 Task: Look for space in Ḩajjah, Yemen from 12th July, 2023 to 16th July, 2023 for 8 adults in price range Rs.10000 to Rs.16000. Place can be private room with 8 bedrooms having 8 beds and 8 bathrooms. Property type can be house, flat, guest house. Amenities needed are: wifi, TV, free parkinig on premises, gym, breakfast. Booking option can be shelf check-in. Required host language is English.
Action: Mouse moved to (609, 117)
Screenshot: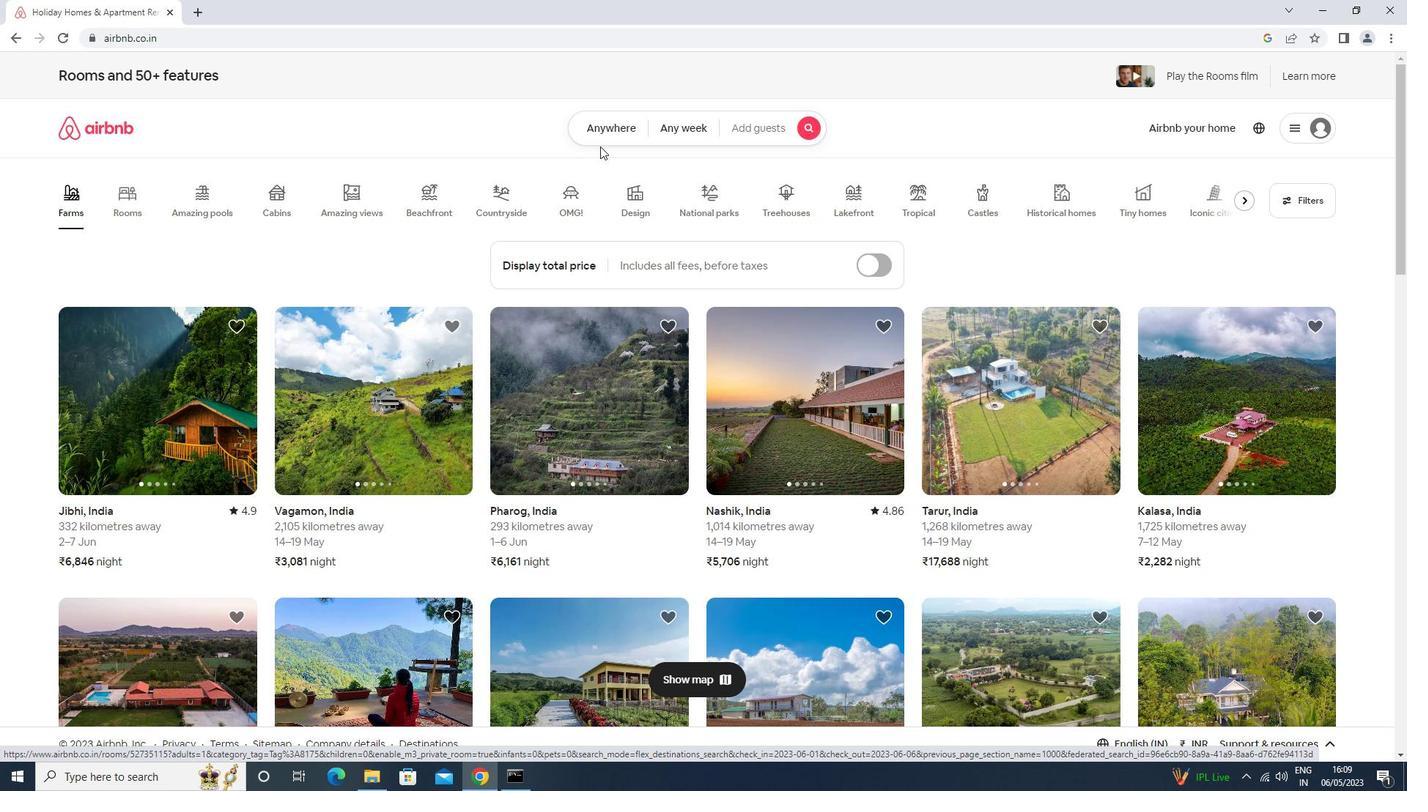 
Action: Mouse pressed left at (609, 117)
Screenshot: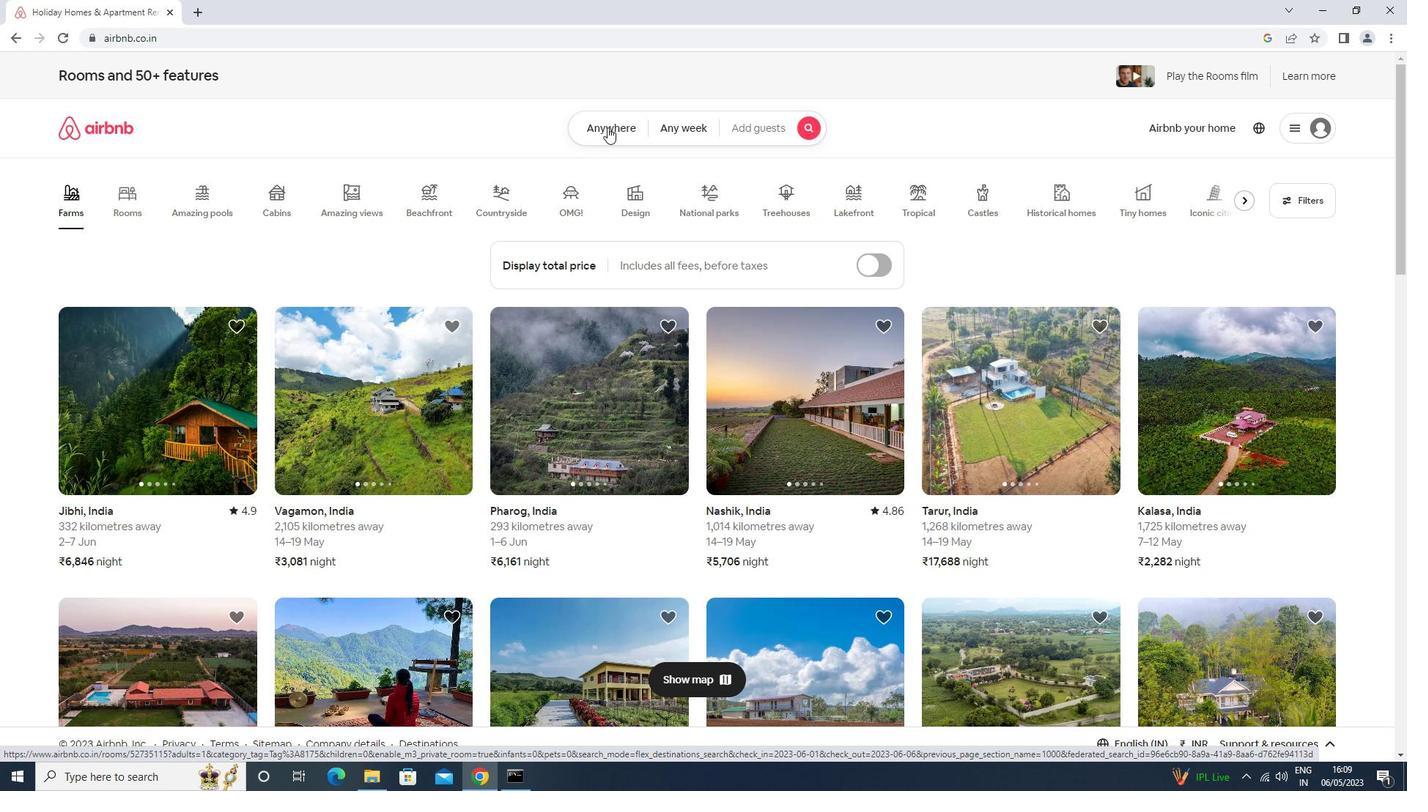 
Action: Mouse moved to (474, 192)
Screenshot: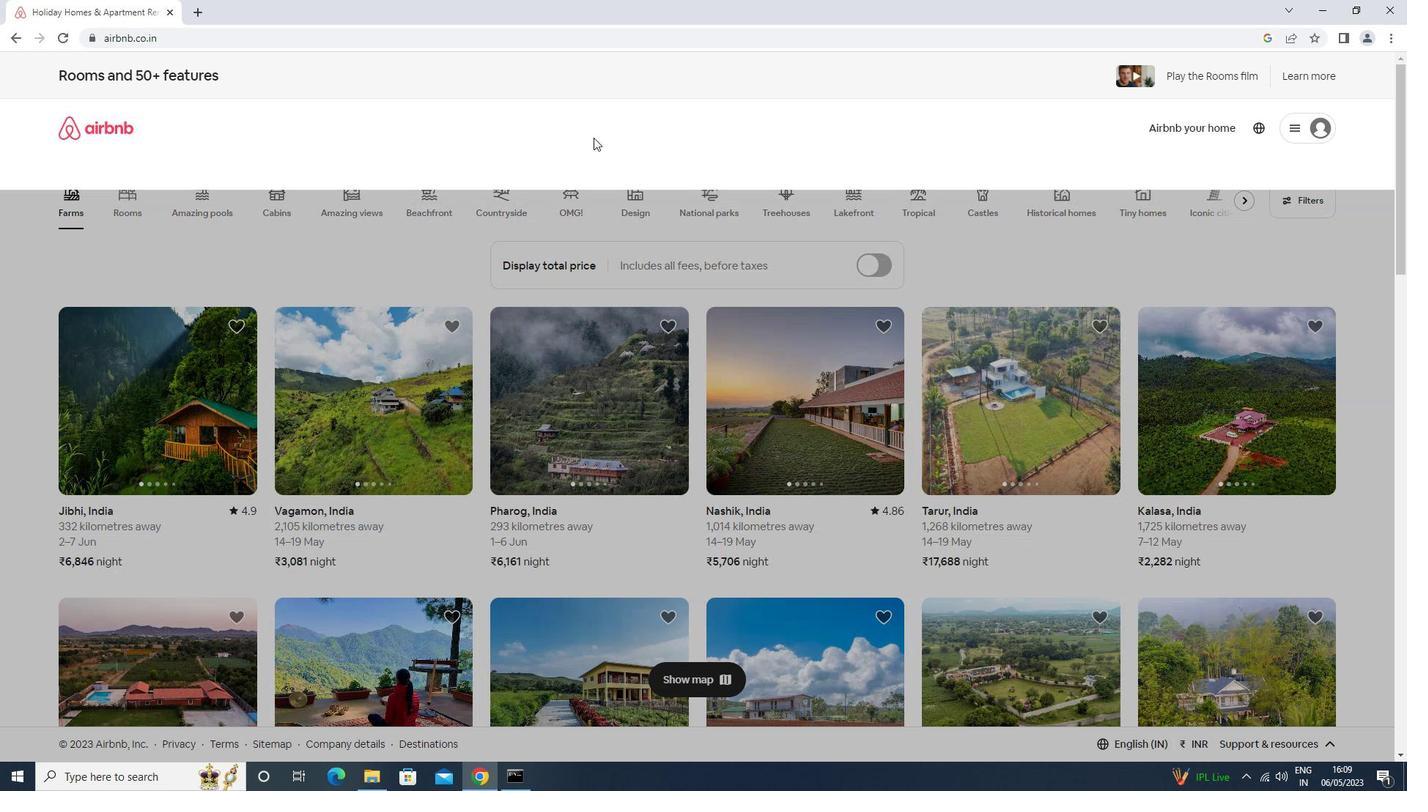 
Action: Mouse pressed left at (474, 192)
Screenshot: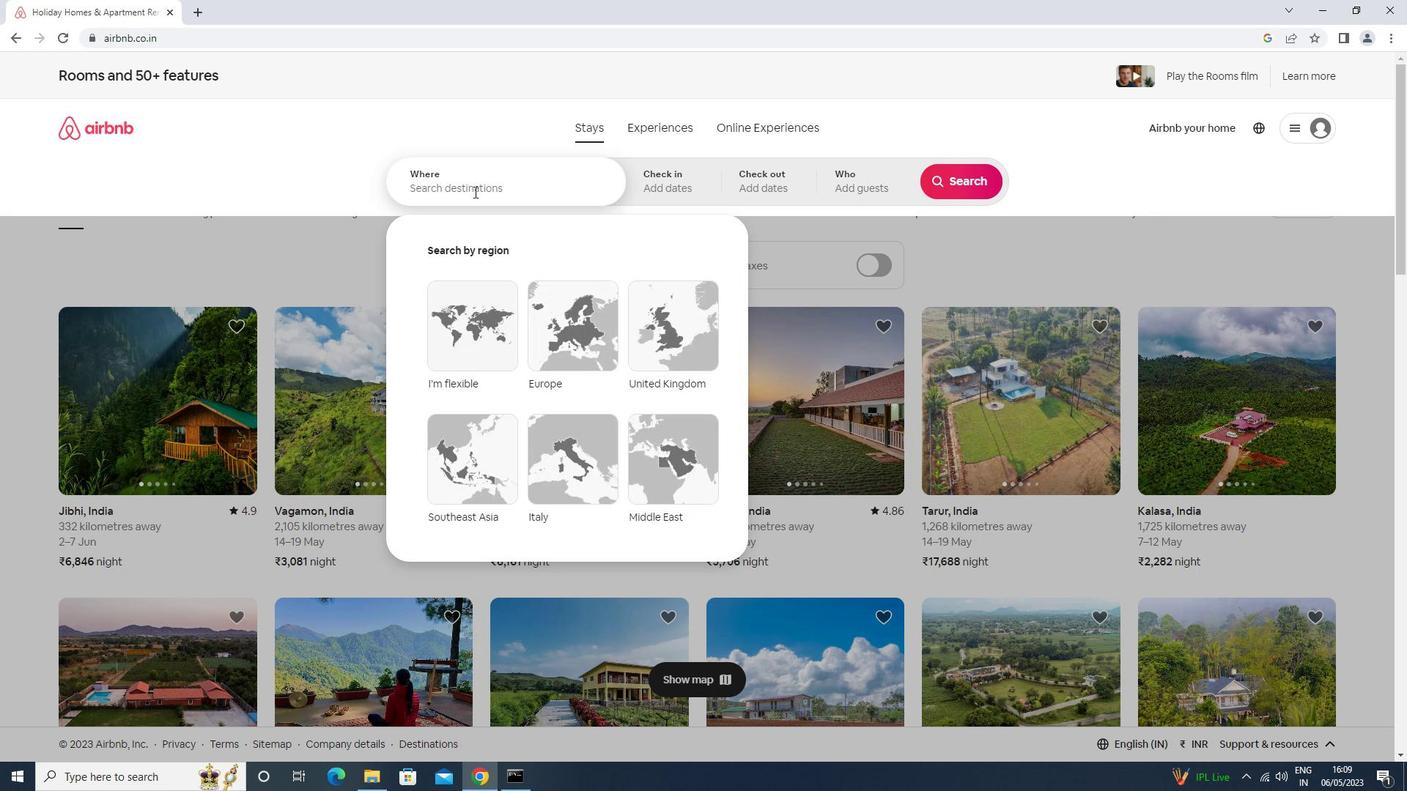 
Action: Key pressed hajjah,yemen<Key.down><Key.right><Key.enter>
Screenshot: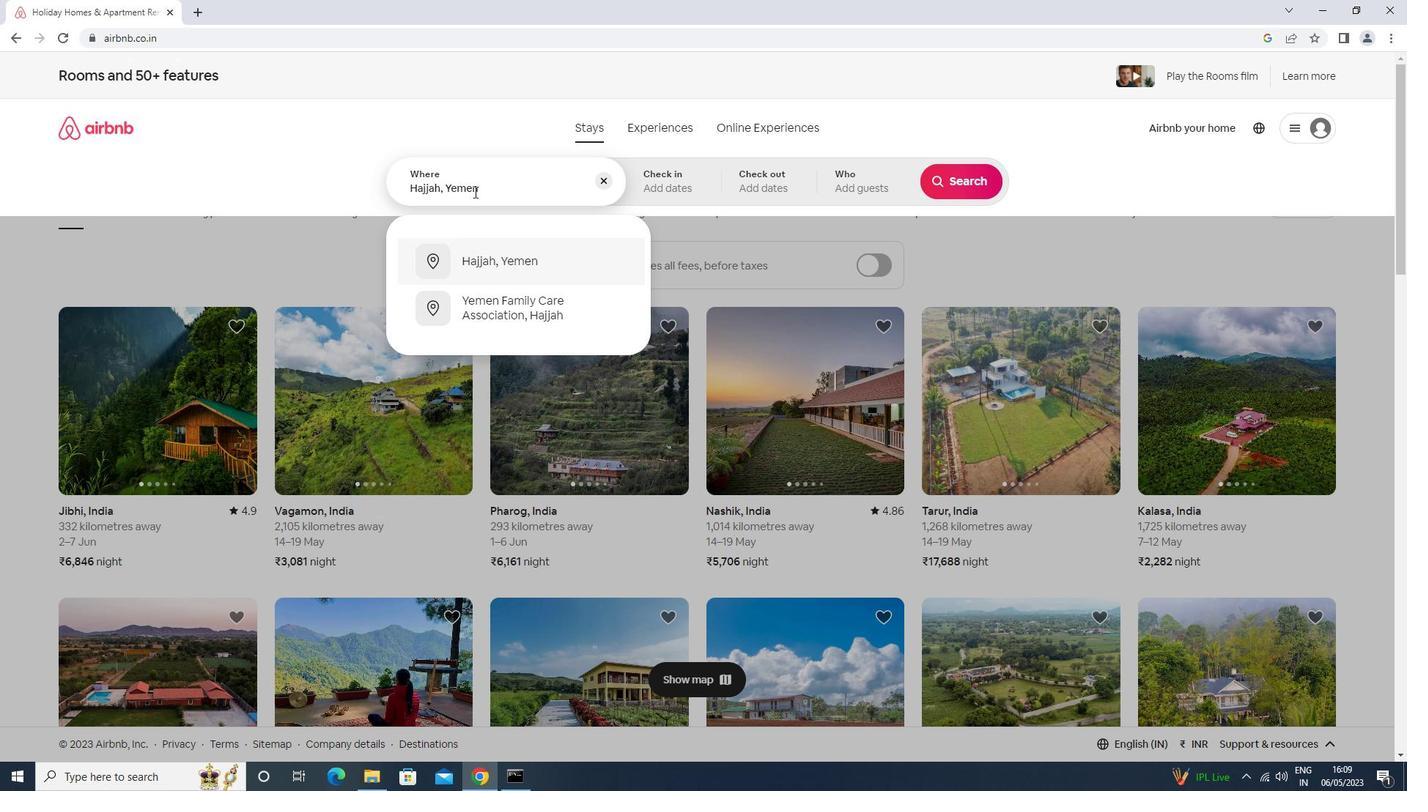 
Action: Mouse moved to (956, 298)
Screenshot: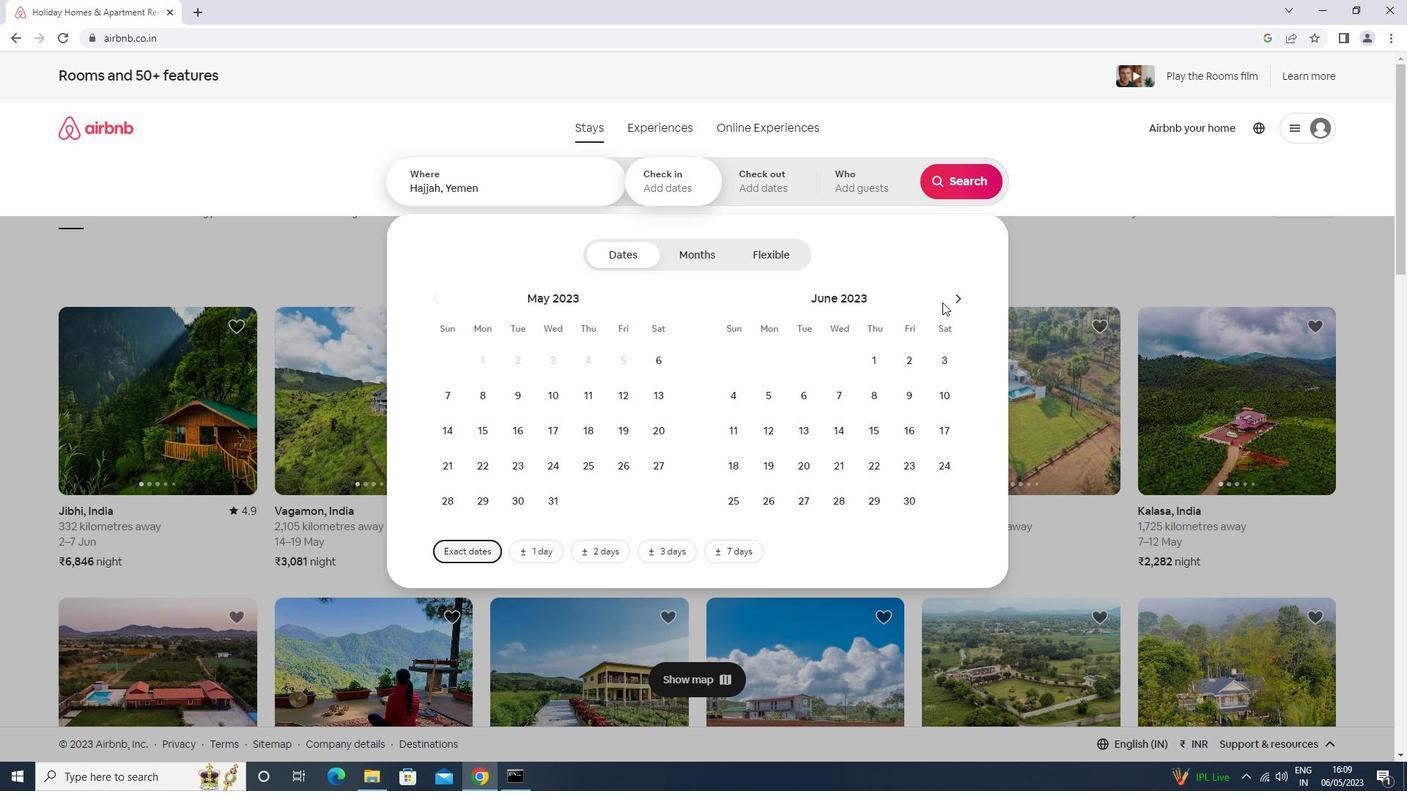 
Action: Mouse pressed left at (956, 298)
Screenshot: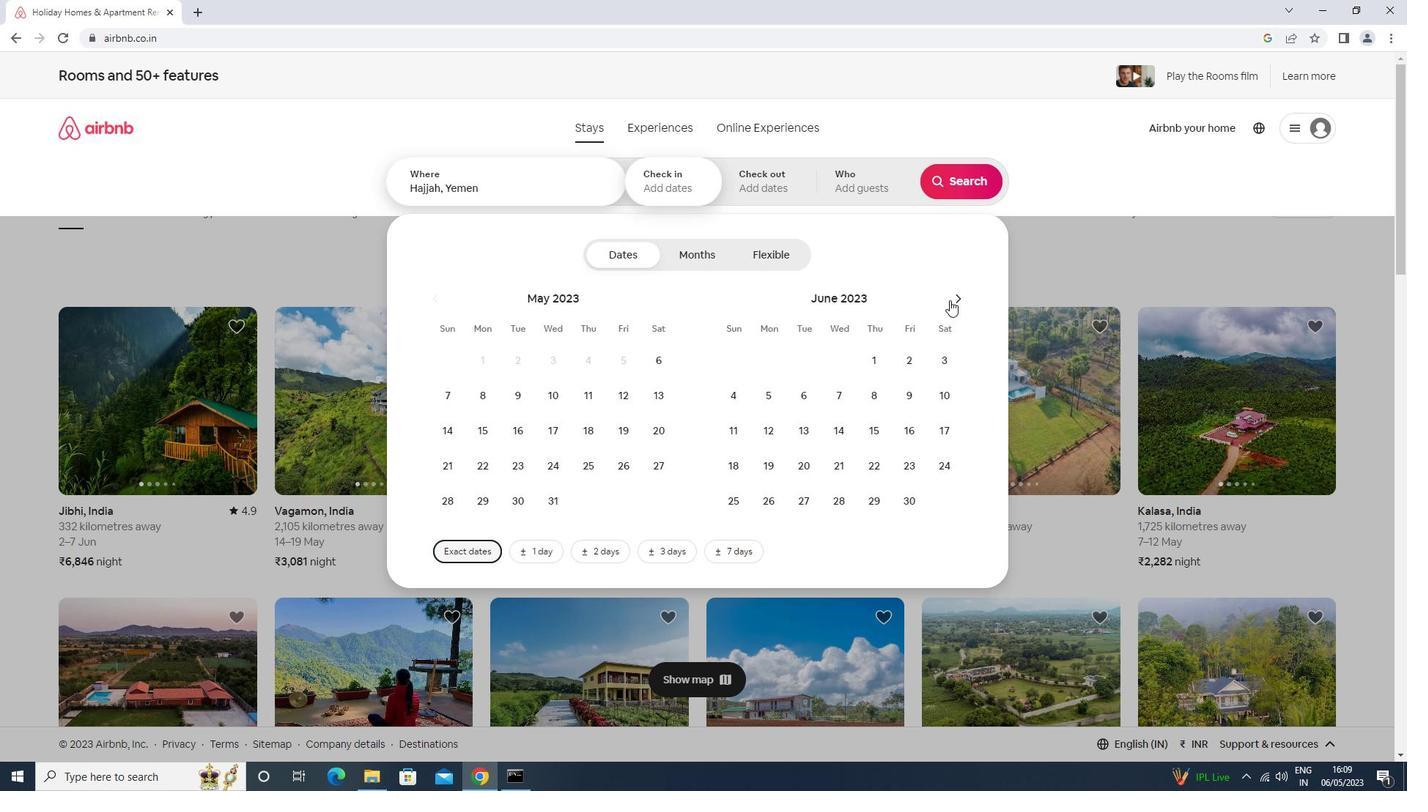 
Action: Mouse moved to (829, 439)
Screenshot: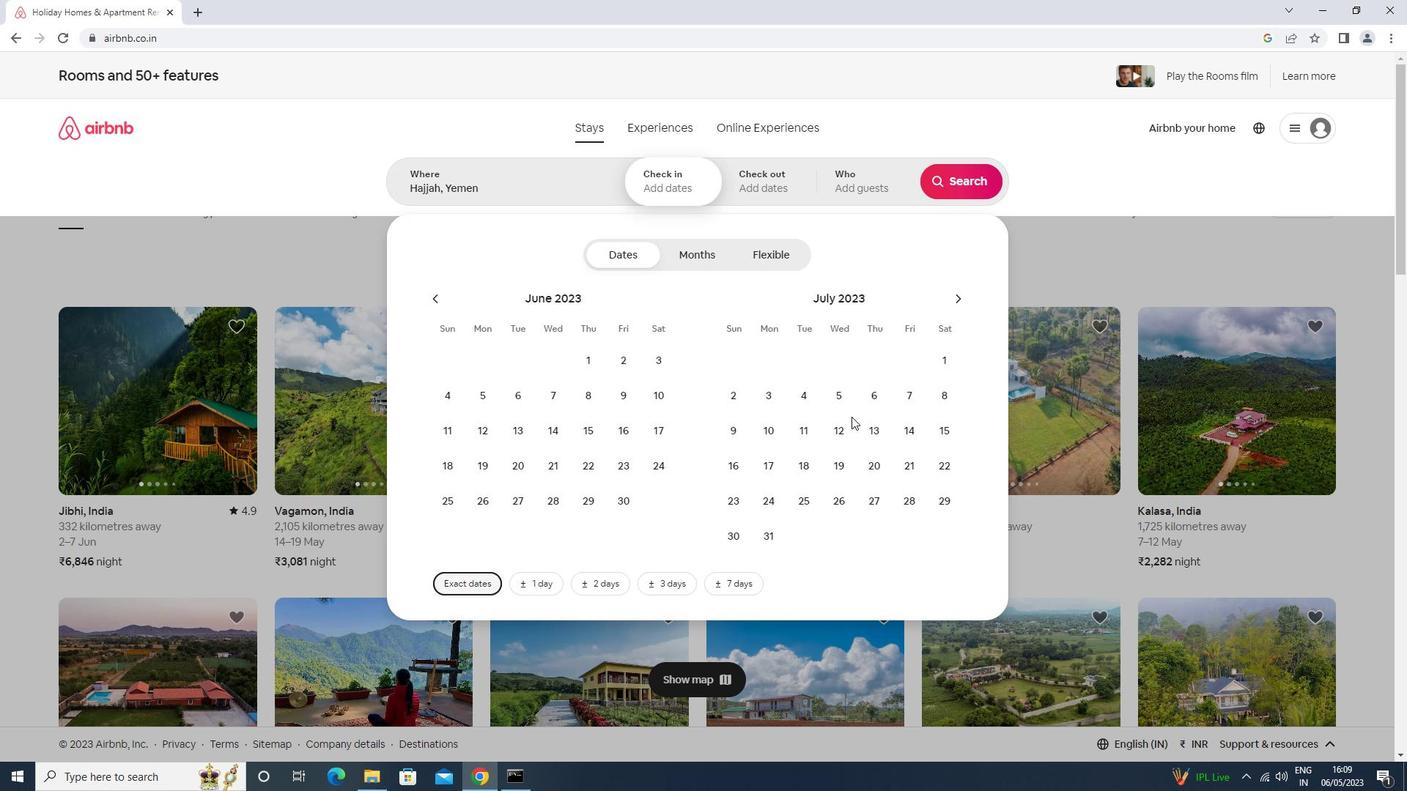 
Action: Mouse pressed left at (829, 439)
Screenshot: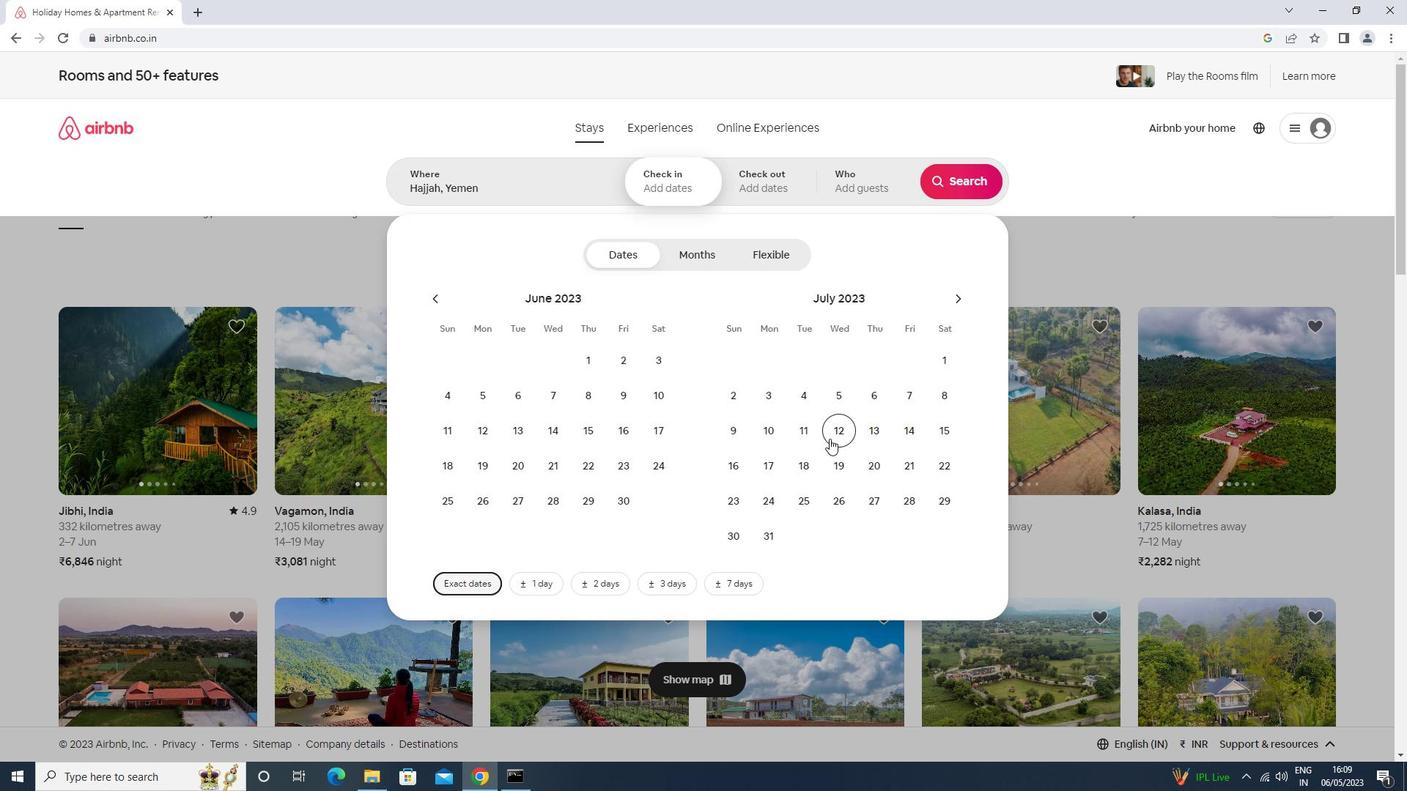 
Action: Mouse moved to (735, 465)
Screenshot: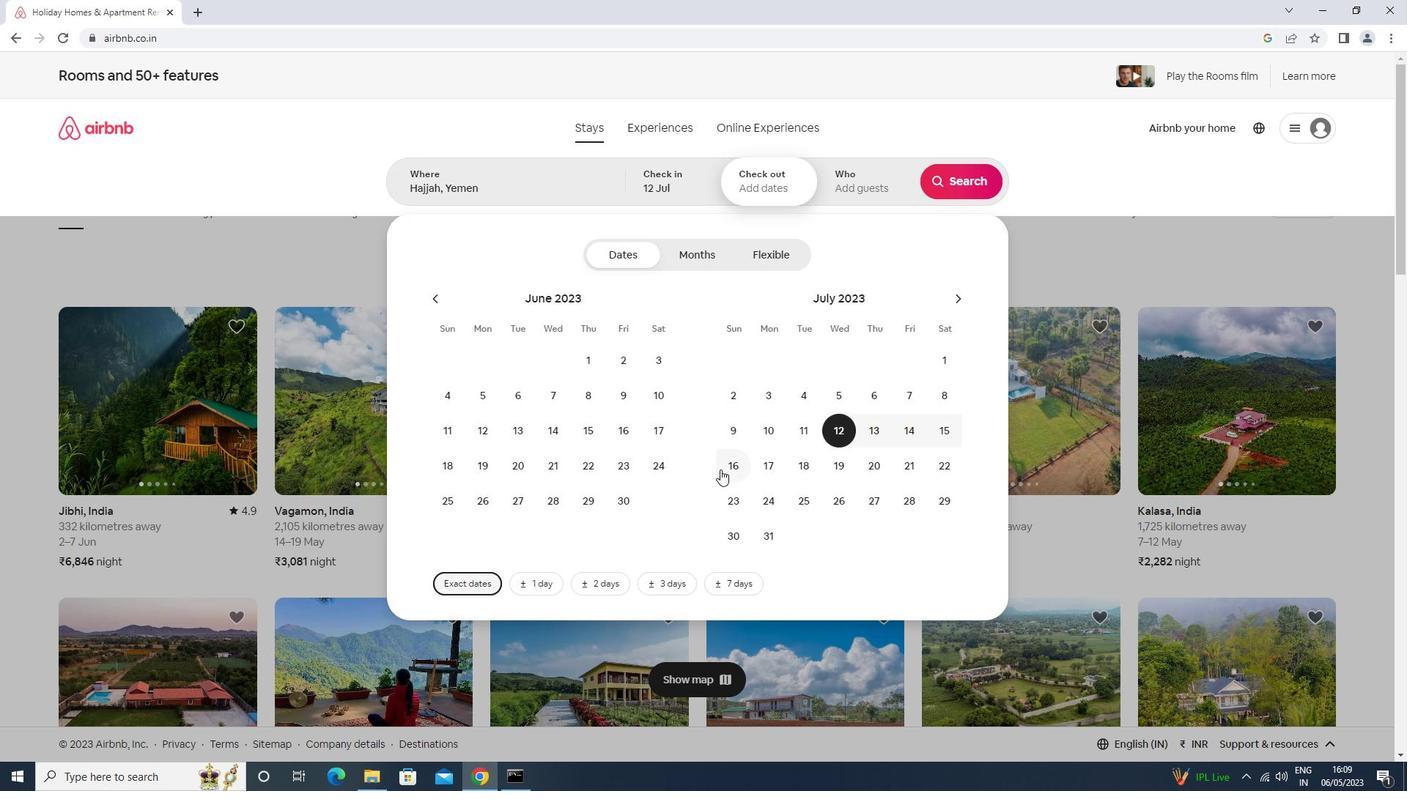
Action: Mouse pressed left at (735, 465)
Screenshot: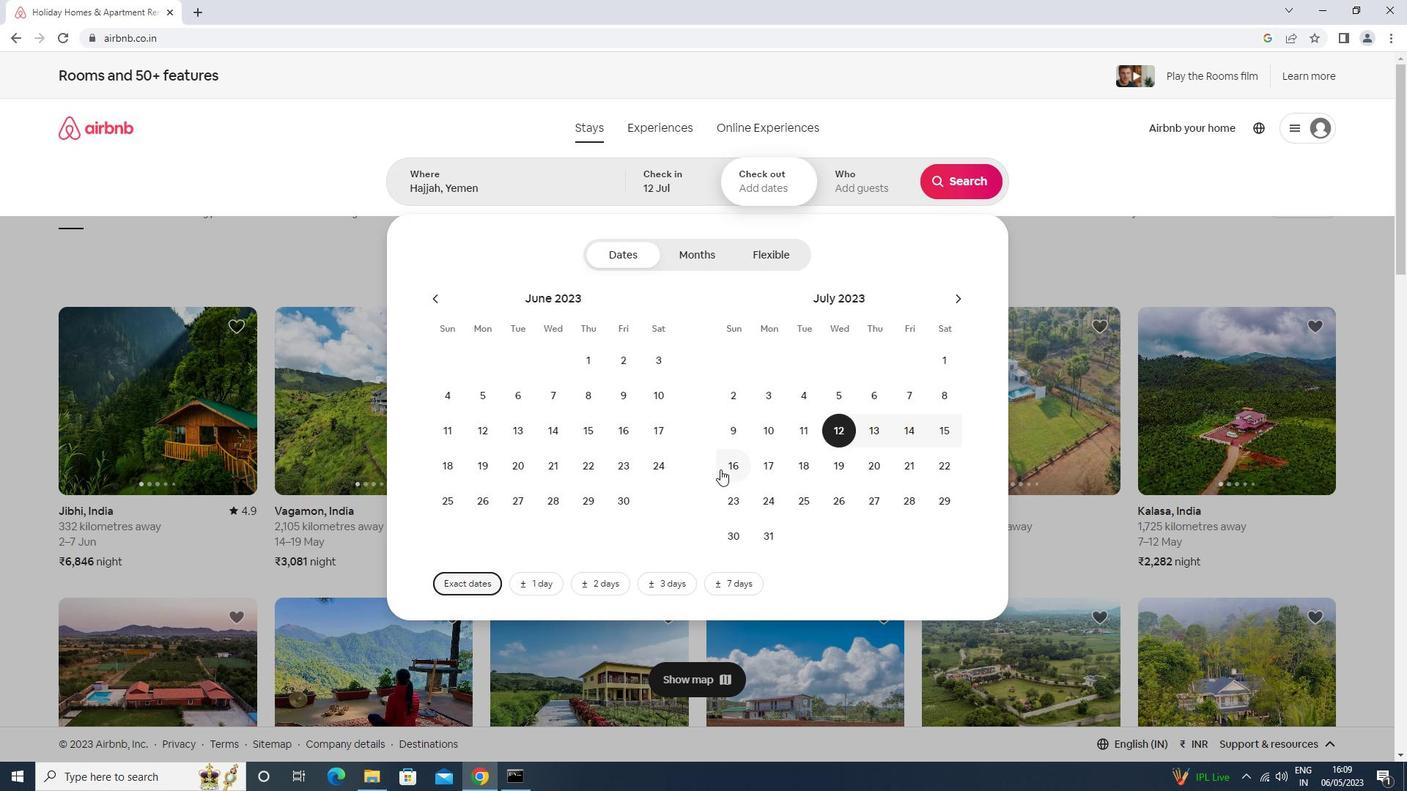 
Action: Mouse moved to (835, 190)
Screenshot: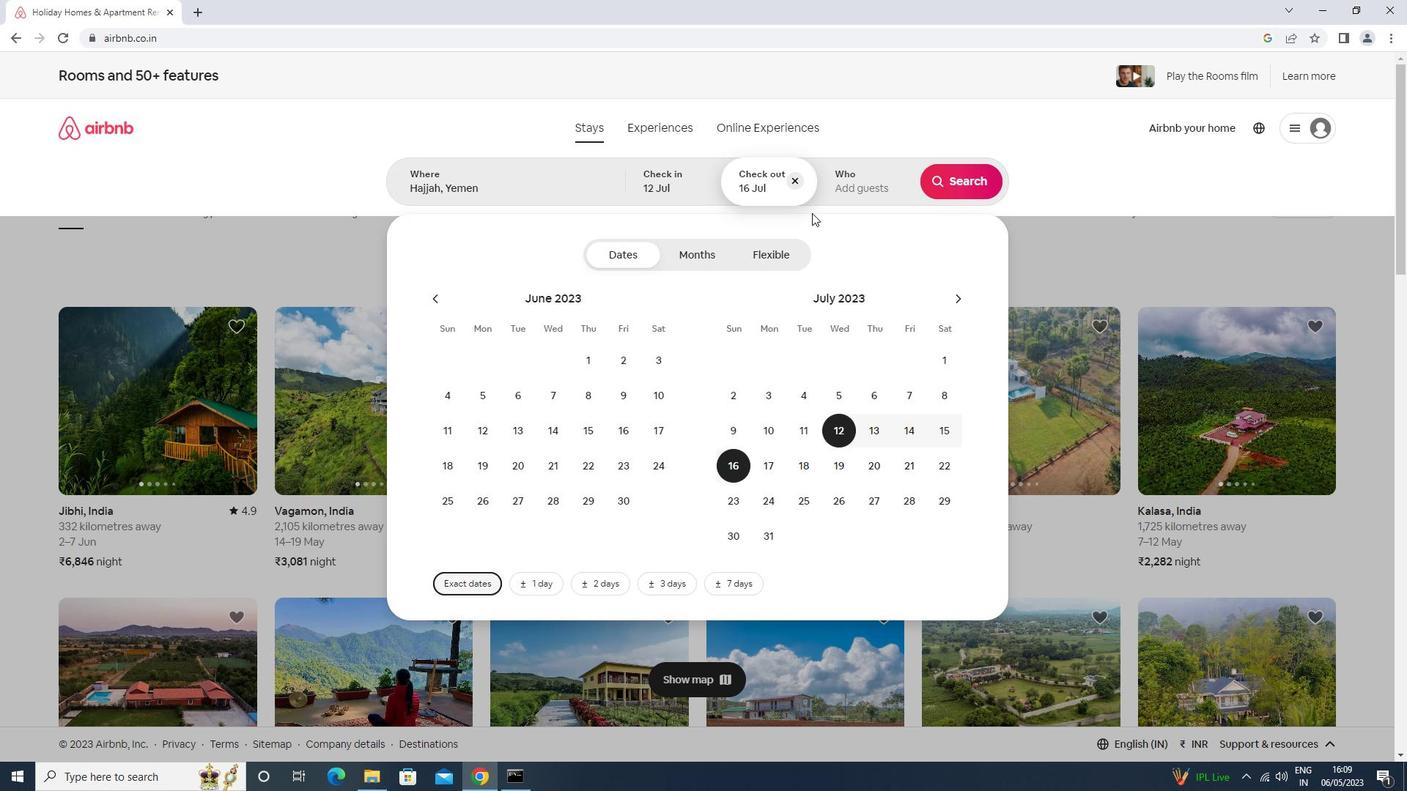
Action: Mouse pressed left at (835, 190)
Screenshot: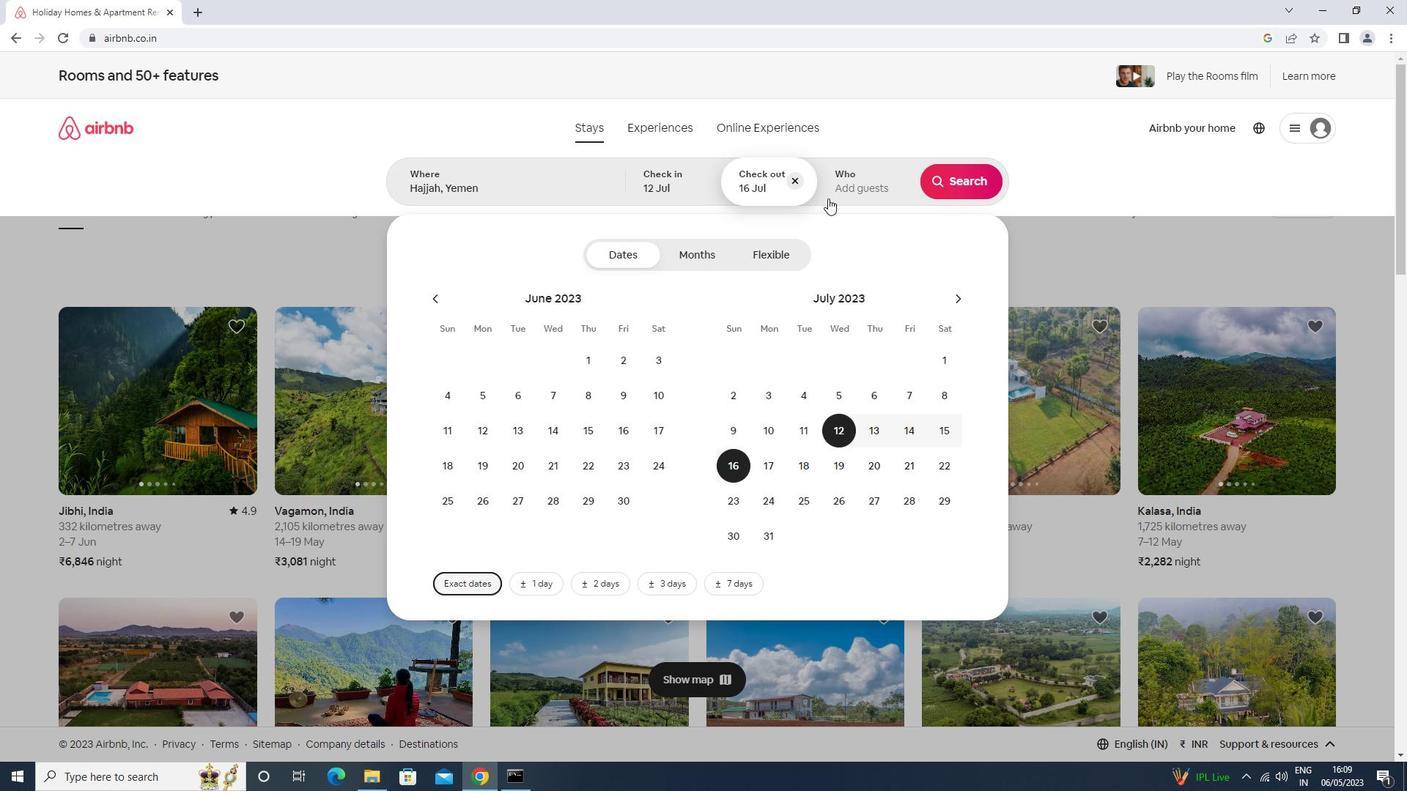 
Action: Mouse moved to (970, 255)
Screenshot: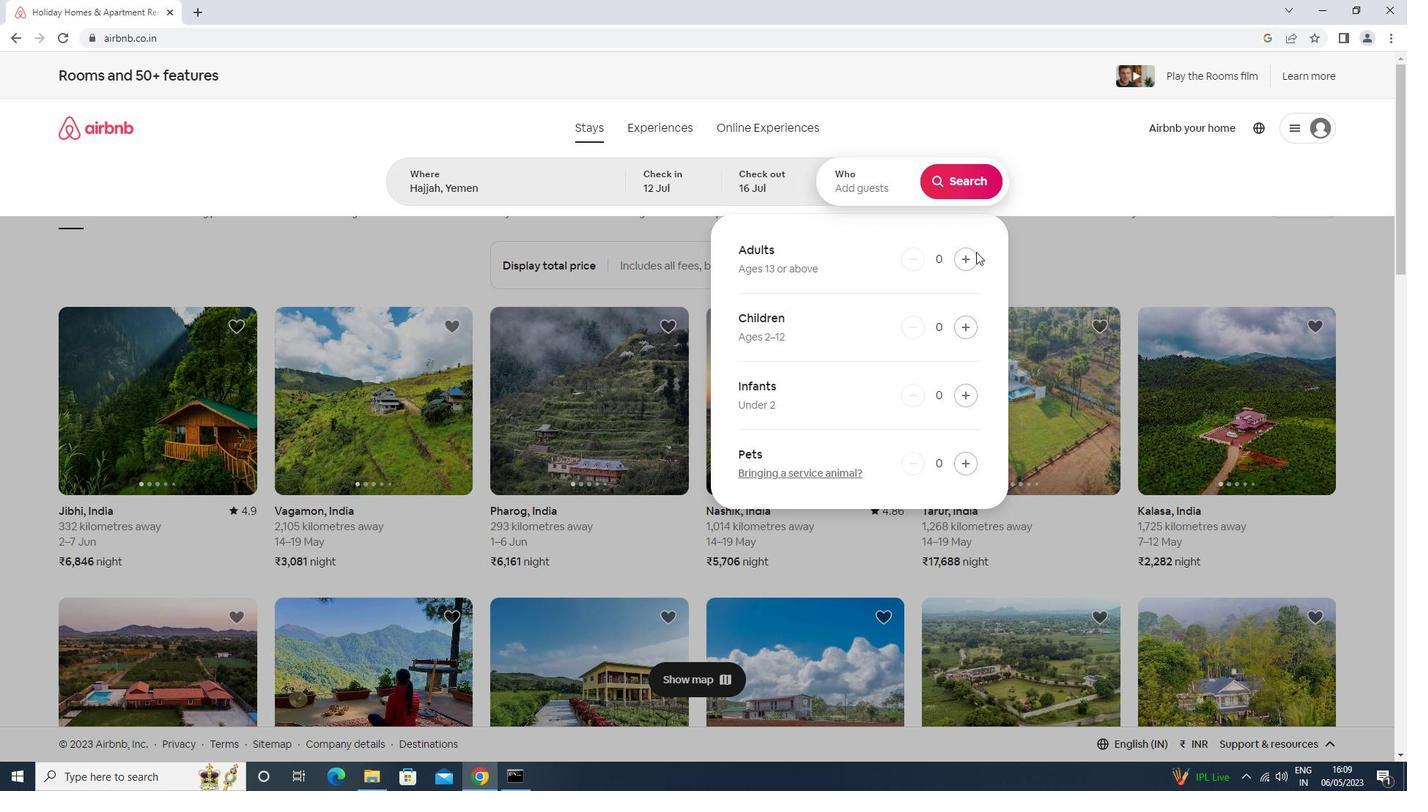 
Action: Mouse pressed left at (970, 255)
Screenshot: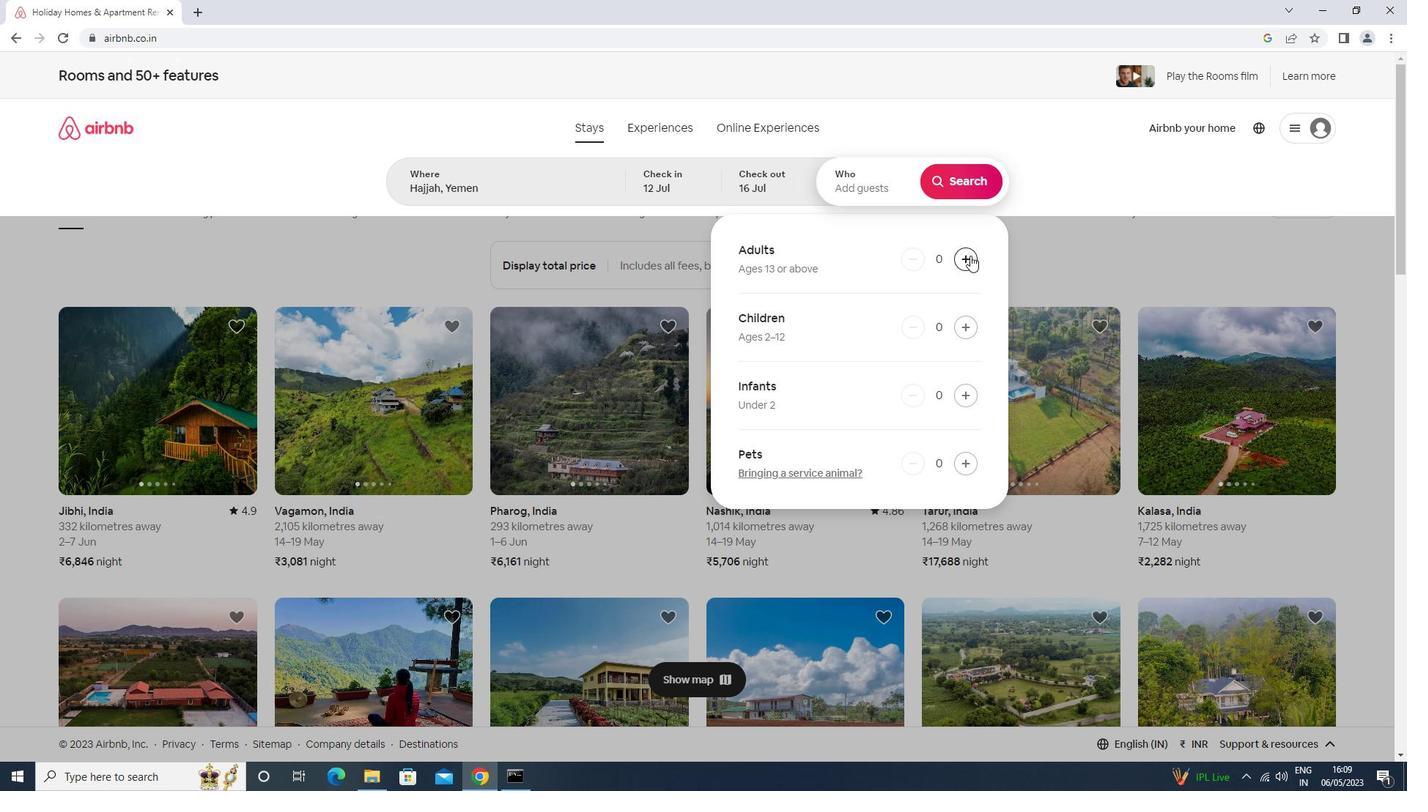 
Action: Mouse pressed left at (970, 255)
Screenshot: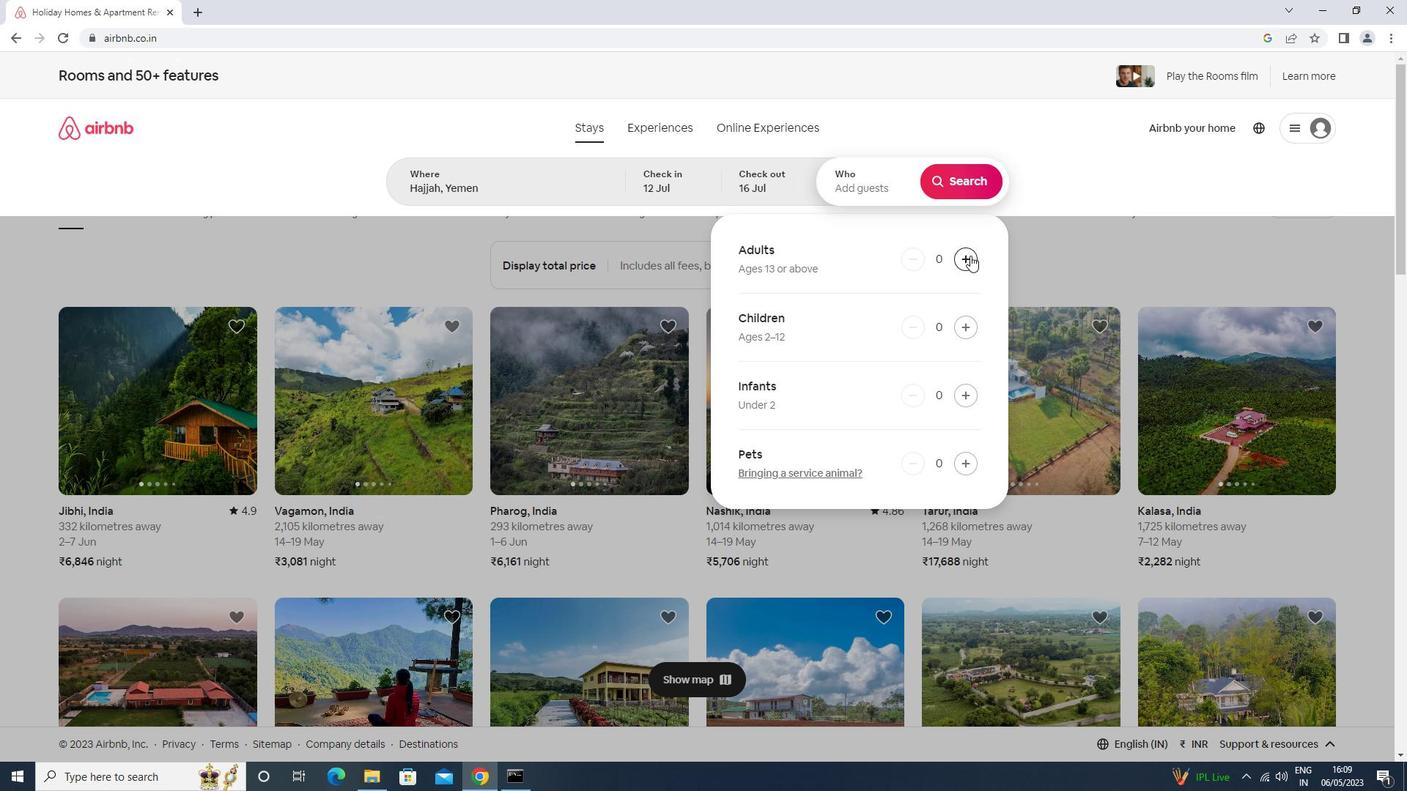 
Action: Mouse pressed left at (970, 255)
Screenshot: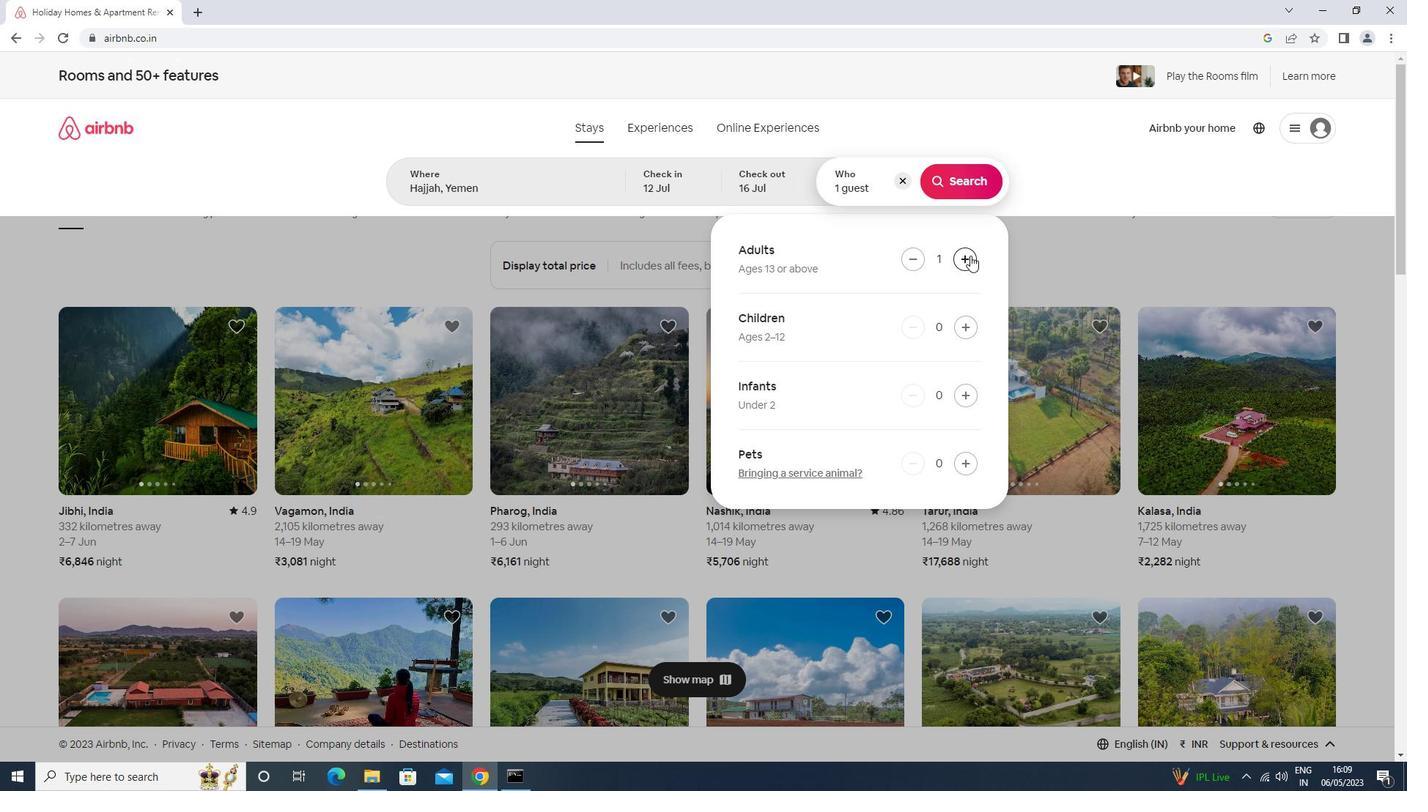 
Action: Mouse pressed left at (970, 255)
Screenshot: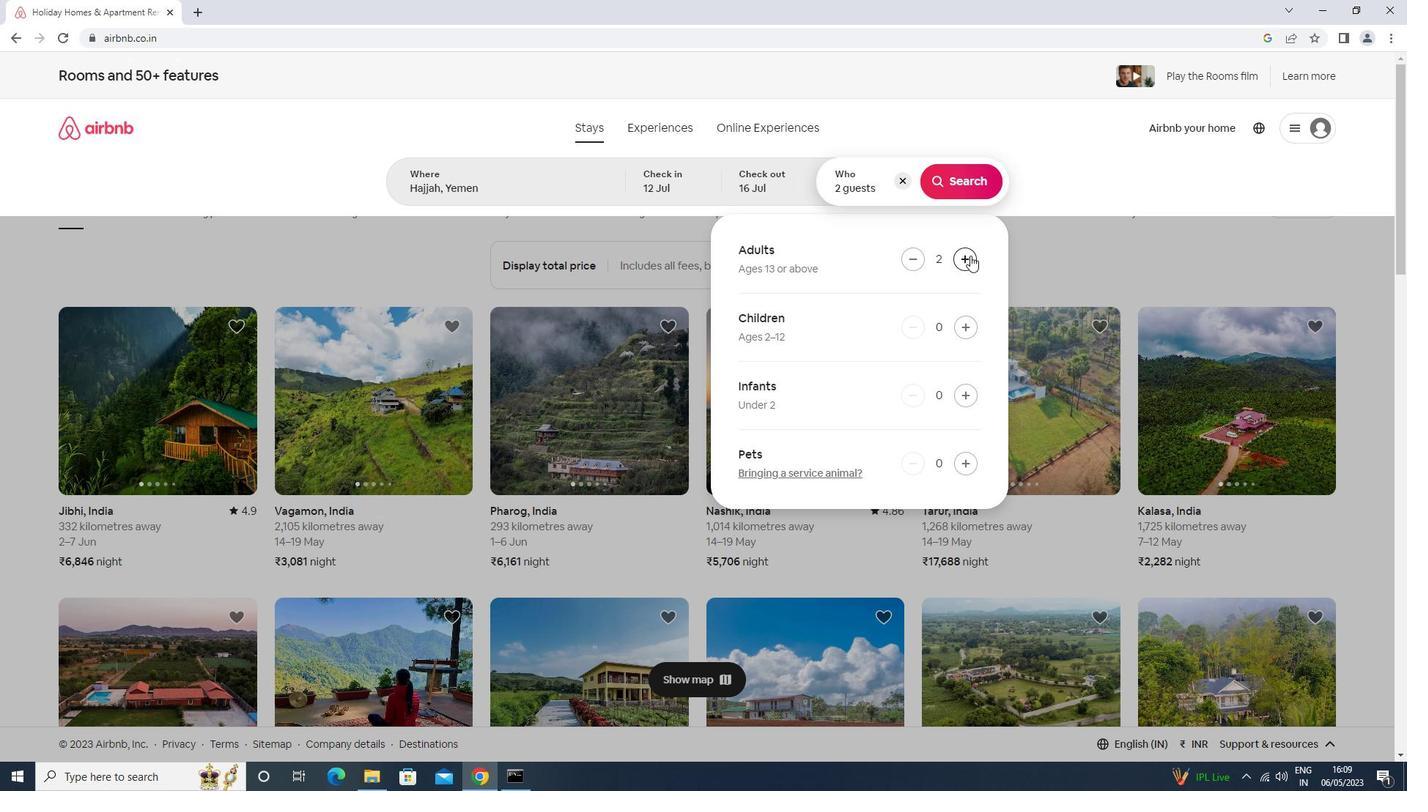 
Action: Mouse pressed left at (970, 255)
Screenshot: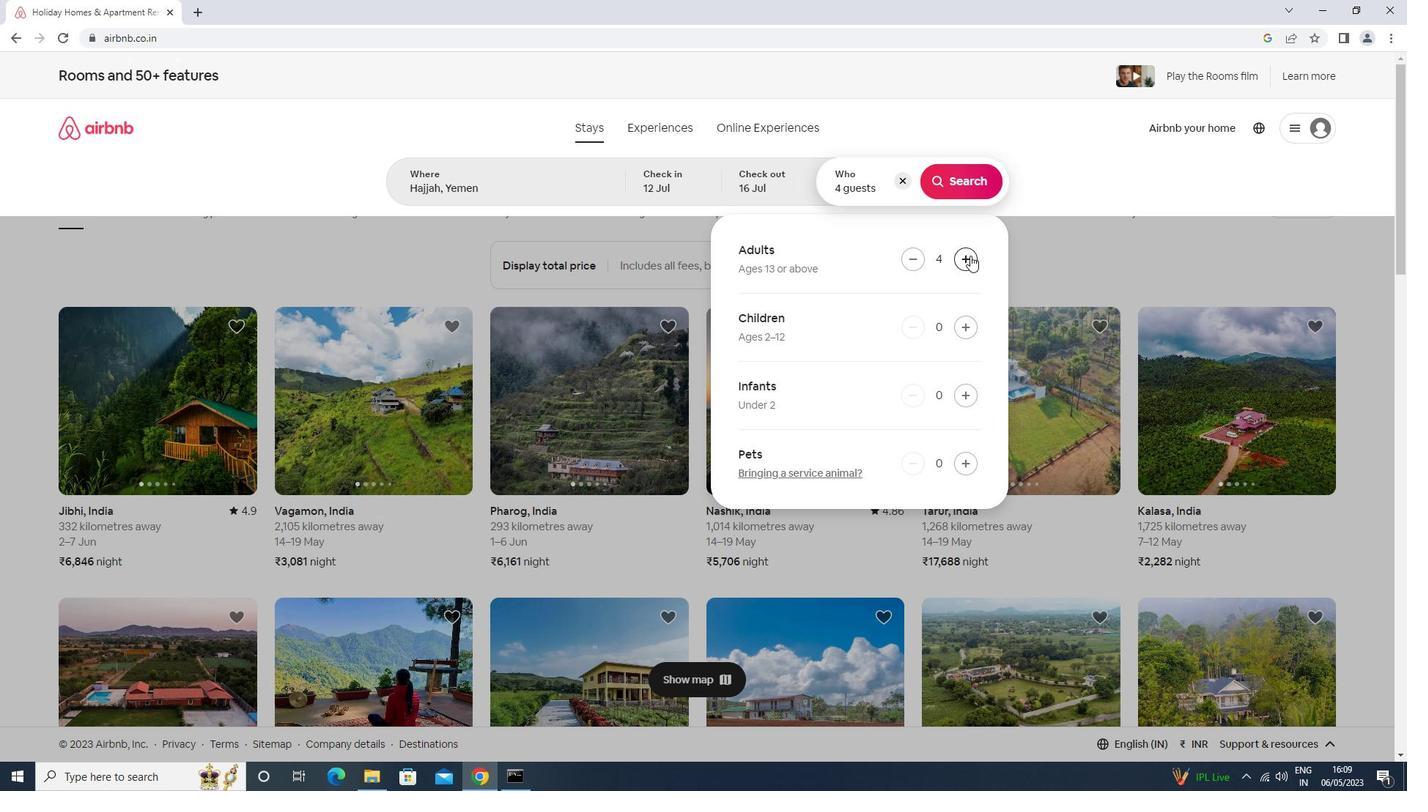 
Action: Mouse pressed left at (970, 255)
Screenshot: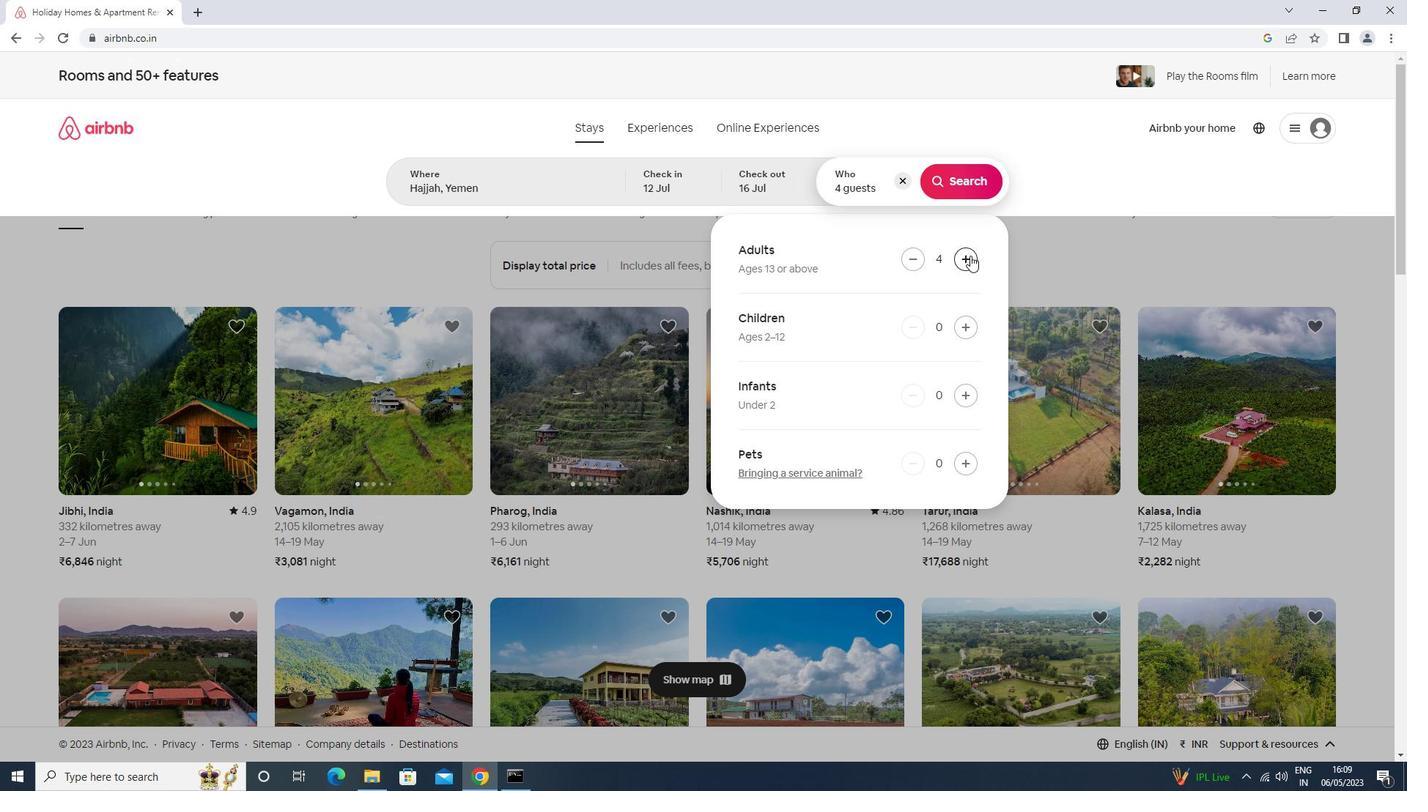 
Action: Mouse pressed left at (970, 255)
Screenshot: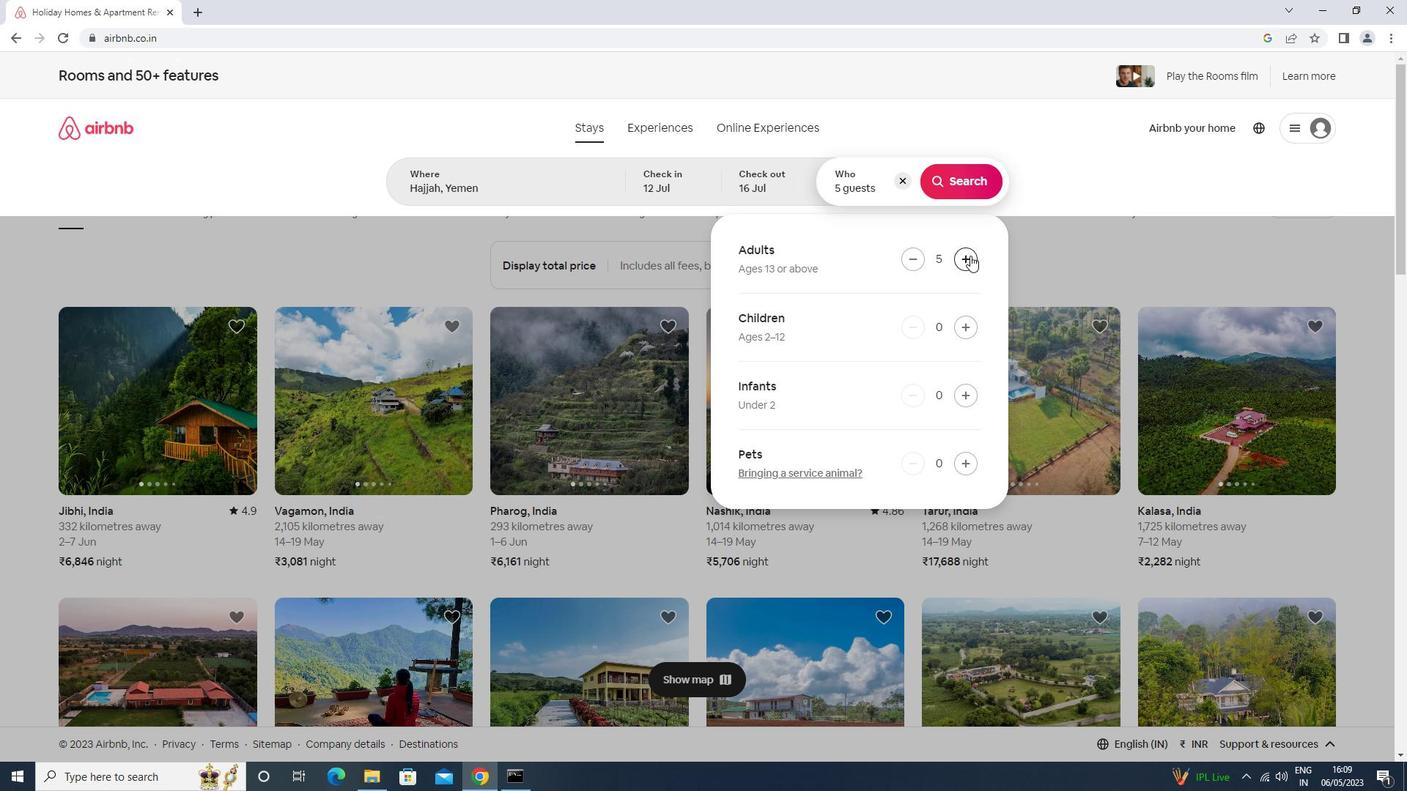 
Action: Mouse pressed left at (970, 255)
Screenshot: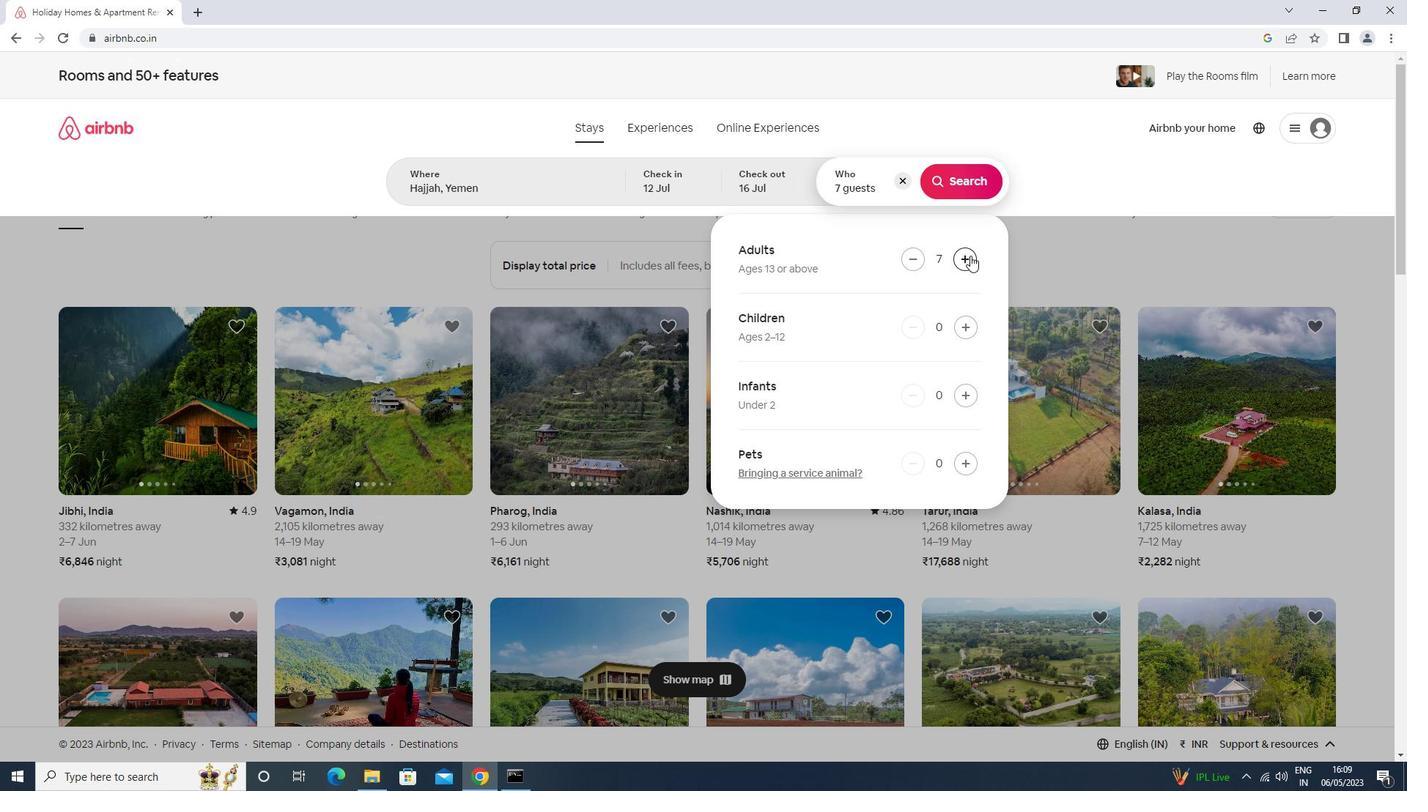 
Action: Mouse moved to (973, 175)
Screenshot: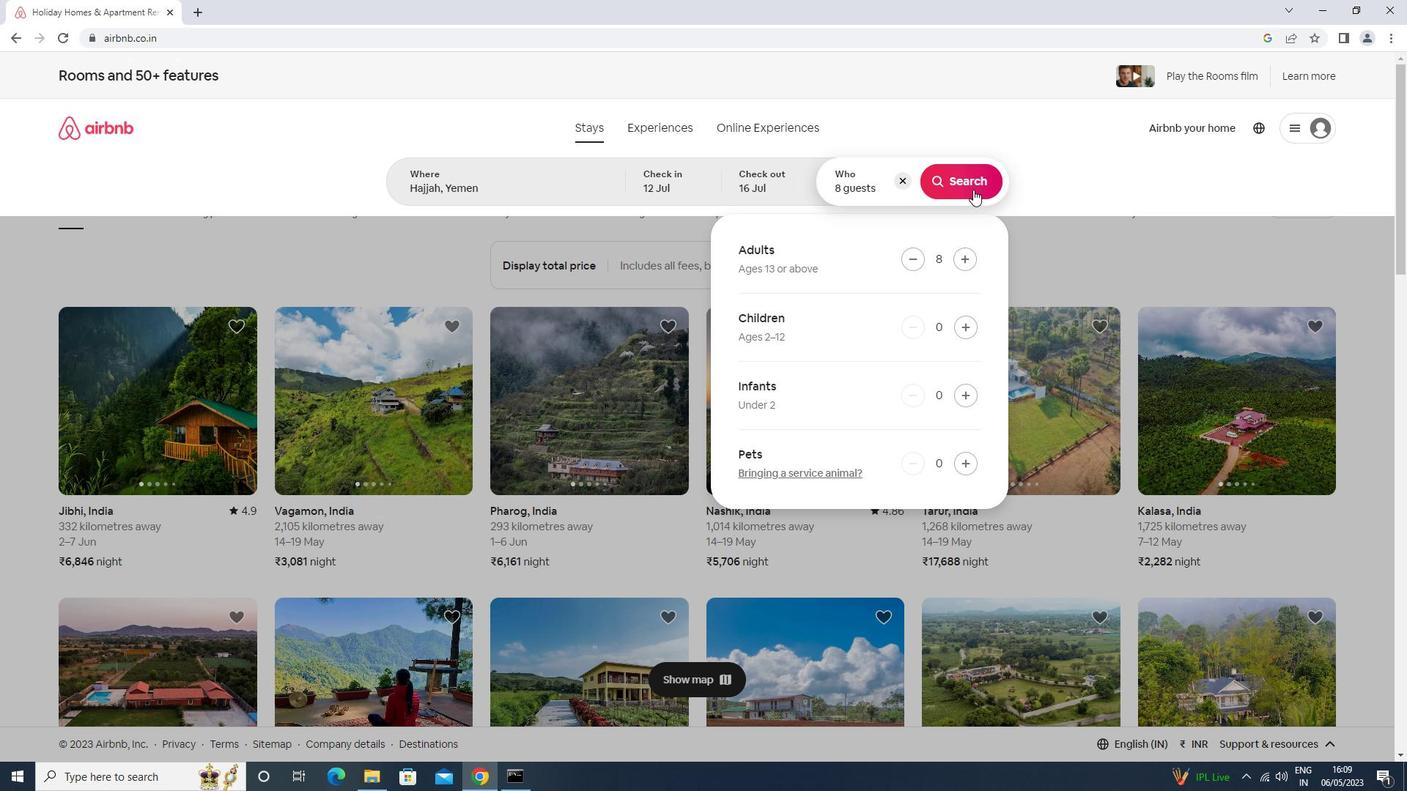 
Action: Mouse pressed left at (973, 175)
Screenshot: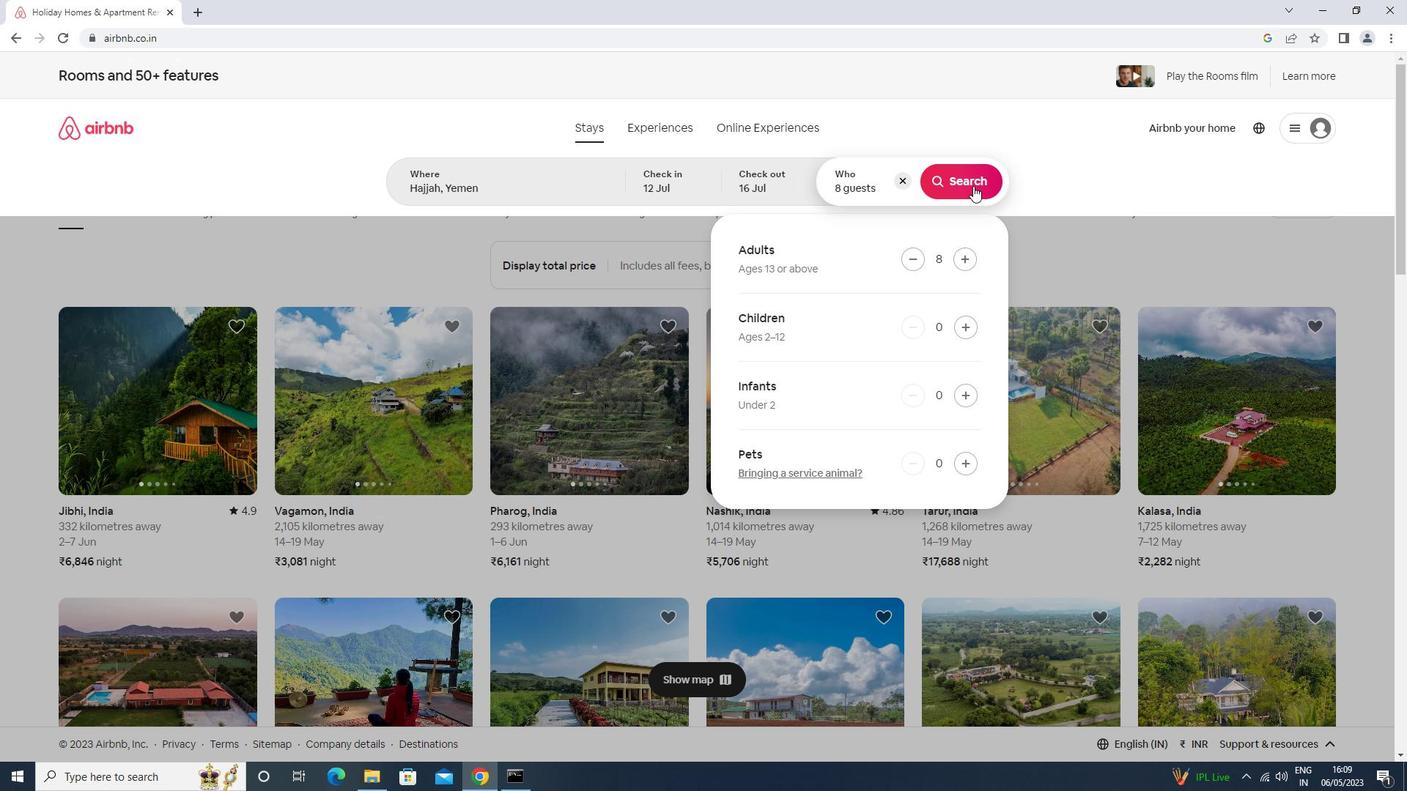 
Action: Mouse moved to (1344, 134)
Screenshot: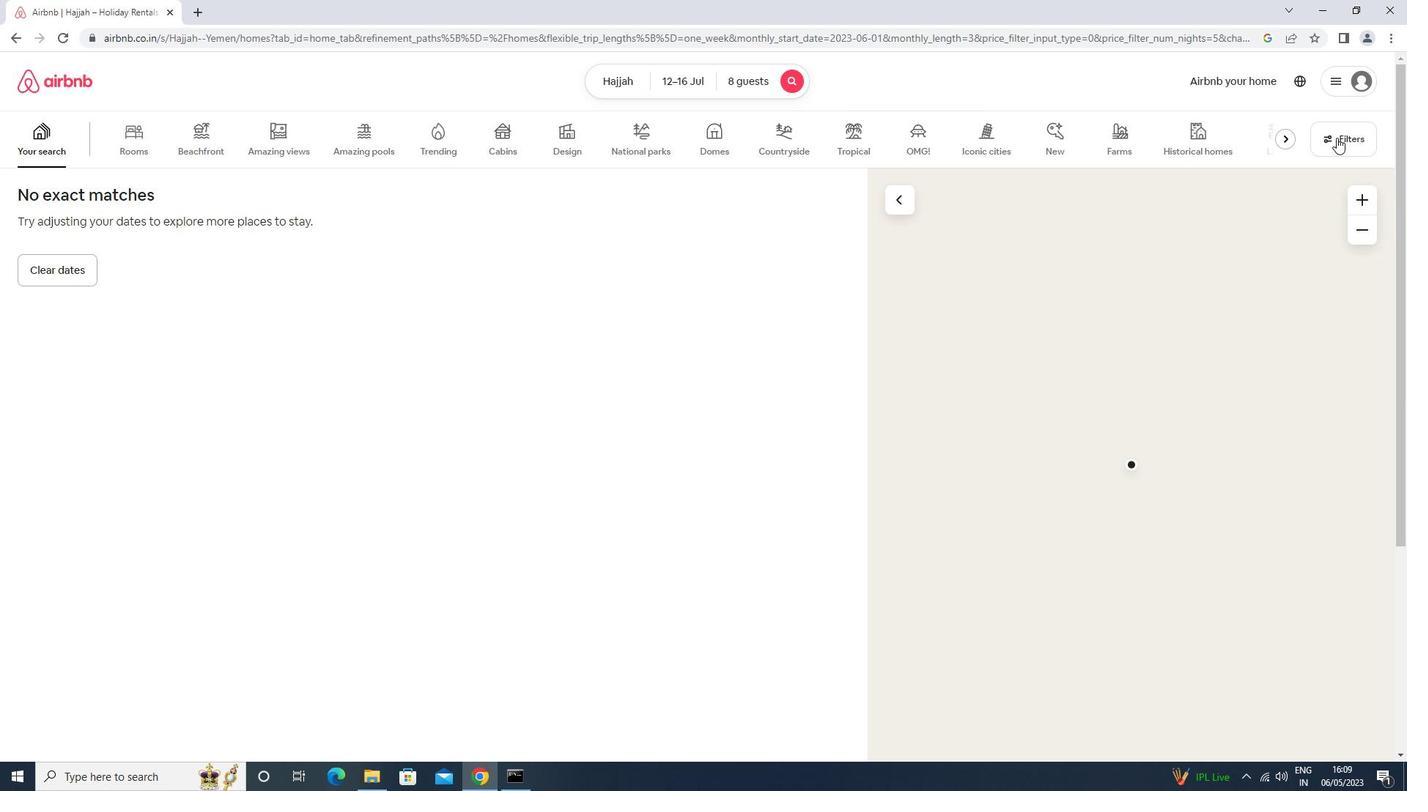 
Action: Mouse pressed left at (1344, 134)
Screenshot: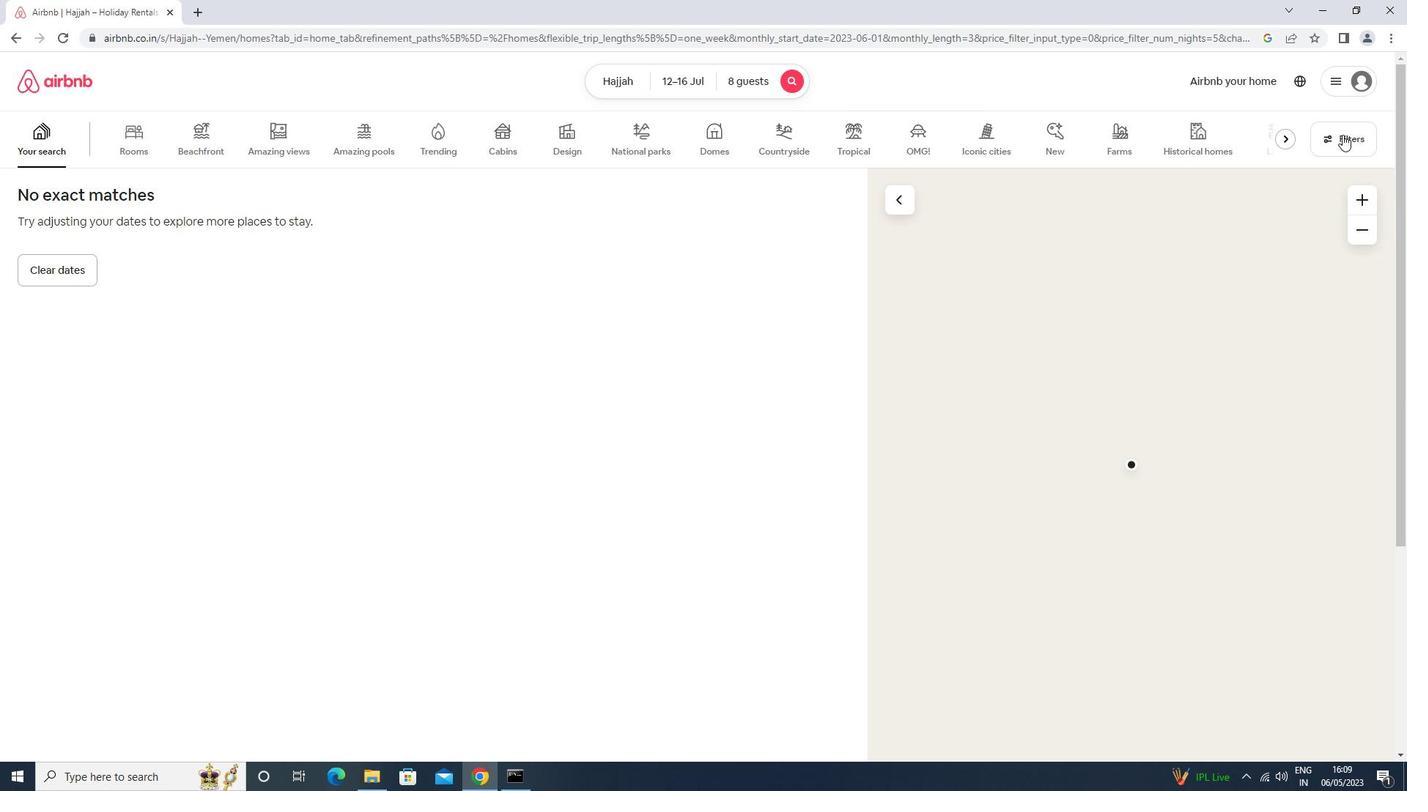 
Action: Mouse moved to (563, 487)
Screenshot: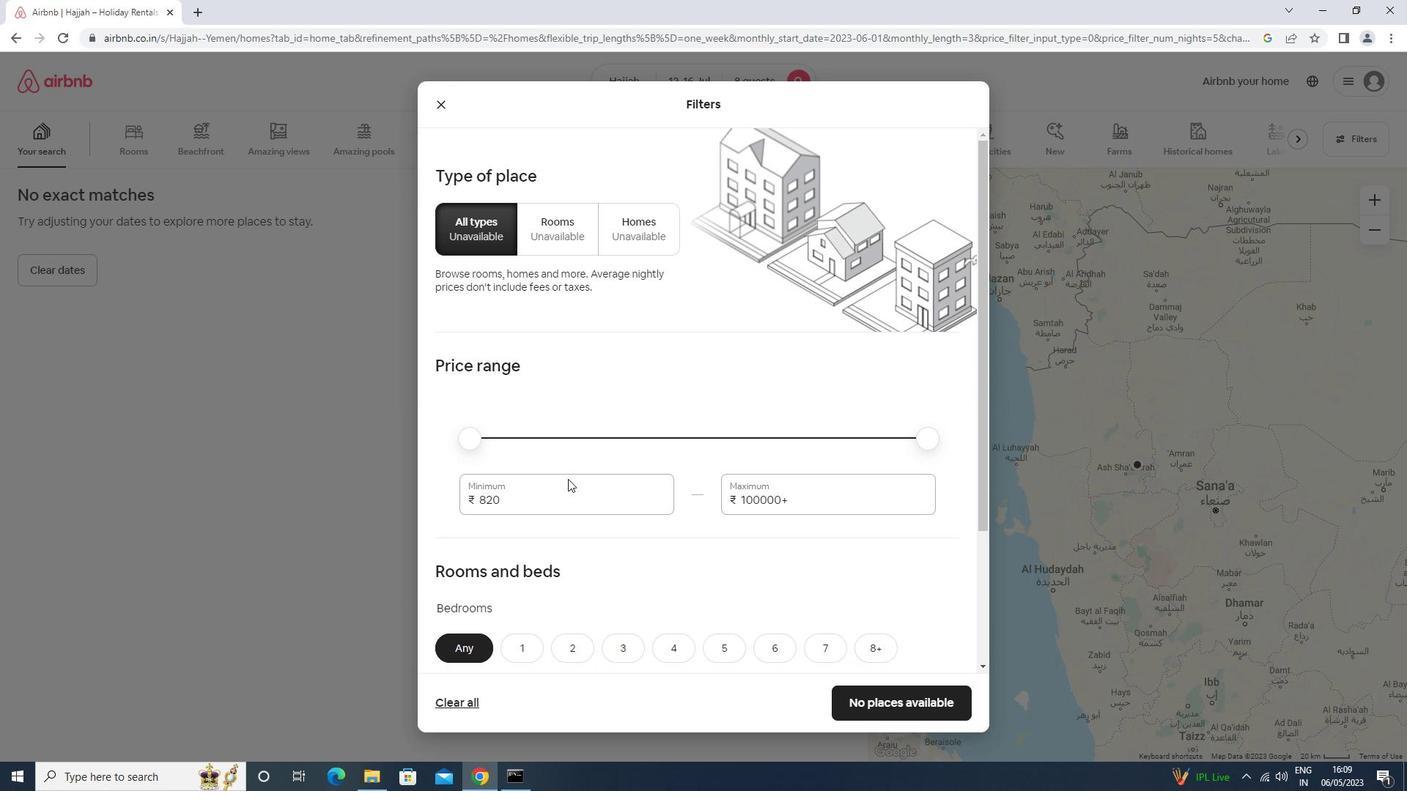 
Action: Mouse pressed left at (563, 487)
Screenshot: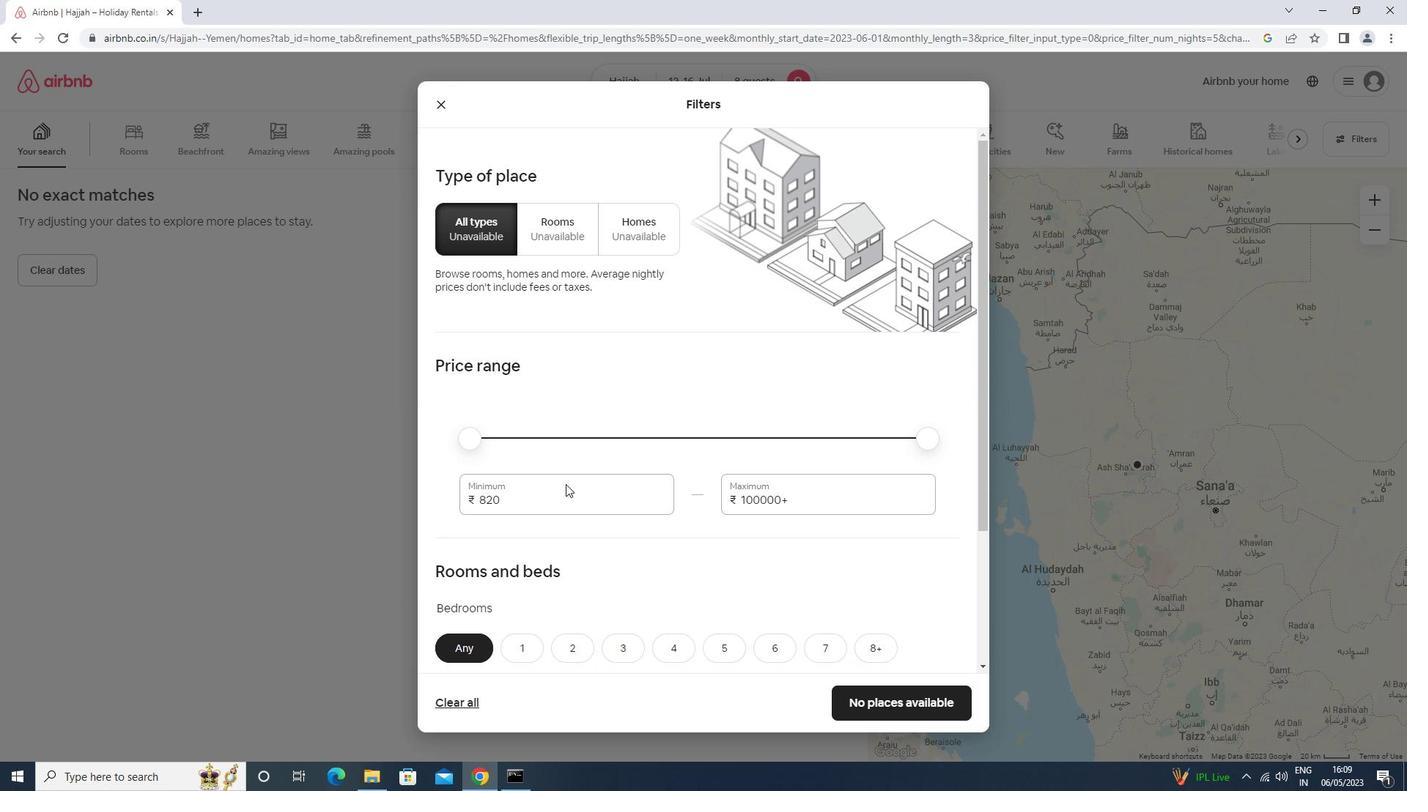 
Action: Mouse moved to (567, 487)
Screenshot: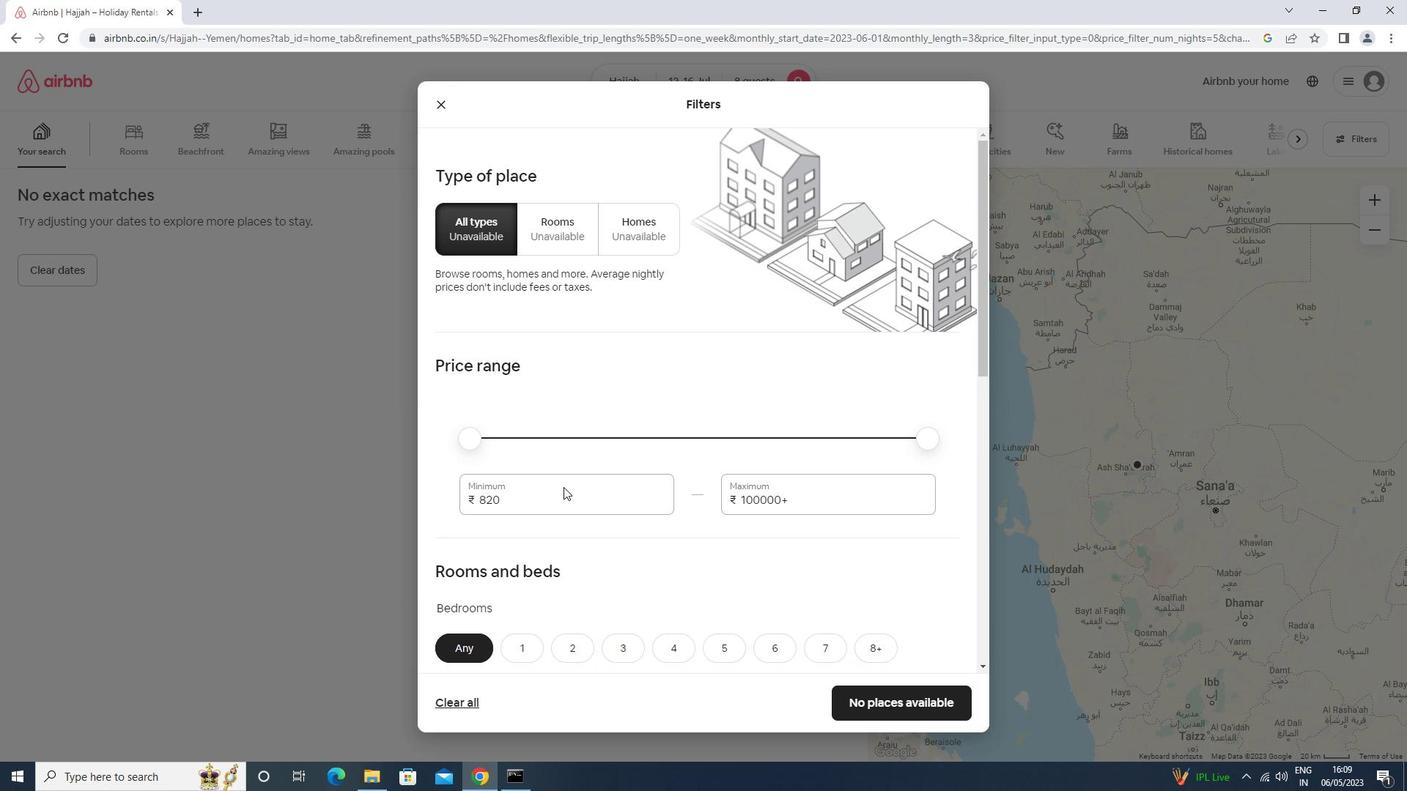 
Action: Key pressed <Key.backspace><Key.backspace><Key.backspace>10000<Key.tab>16000
Screenshot: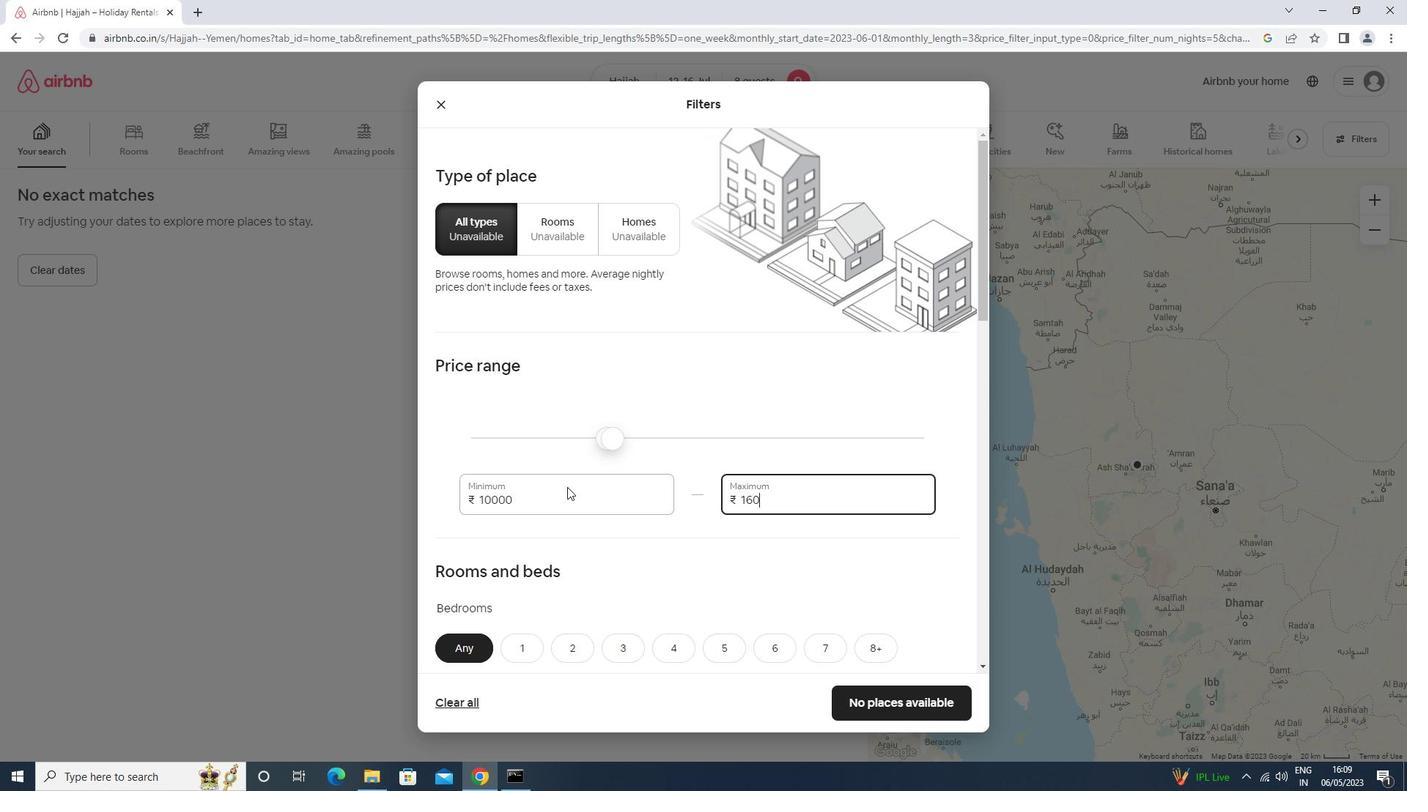 
Action: Mouse moved to (583, 487)
Screenshot: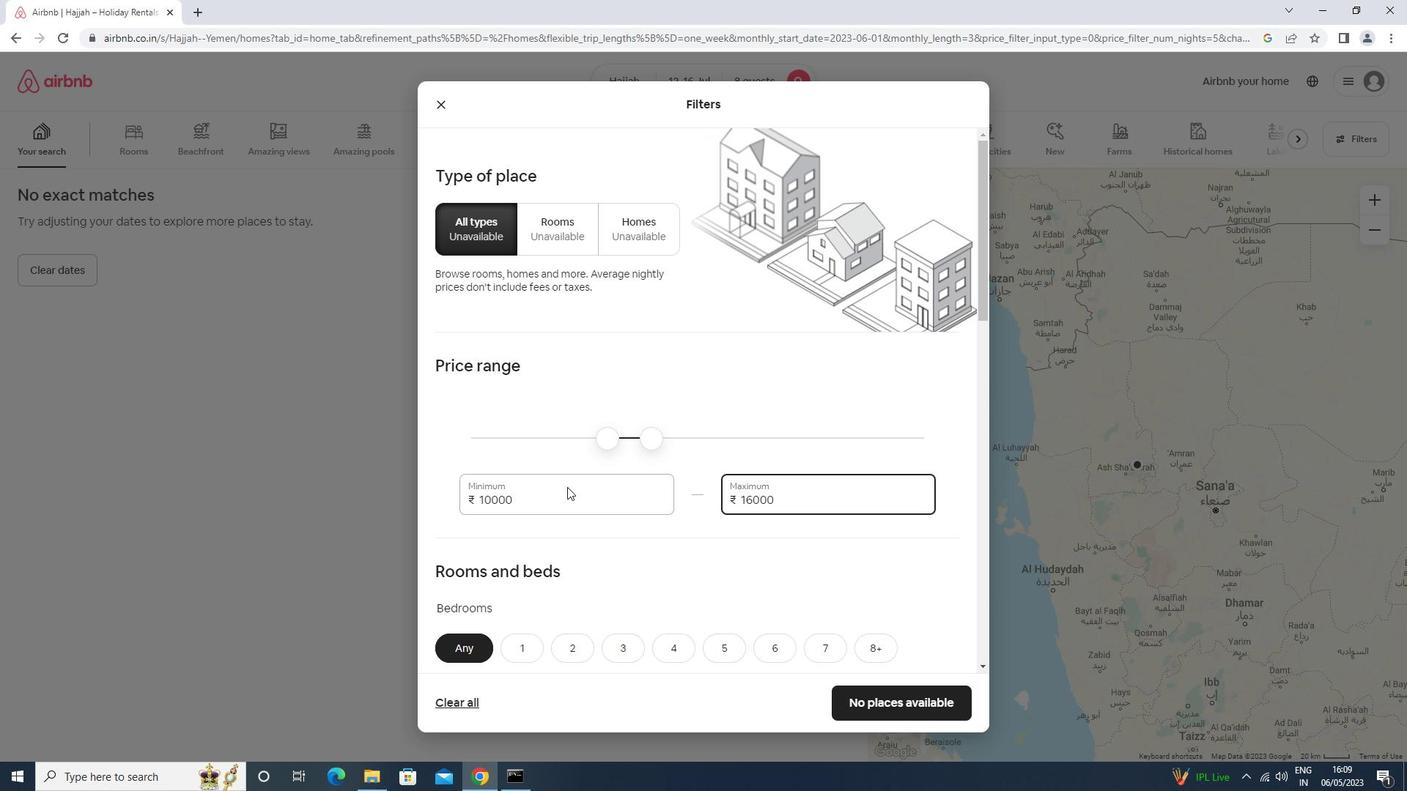 
Action: Mouse scrolled (583, 486) with delta (0, 0)
Screenshot: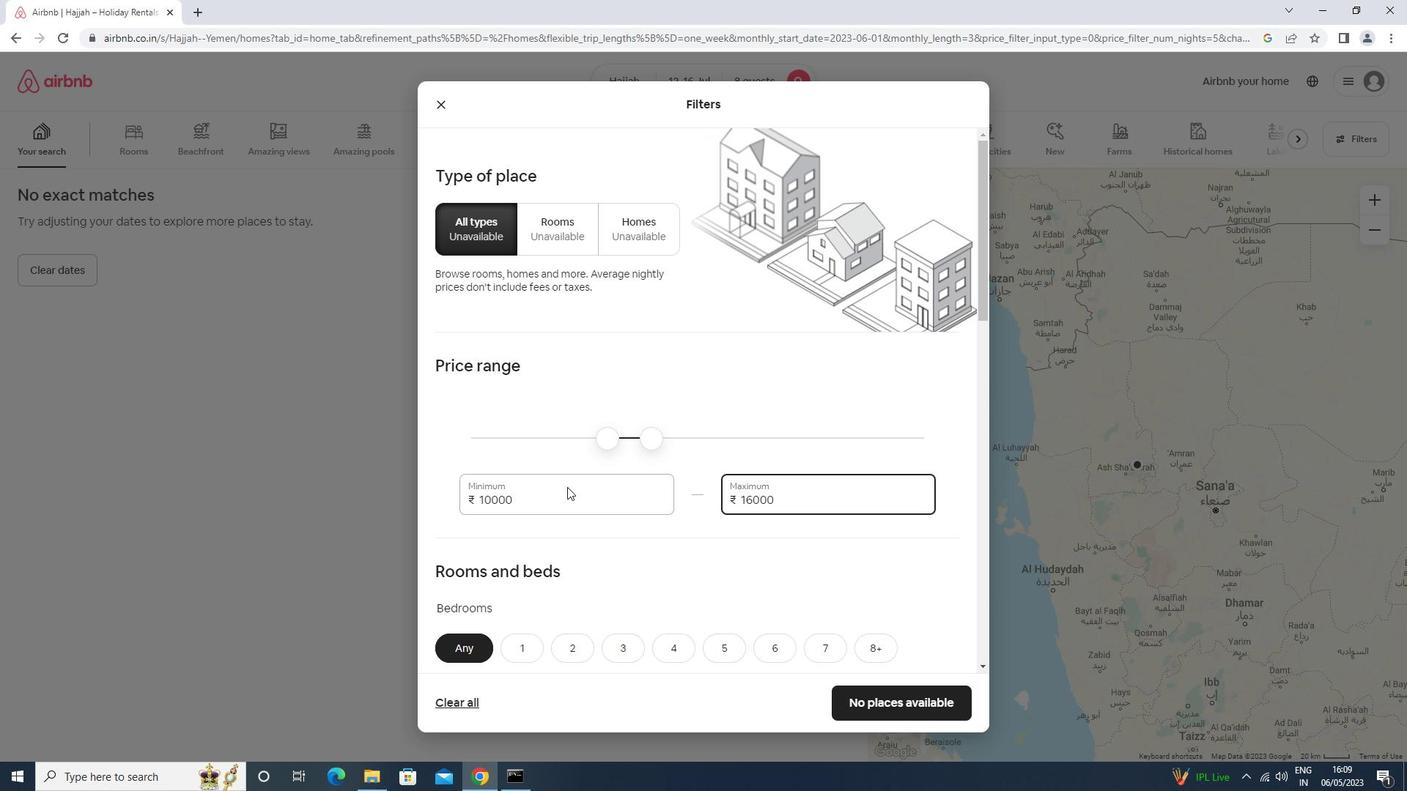 
Action: Mouse scrolled (583, 486) with delta (0, 0)
Screenshot: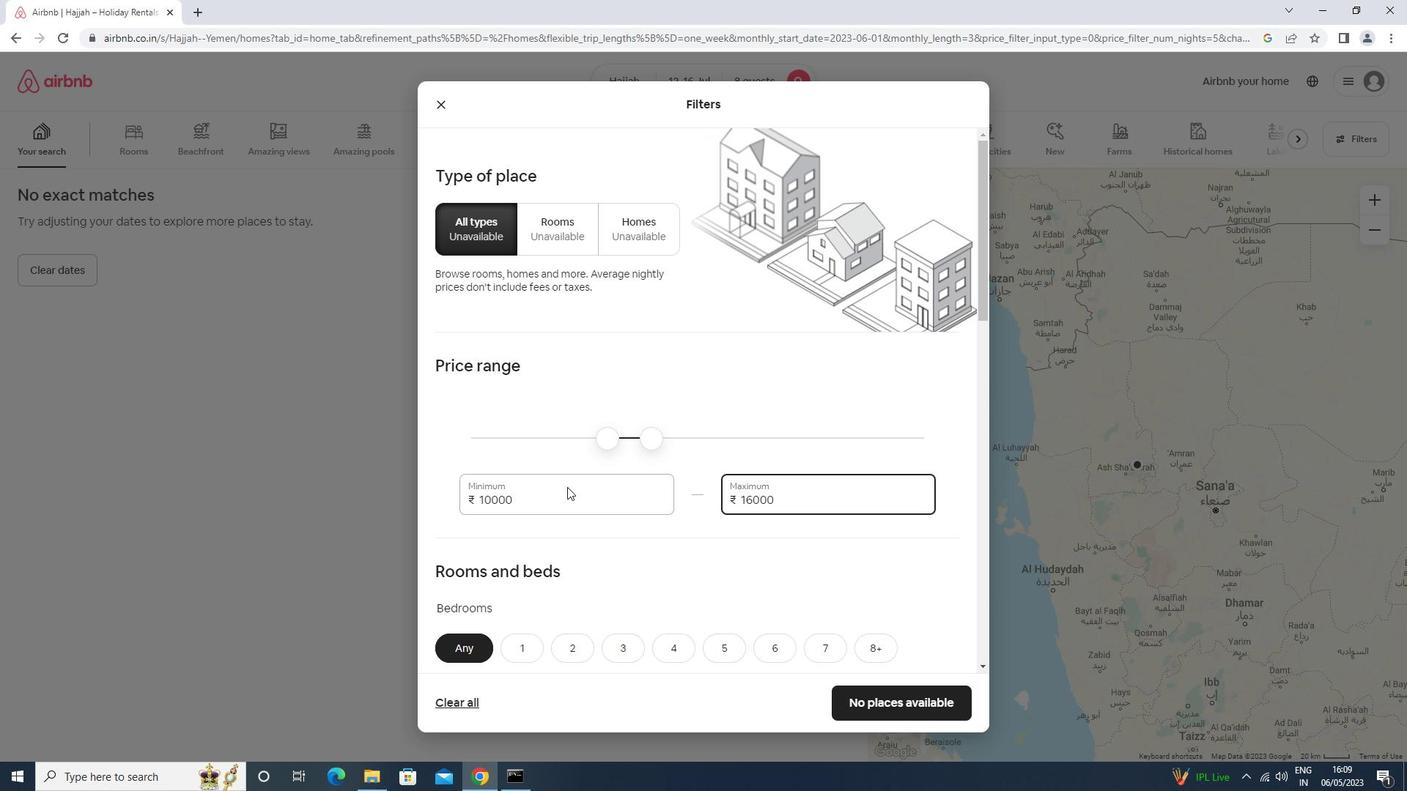 
Action: Mouse scrolled (583, 486) with delta (0, 0)
Screenshot: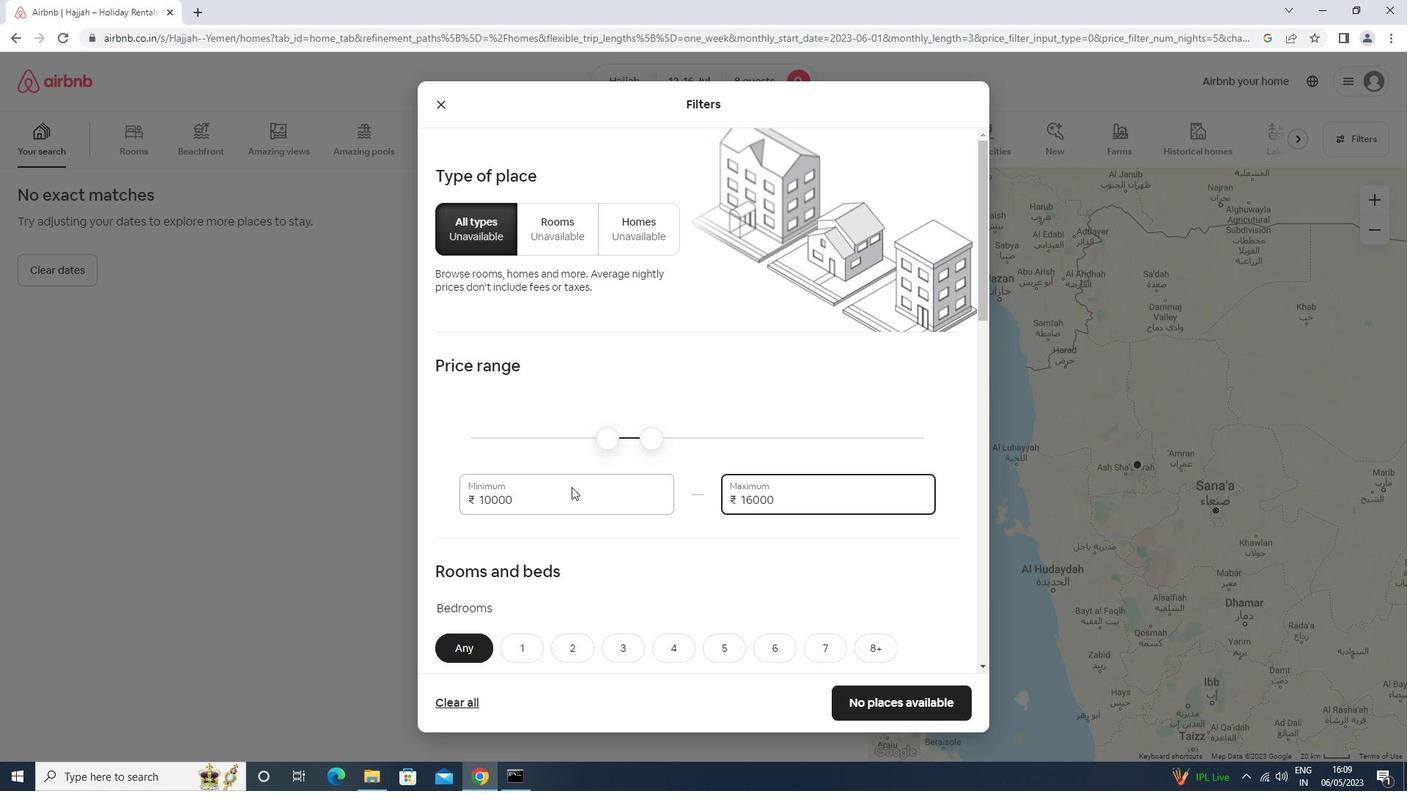 
Action: Mouse scrolled (583, 486) with delta (0, 0)
Screenshot: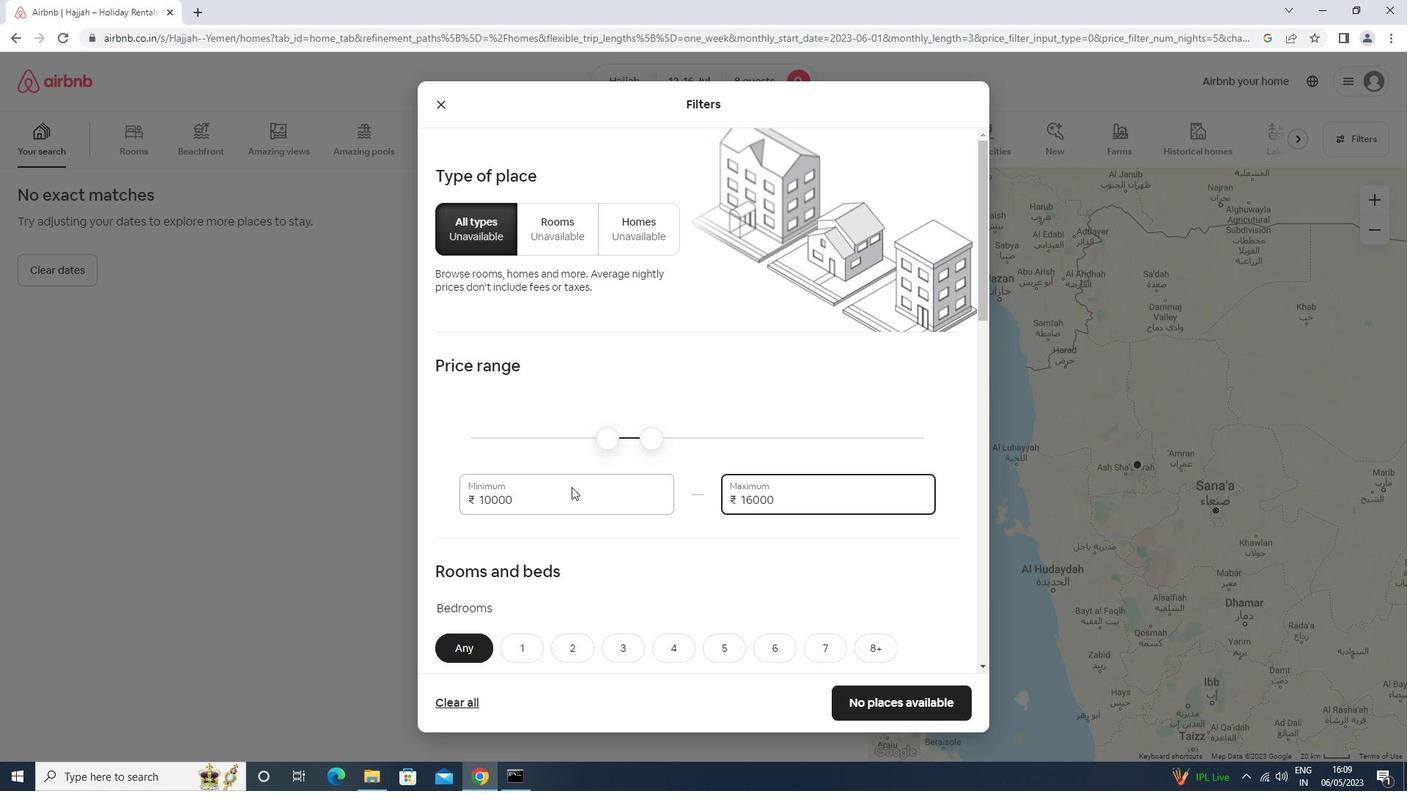 
Action: Mouse scrolled (583, 486) with delta (0, 0)
Screenshot: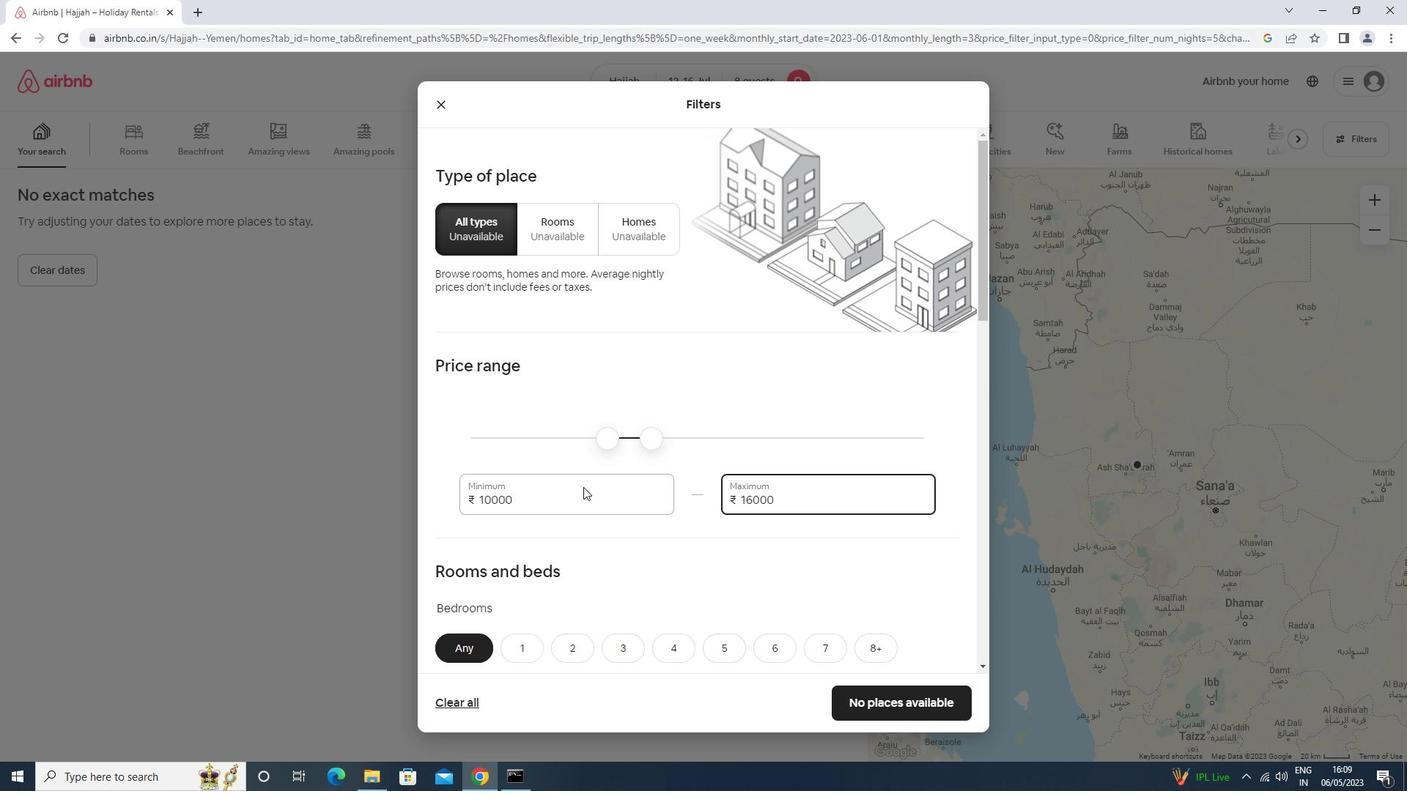 
Action: Mouse scrolled (583, 486) with delta (0, 0)
Screenshot: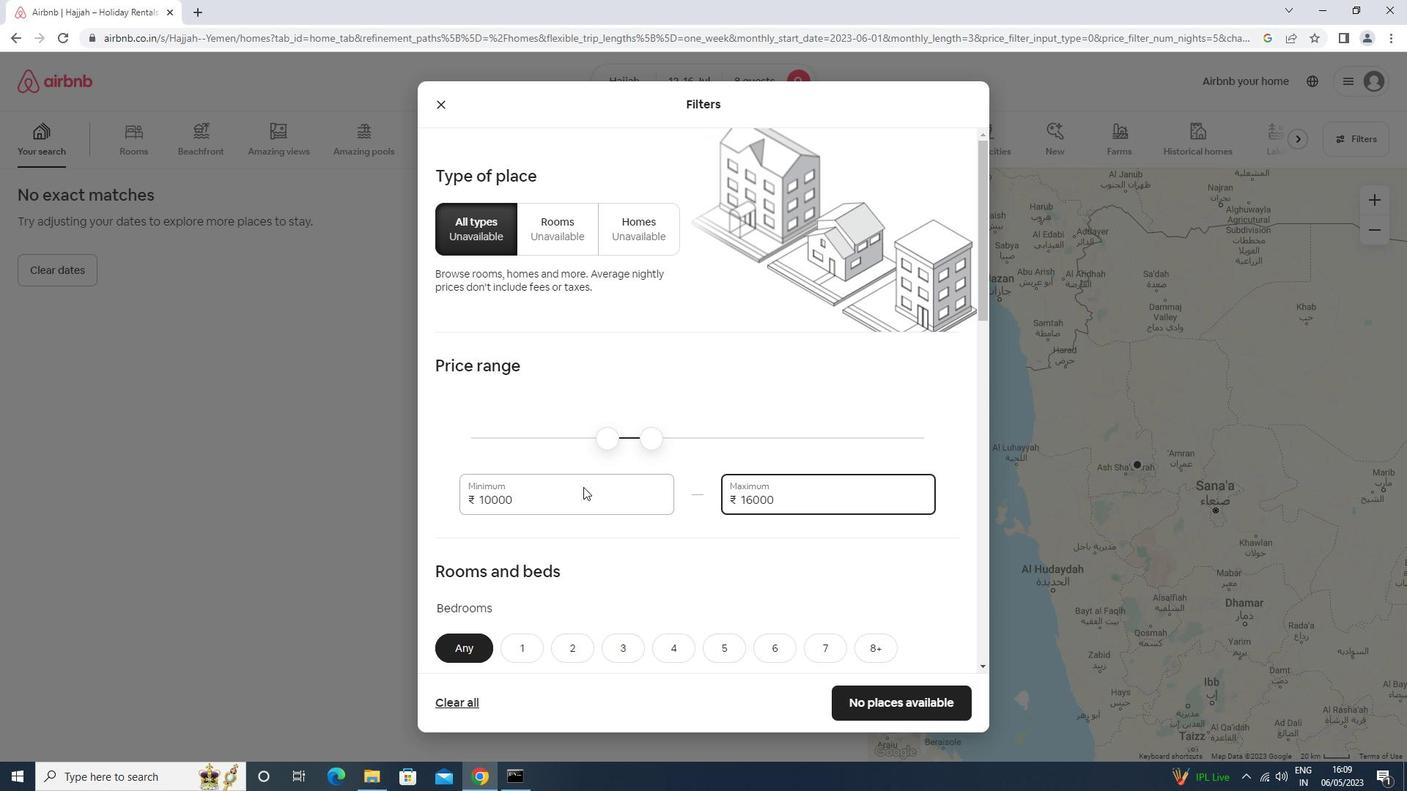 
Action: Mouse moved to (883, 200)
Screenshot: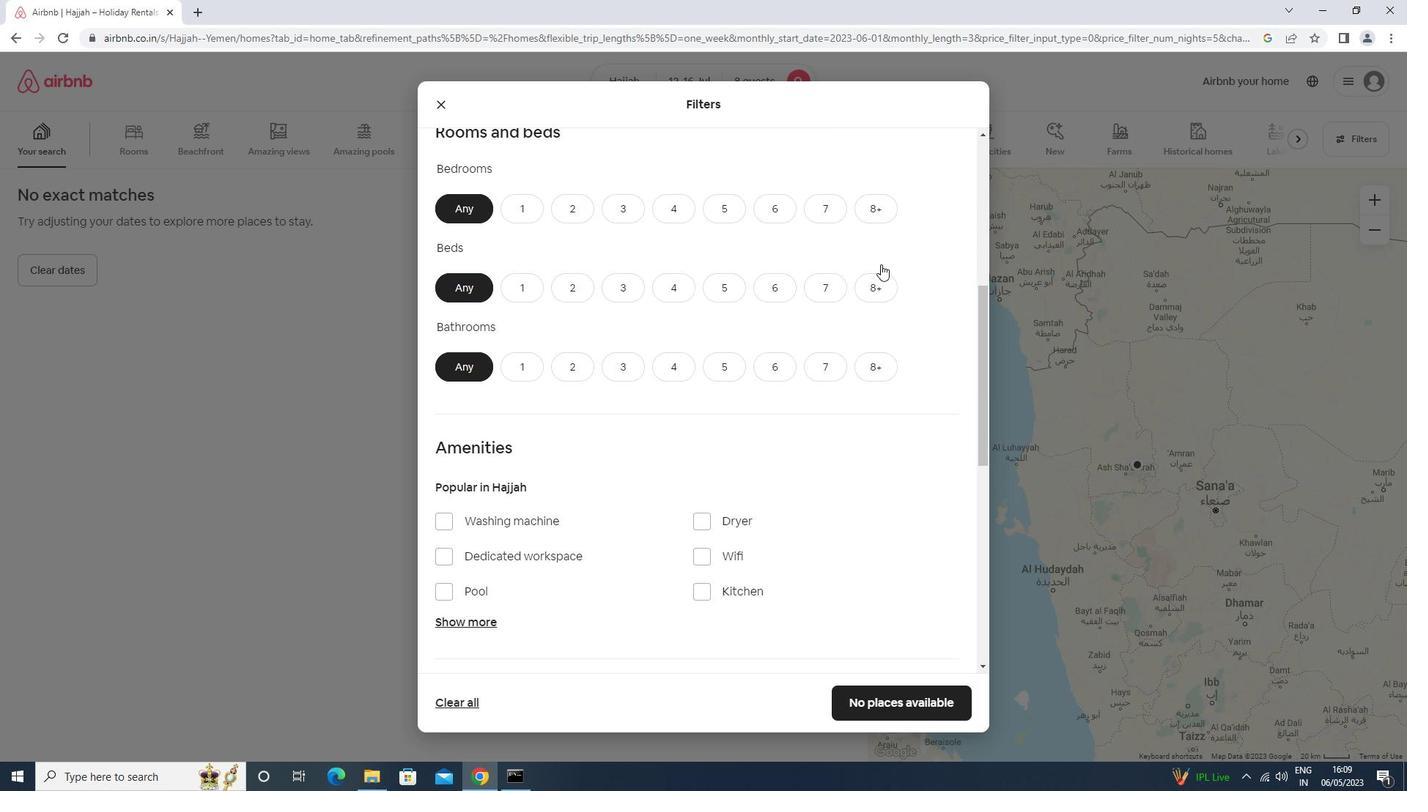
Action: Mouse pressed left at (883, 200)
Screenshot: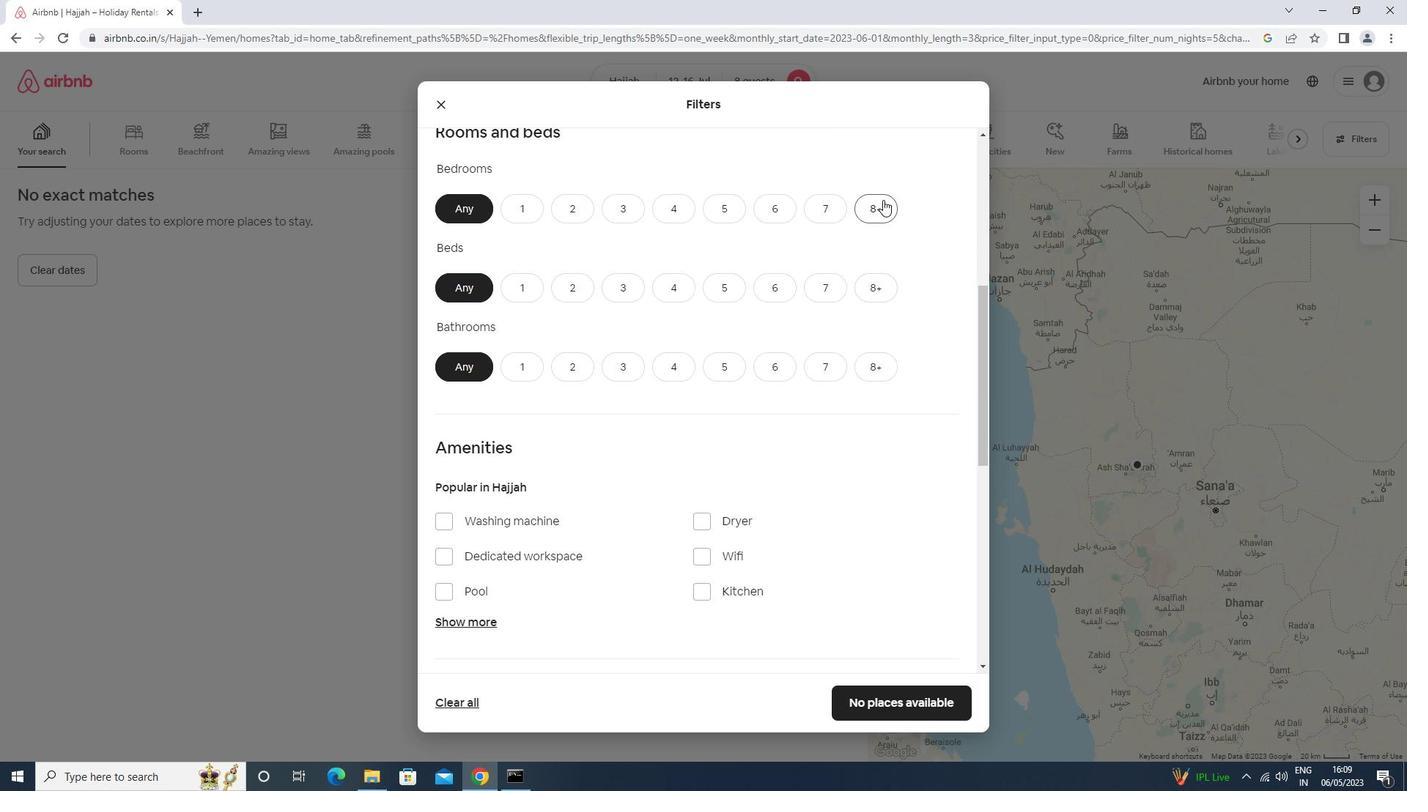 
Action: Mouse moved to (875, 288)
Screenshot: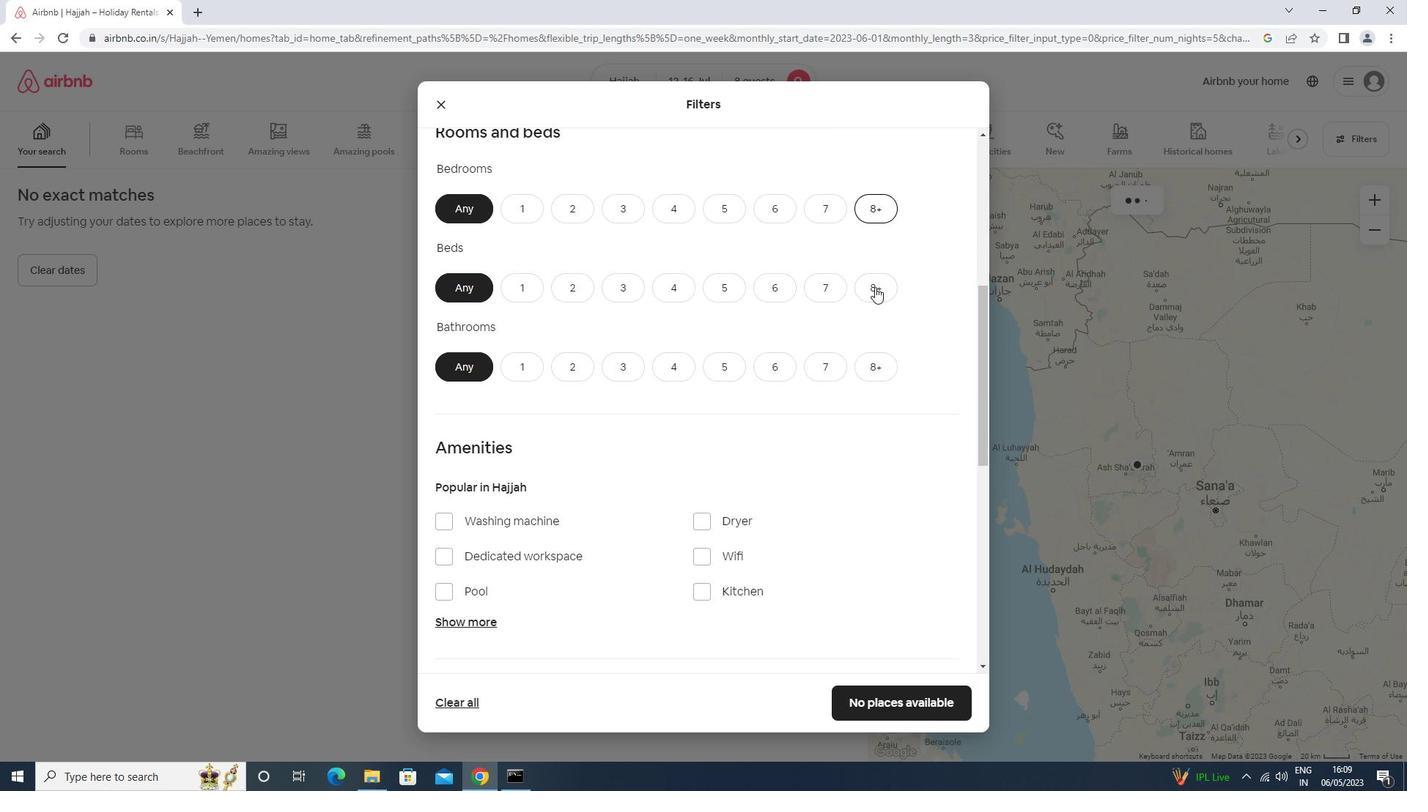 
Action: Mouse pressed left at (875, 288)
Screenshot: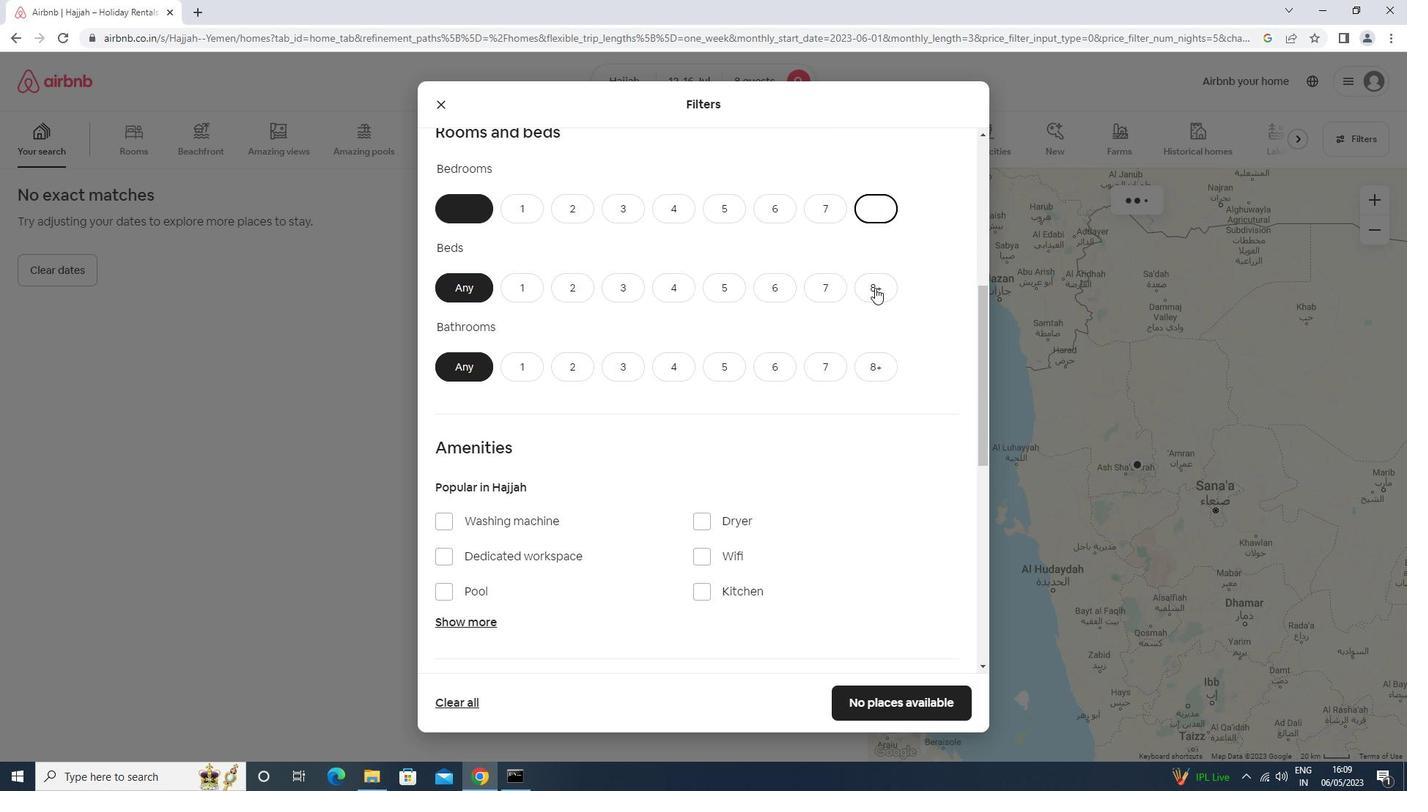 
Action: Mouse moved to (875, 360)
Screenshot: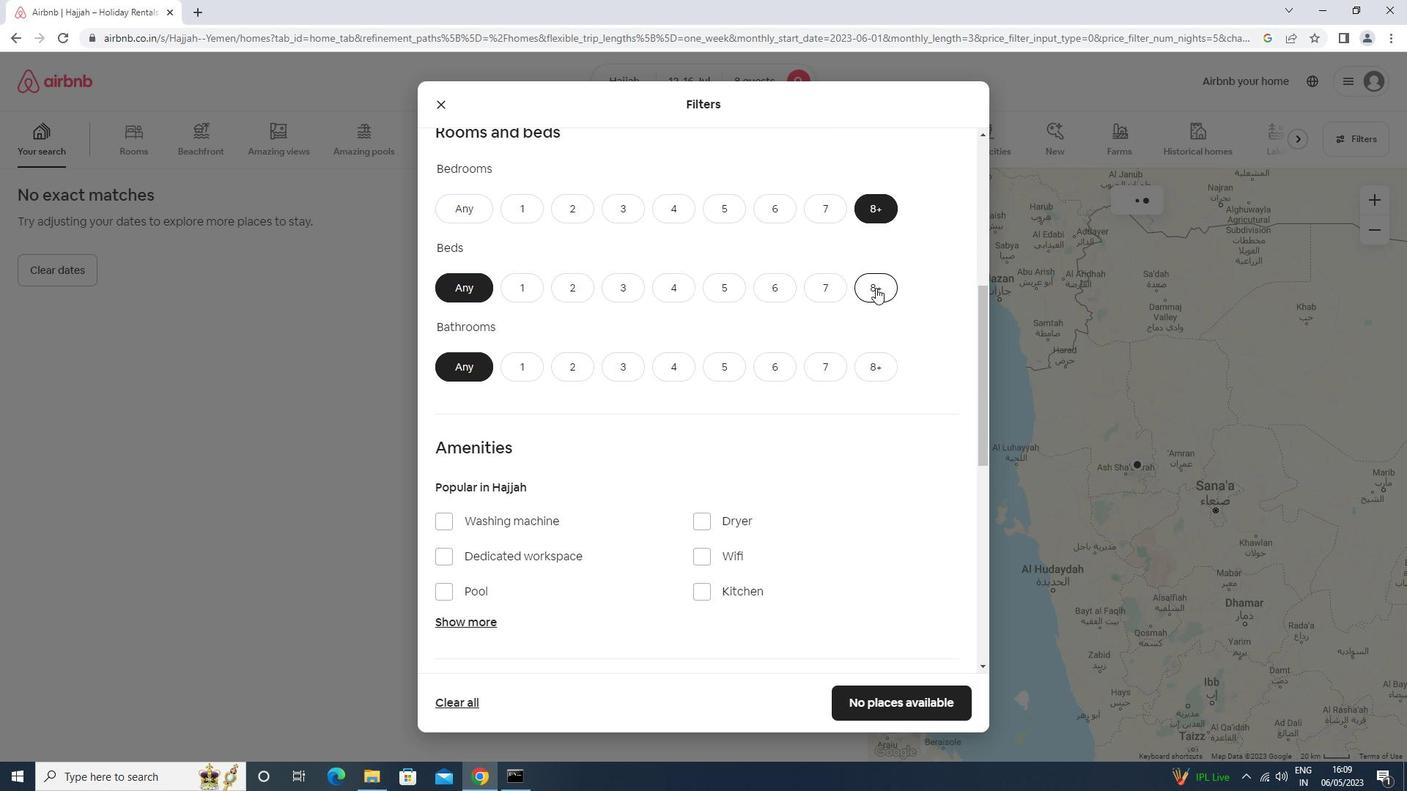 
Action: Mouse pressed left at (875, 360)
Screenshot: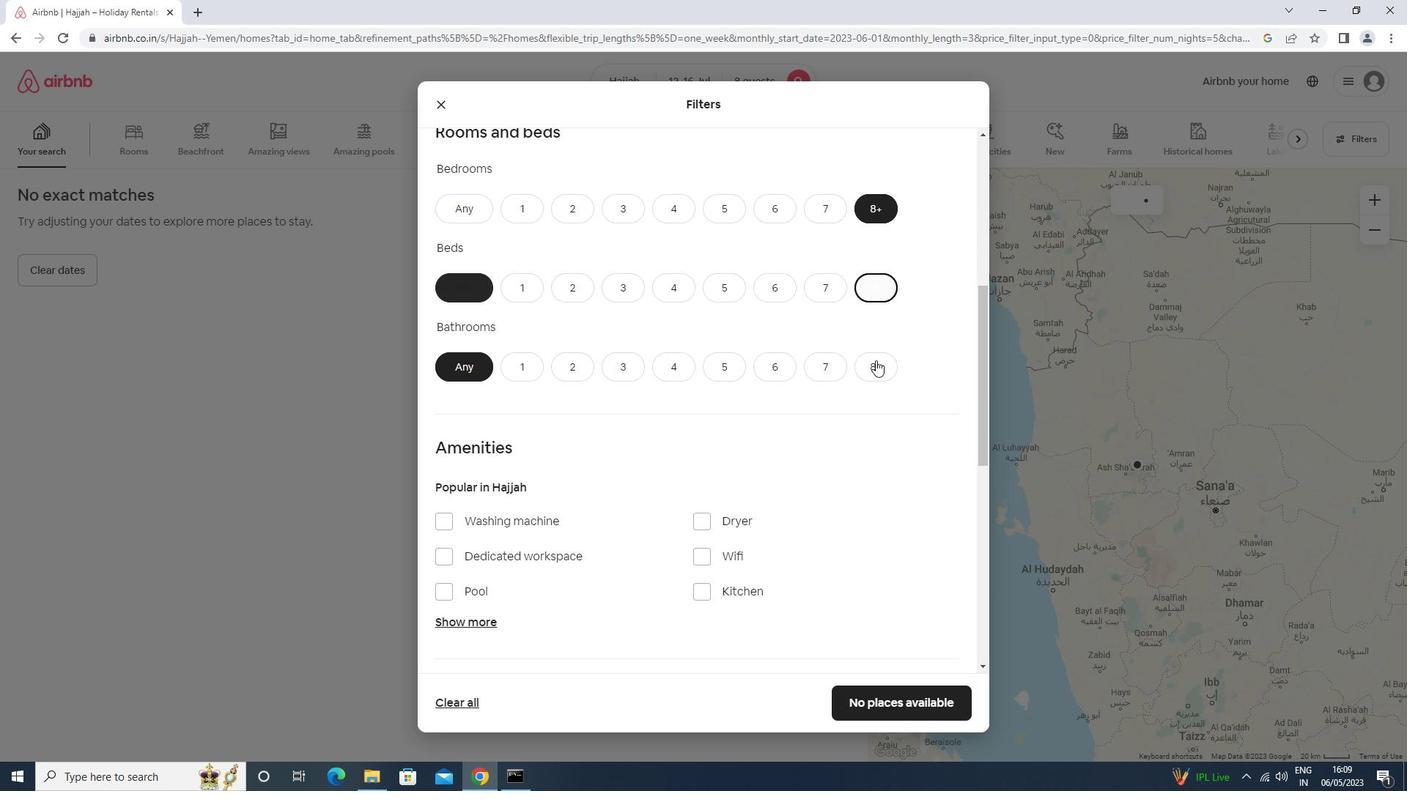 
Action: Mouse scrolled (875, 359) with delta (0, 0)
Screenshot: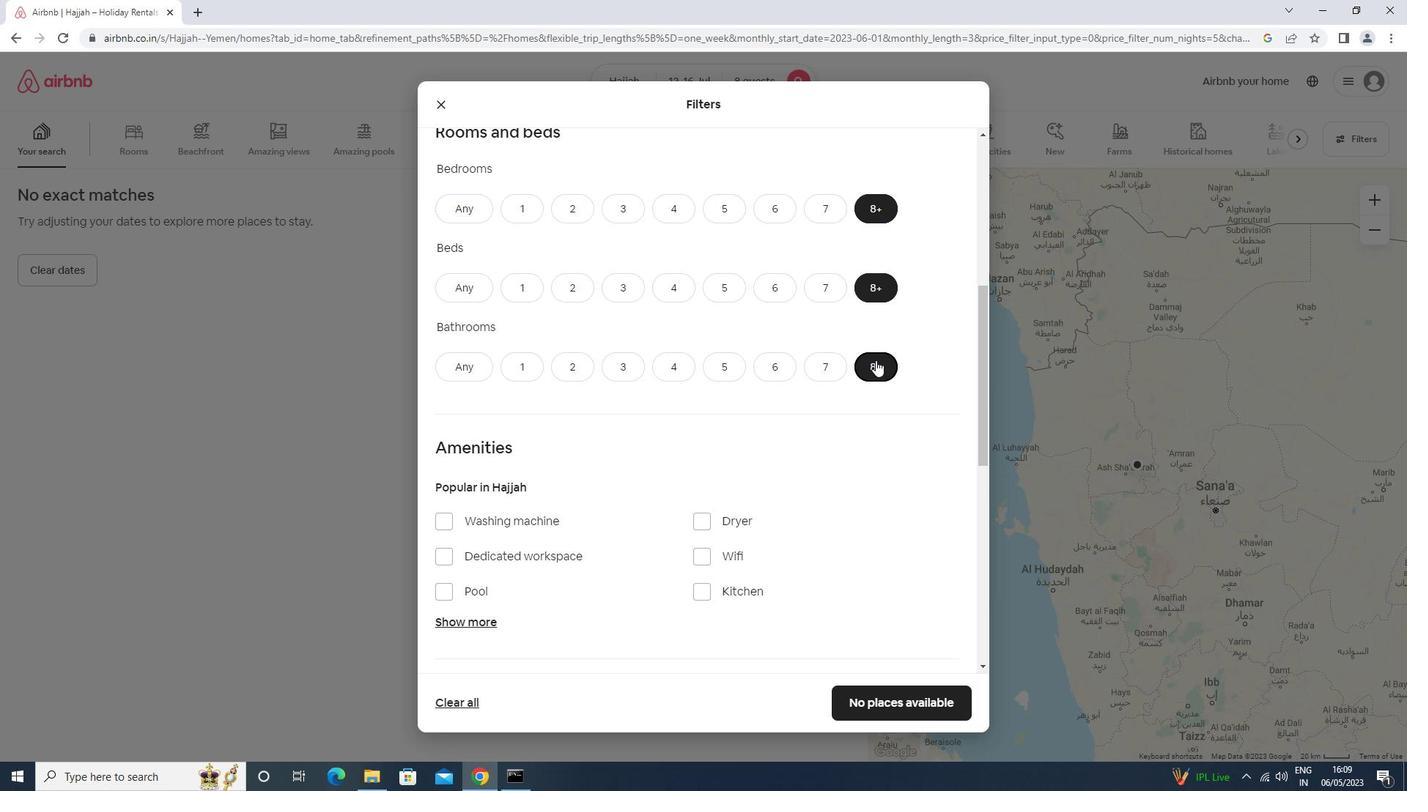 
Action: Mouse scrolled (875, 359) with delta (0, 0)
Screenshot: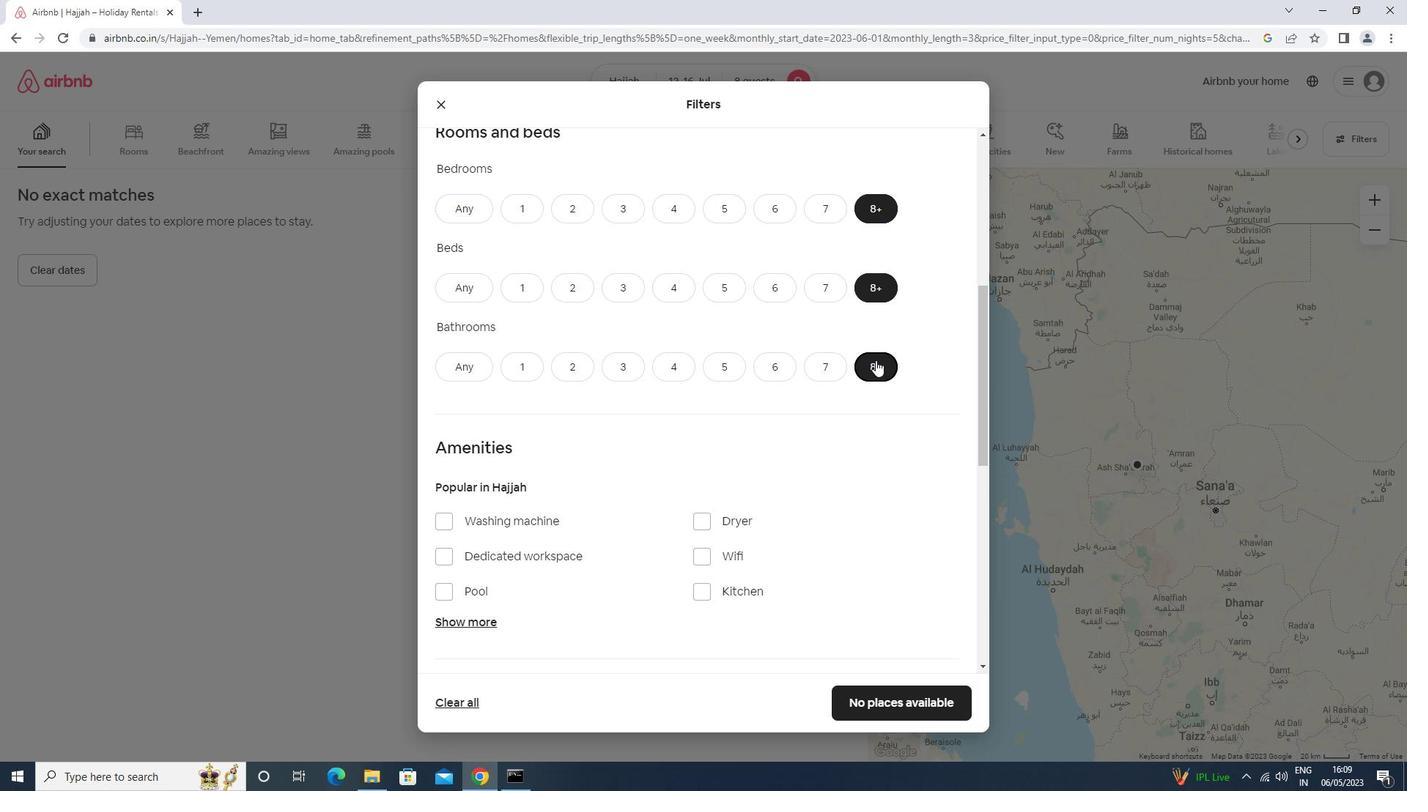 
Action: Mouse moved to (450, 474)
Screenshot: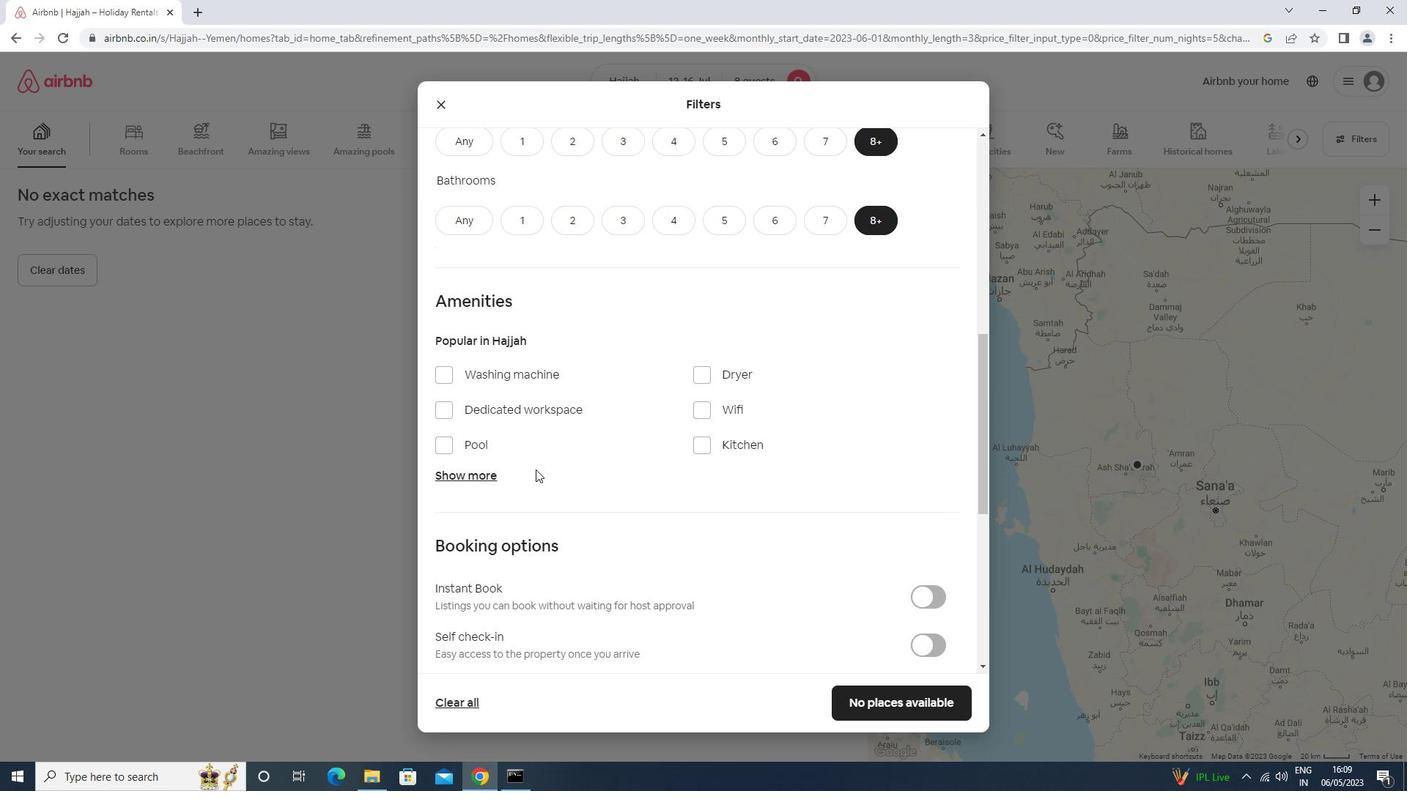 
Action: Mouse pressed left at (450, 474)
Screenshot: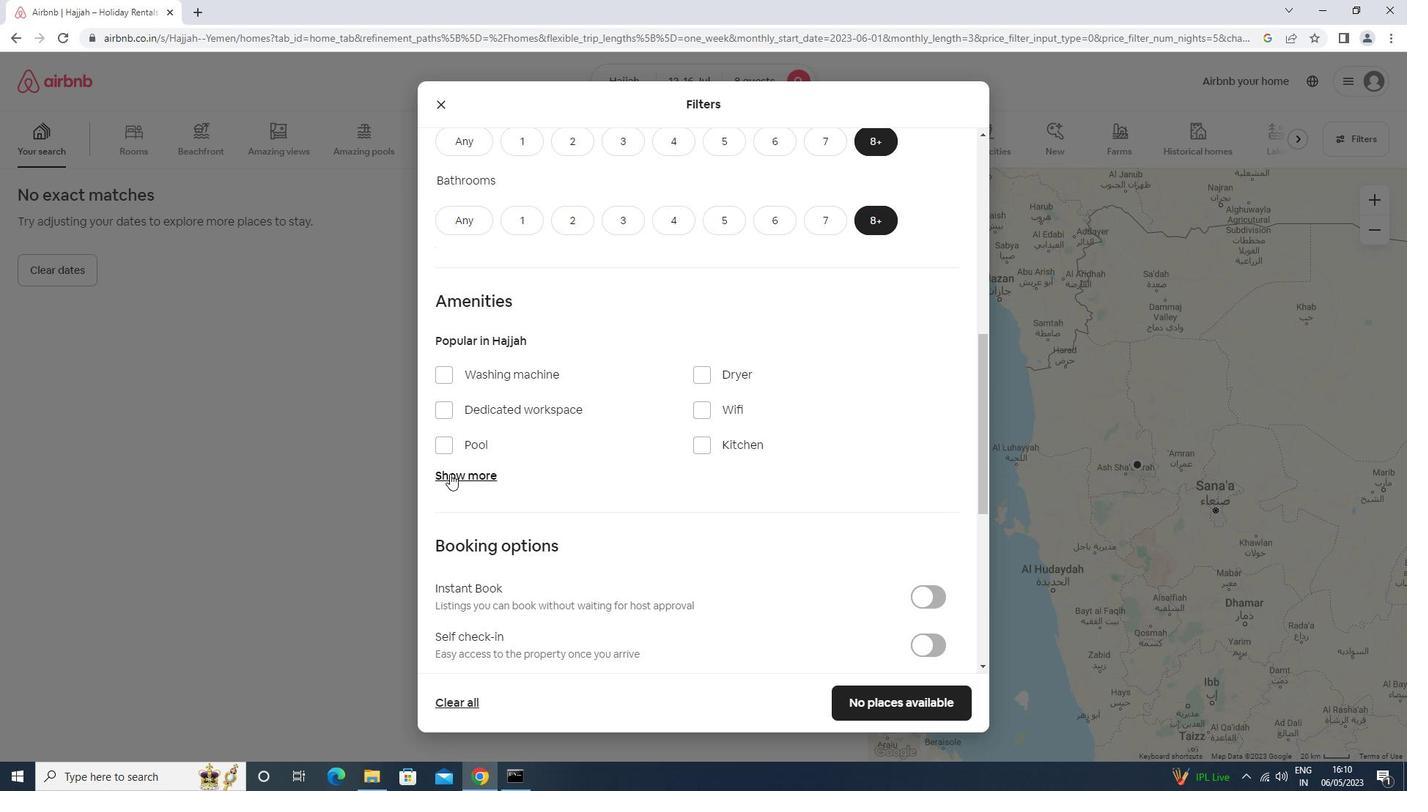 
Action: Mouse moved to (706, 406)
Screenshot: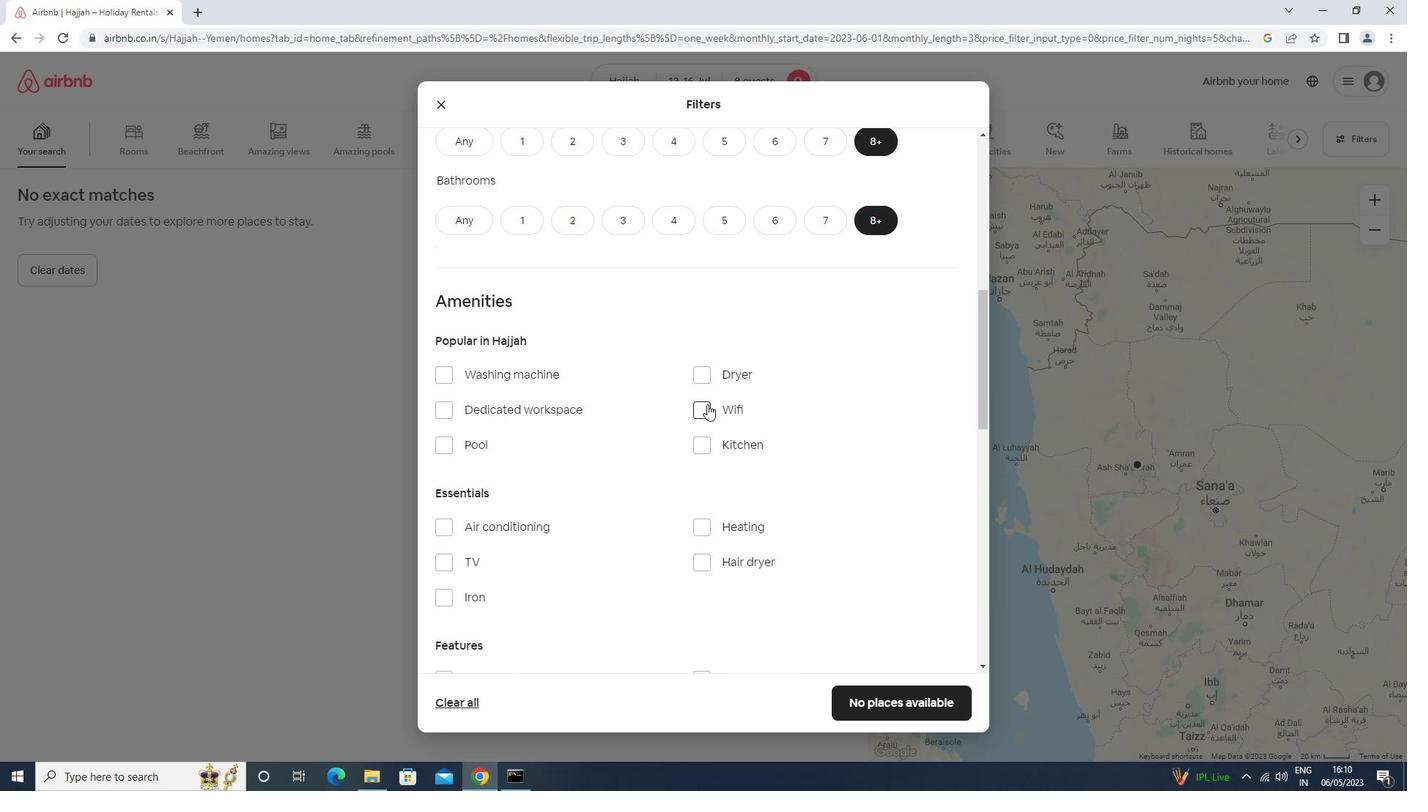 
Action: Mouse pressed left at (706, 406)
Screenshot: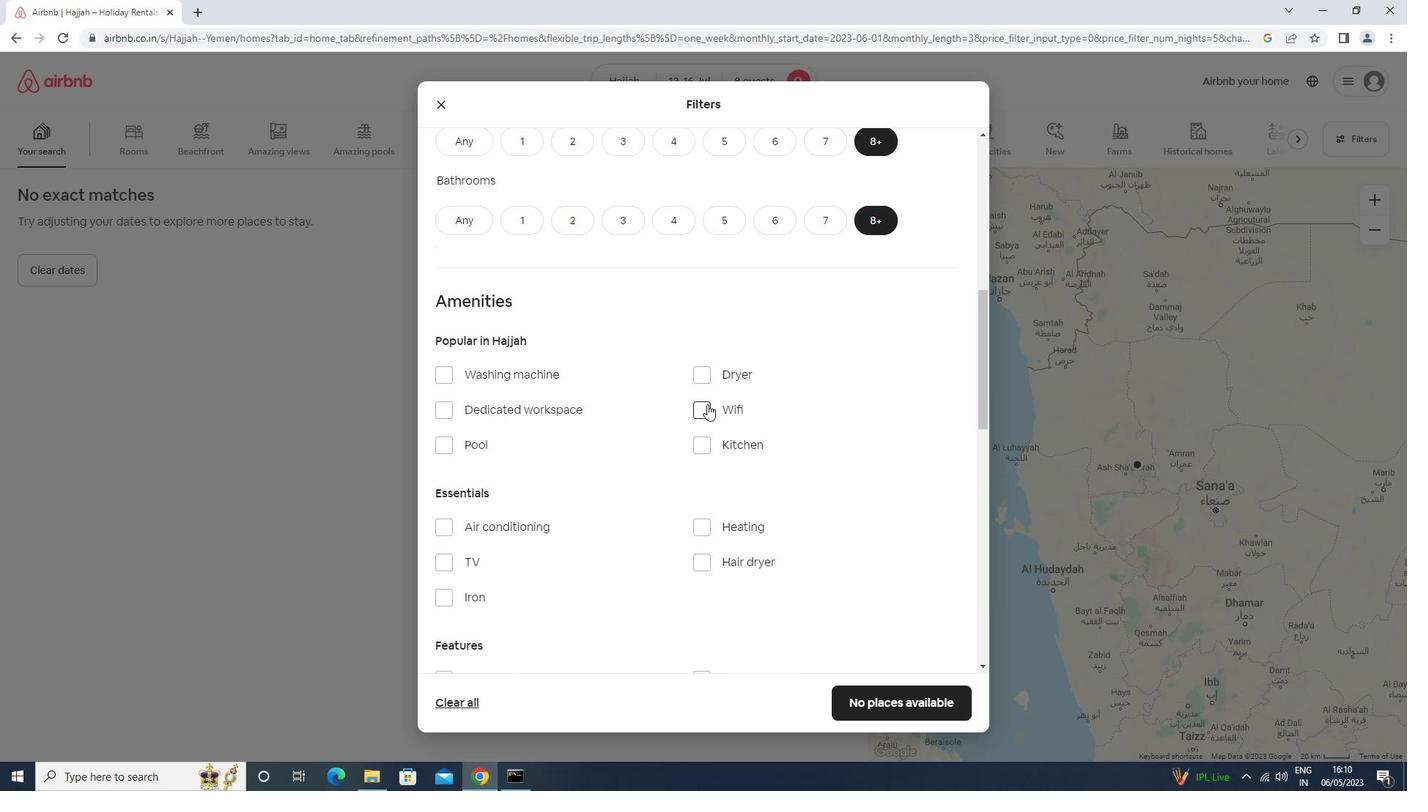 
Action: Mouse moved to (649, 427)
Screenshot: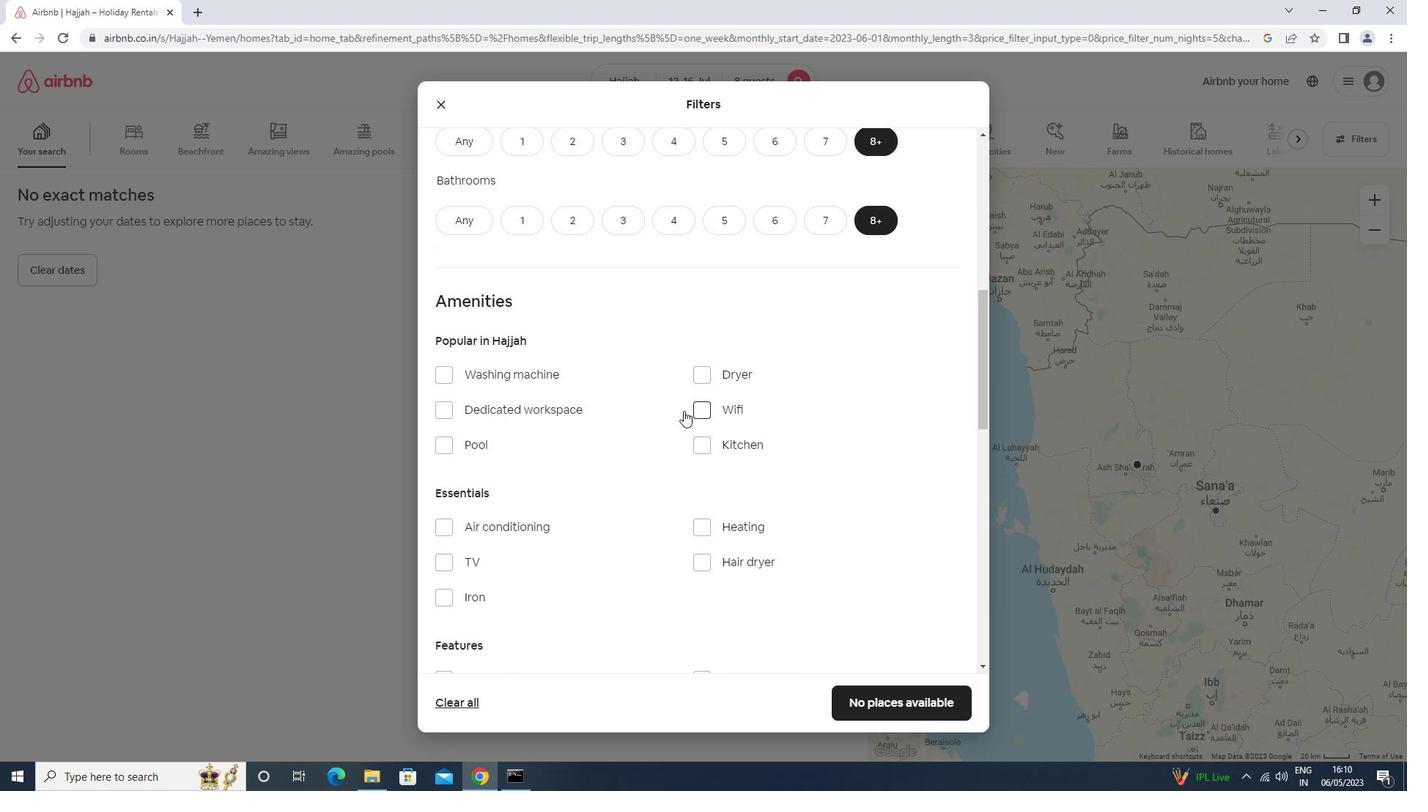 
Action: Mouse scrolled (649, 426) with delta (0, 0)
Screenshot: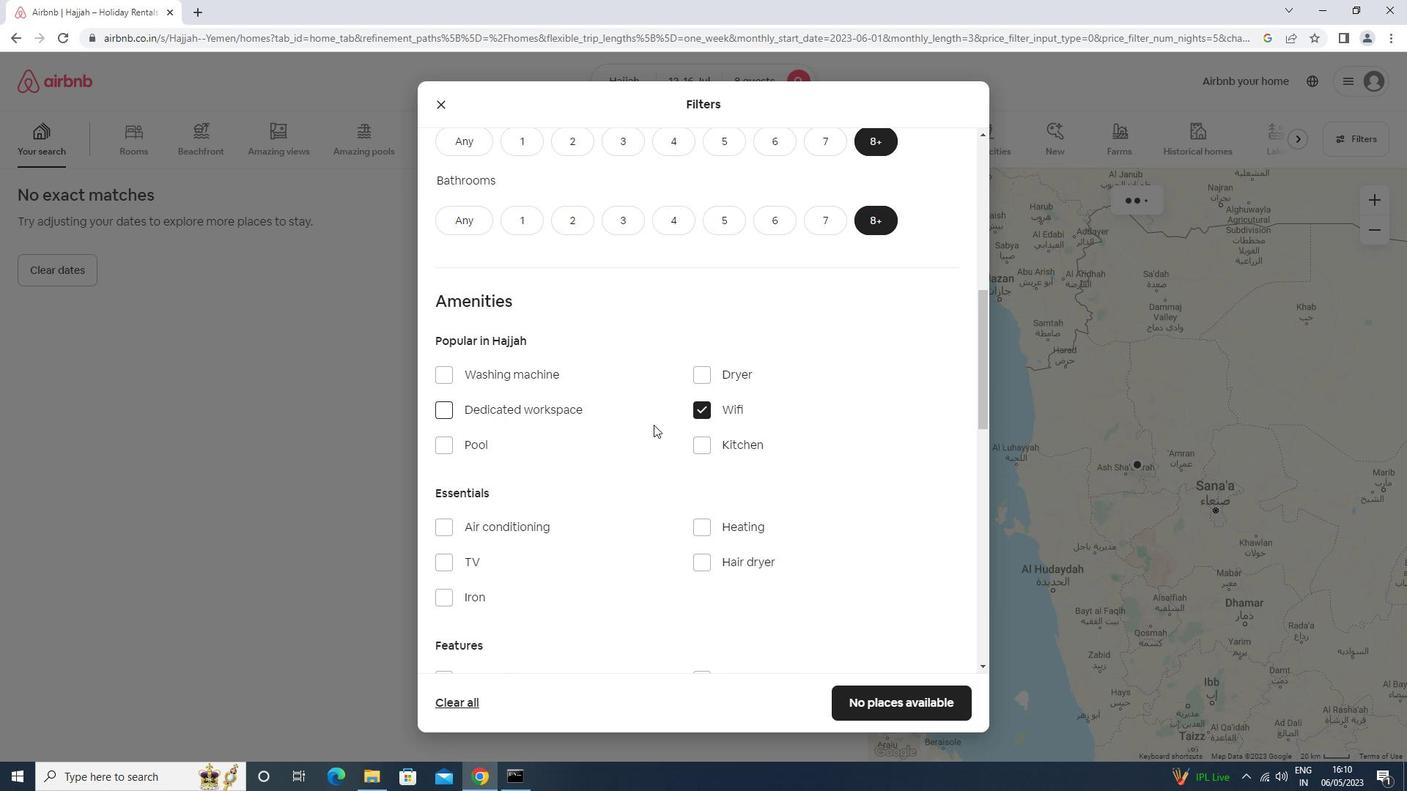 
Action: Mouse scrolled (649, 426) with delta (0, 0)
Screenshot: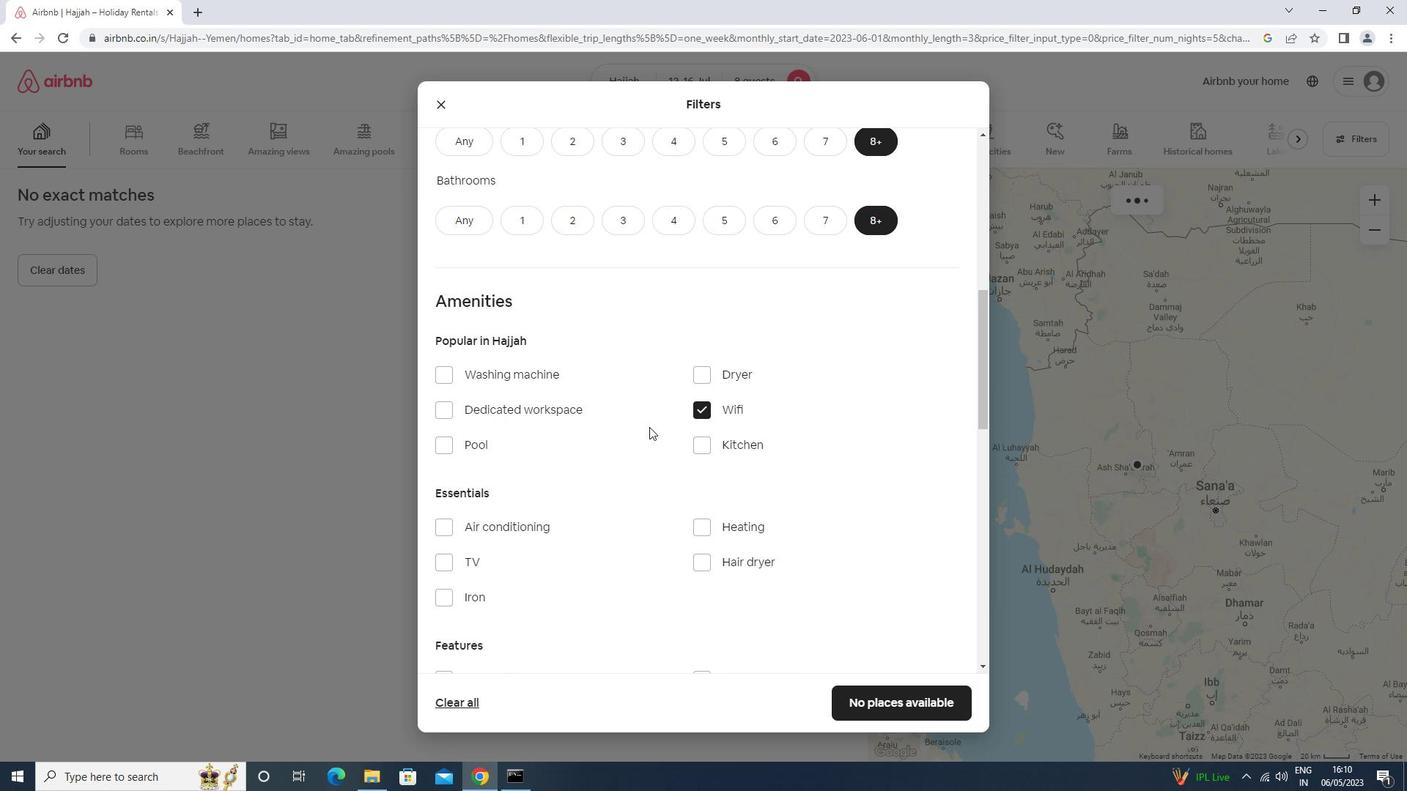 
Action: Mouse moved to (500, 413)
Screenshot: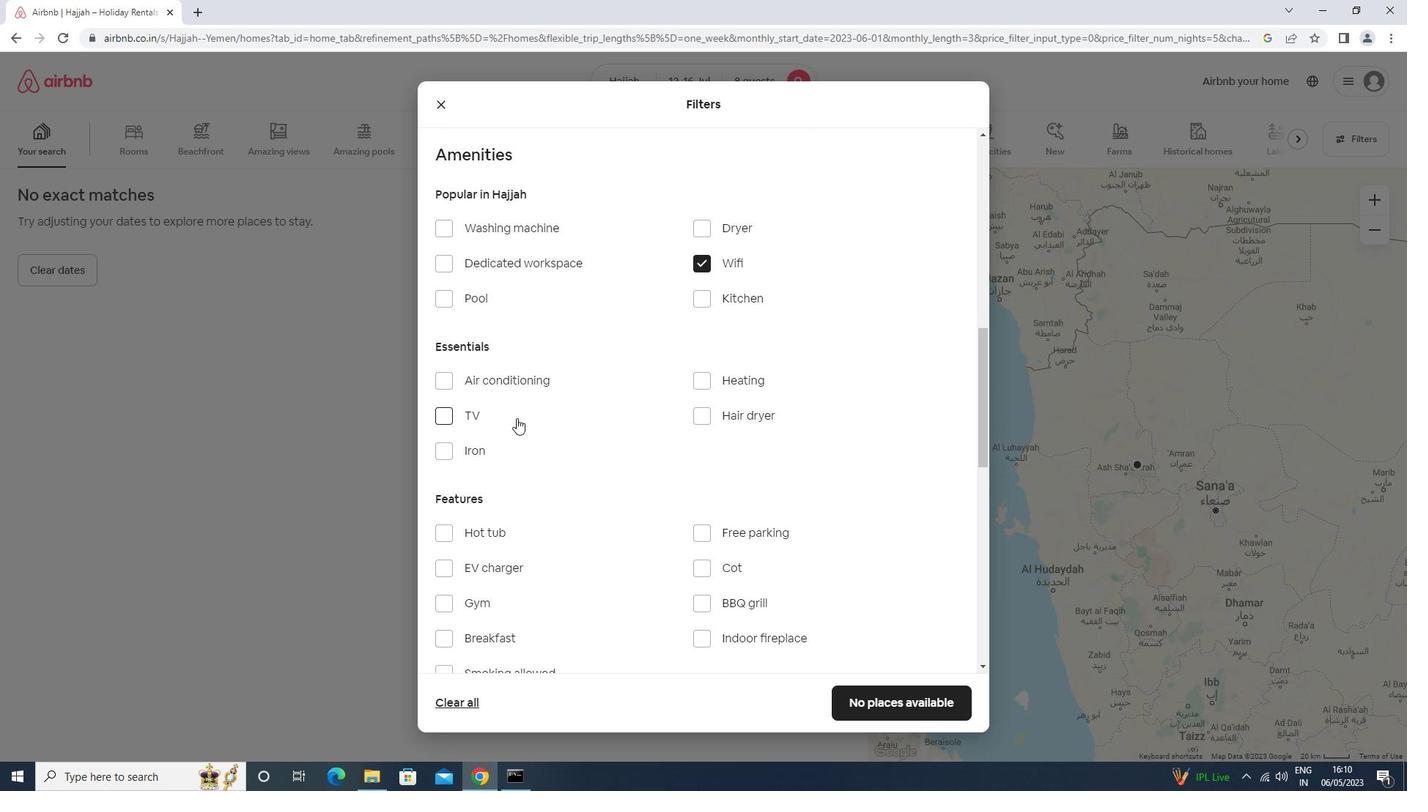 
Action: Mouse pressed left at (500, 413)
Screenshot: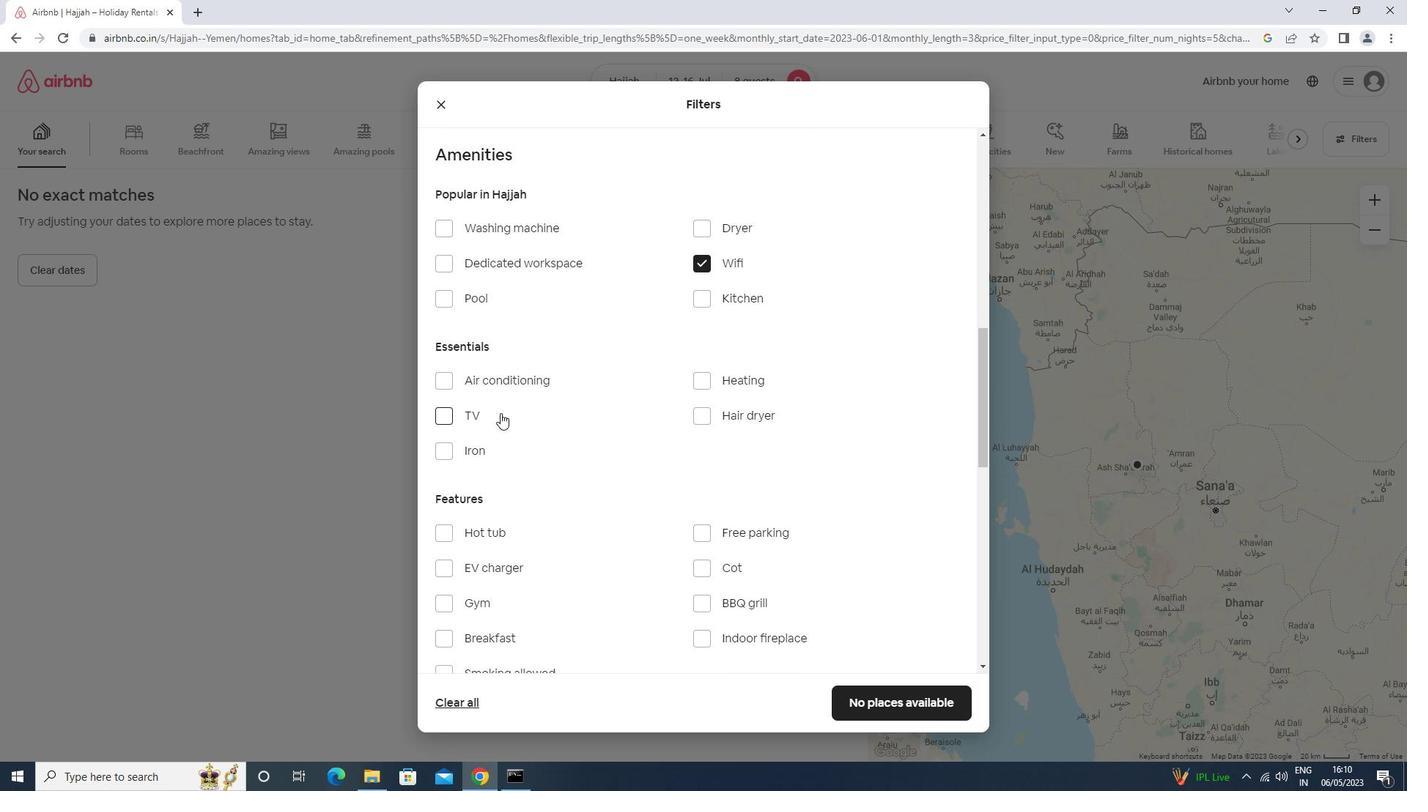 
Action: Mouse moved to (716, 392)
Screenshot: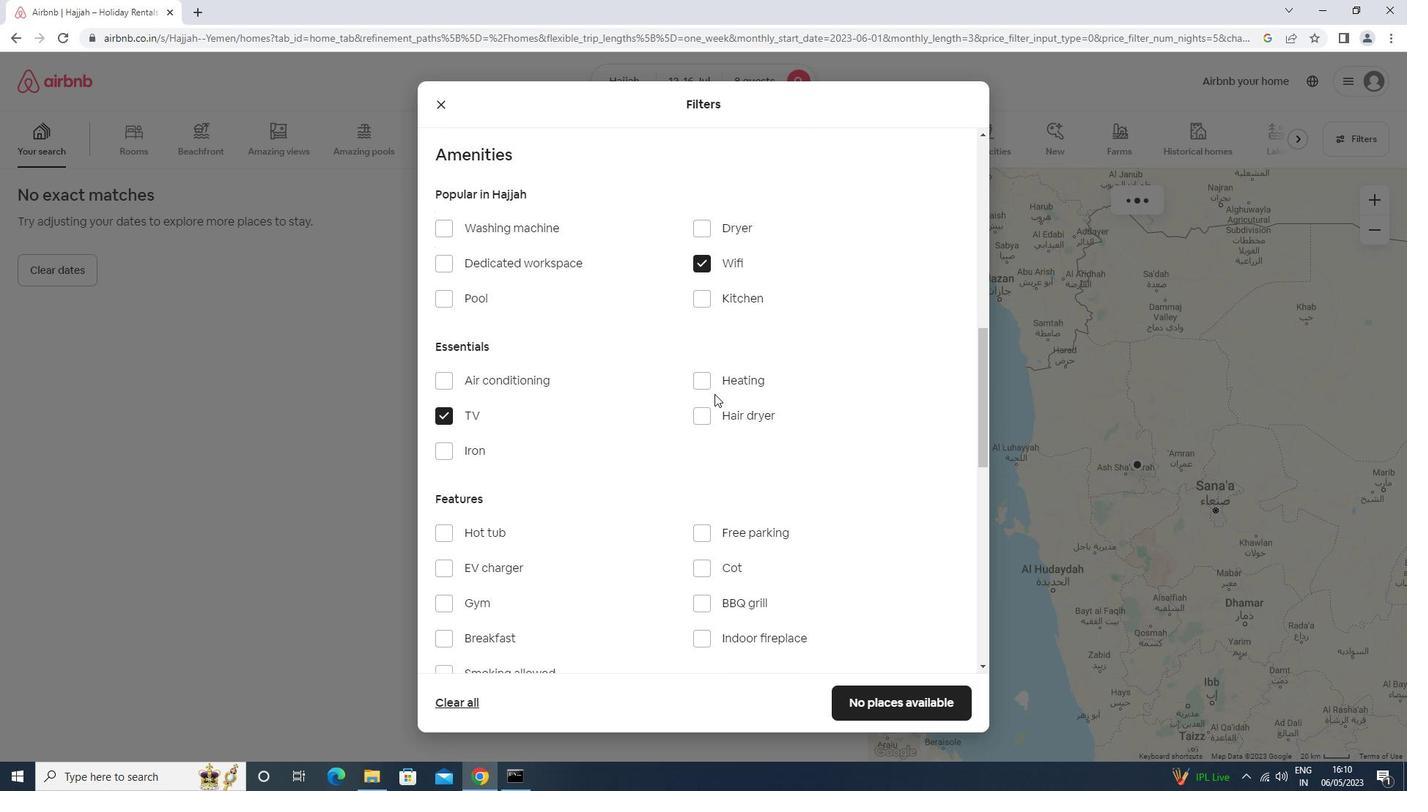 
Action: Mouse scrolled (716, 392) with delta (0, 0)
Screenshot: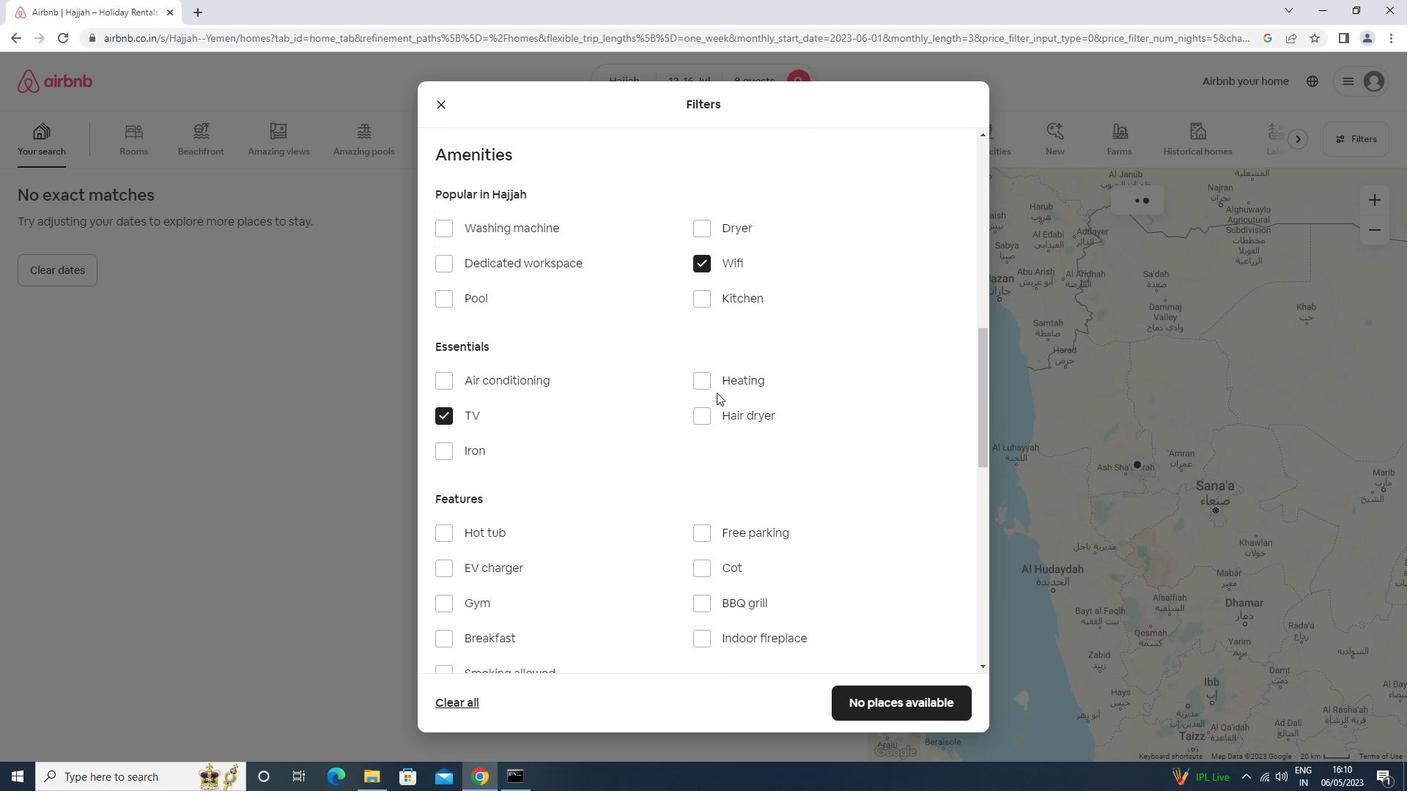 
Action: Mouse moved to (716, 392)
Screenshot: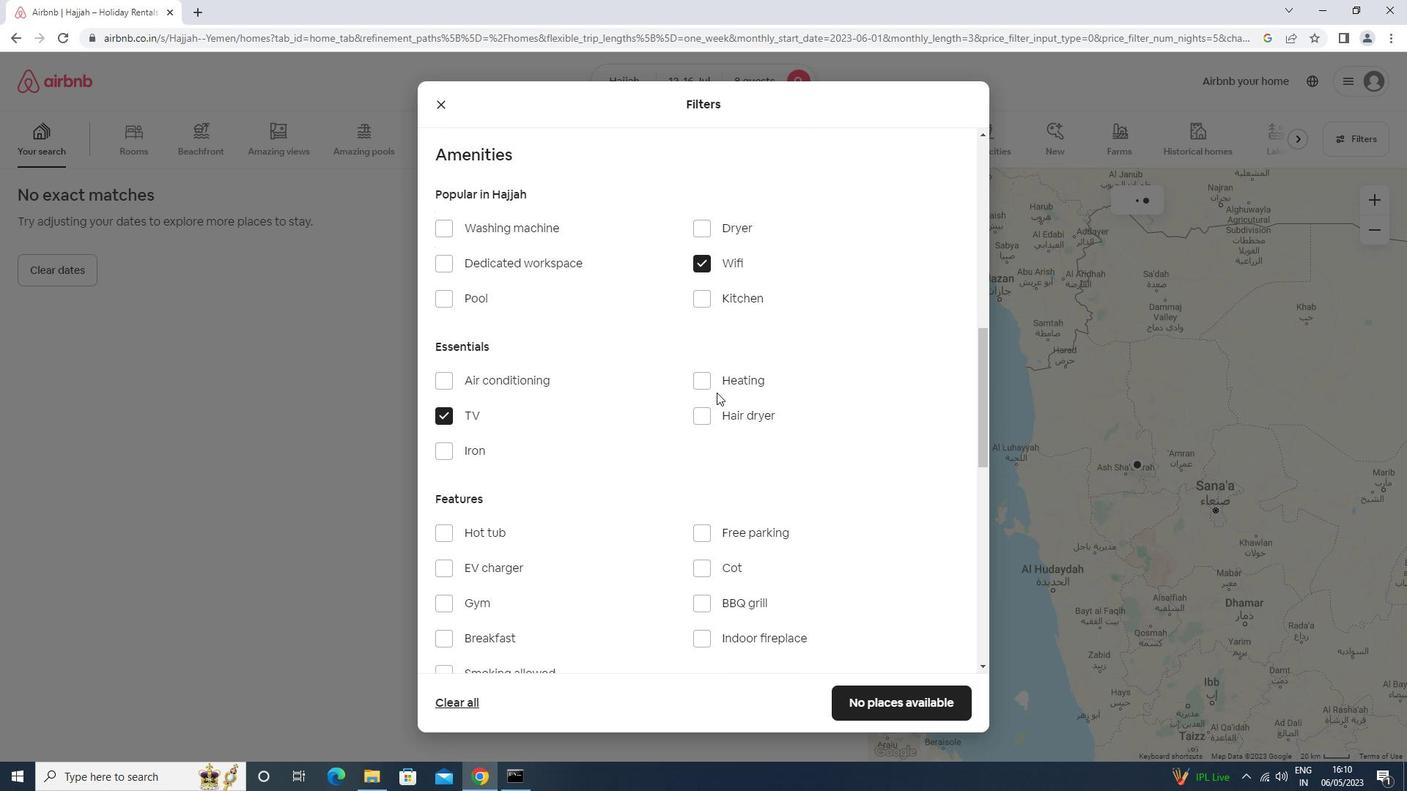 
Action: Mouse scrolled (716, 392) with delta (0, 0)
Screenshot: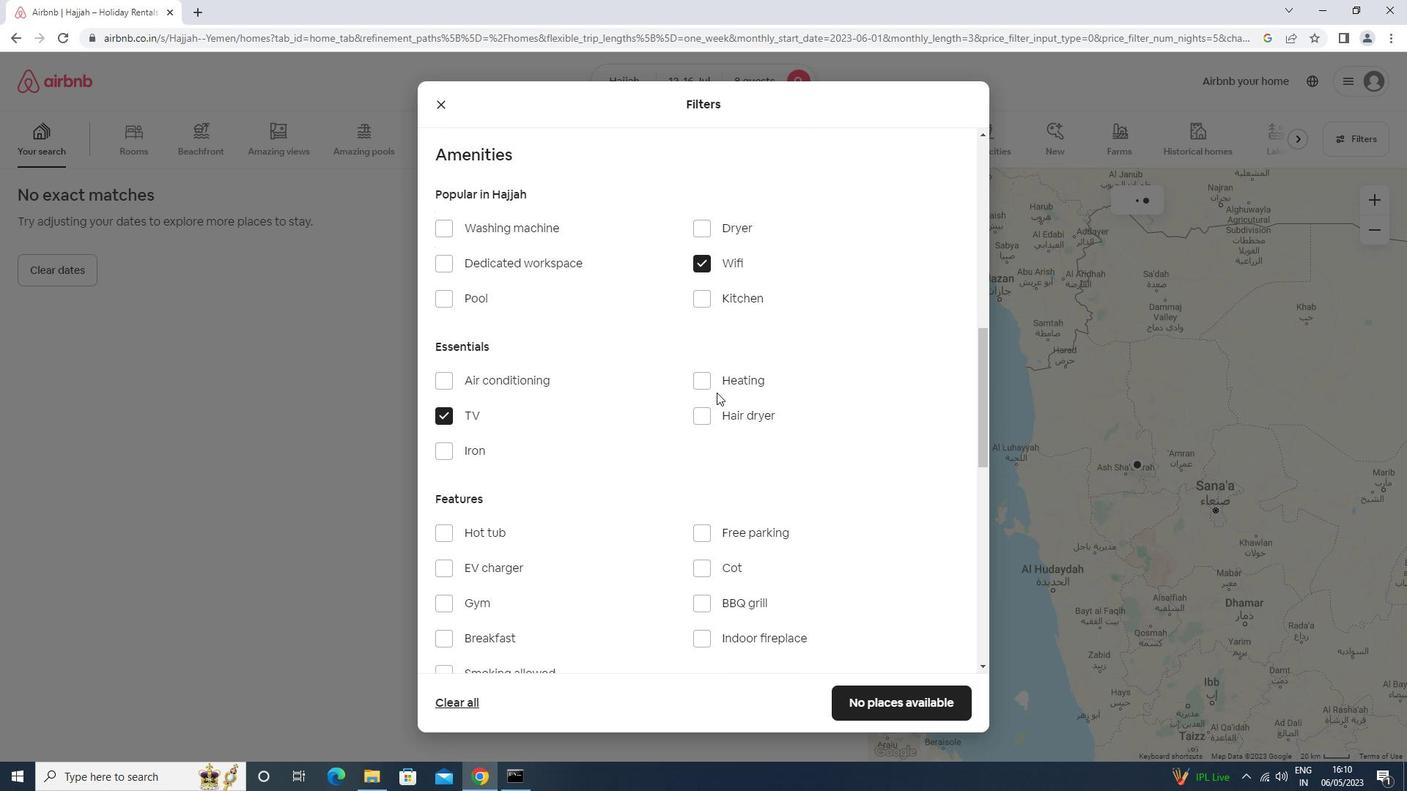 
Action: Mouse moved to (717, 392)
Screenshot: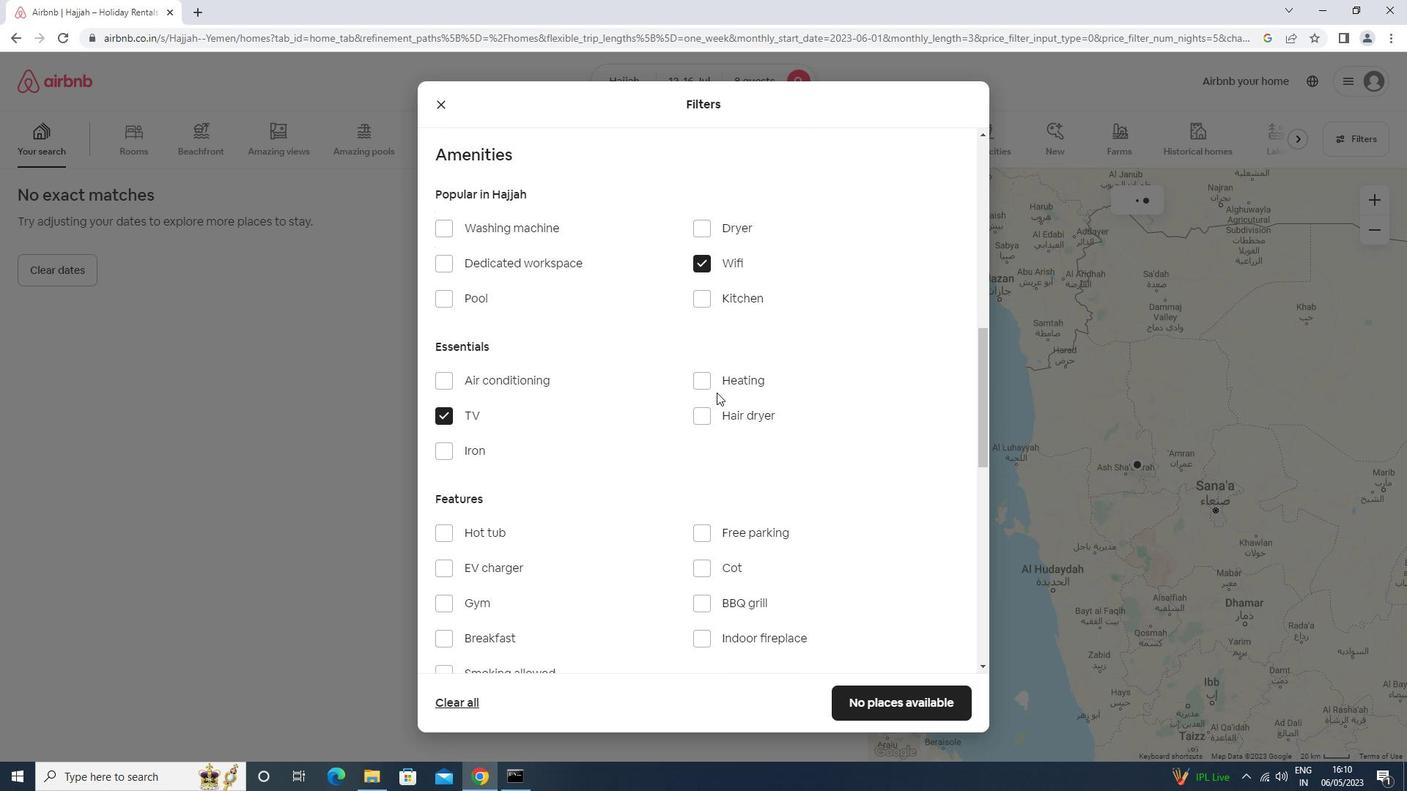 
Action: Mouse scrolled (717, 392) with delta (0, 0)
Screenshot: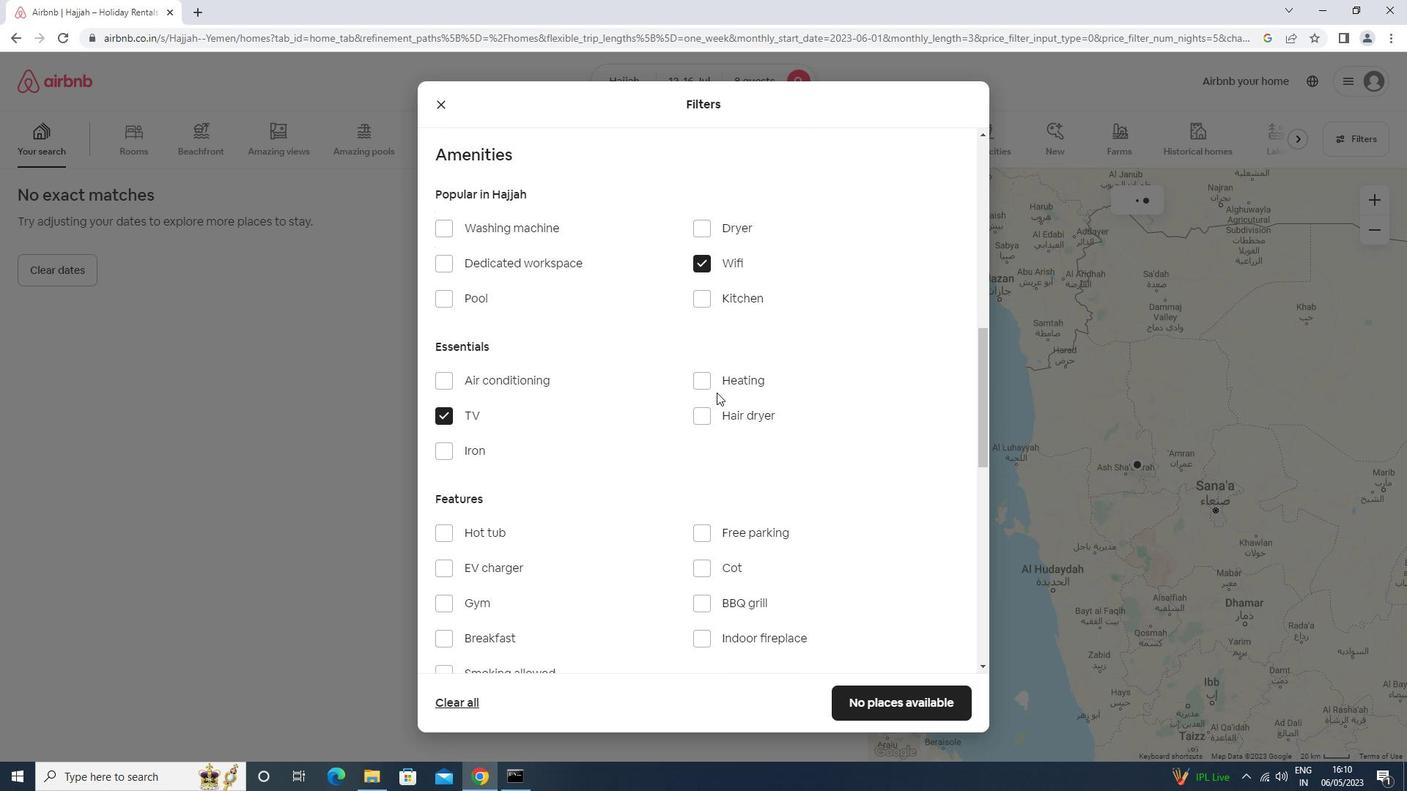 
Action: Mouse scrolled (717, 392) with delta (0, 0)
Screenshot: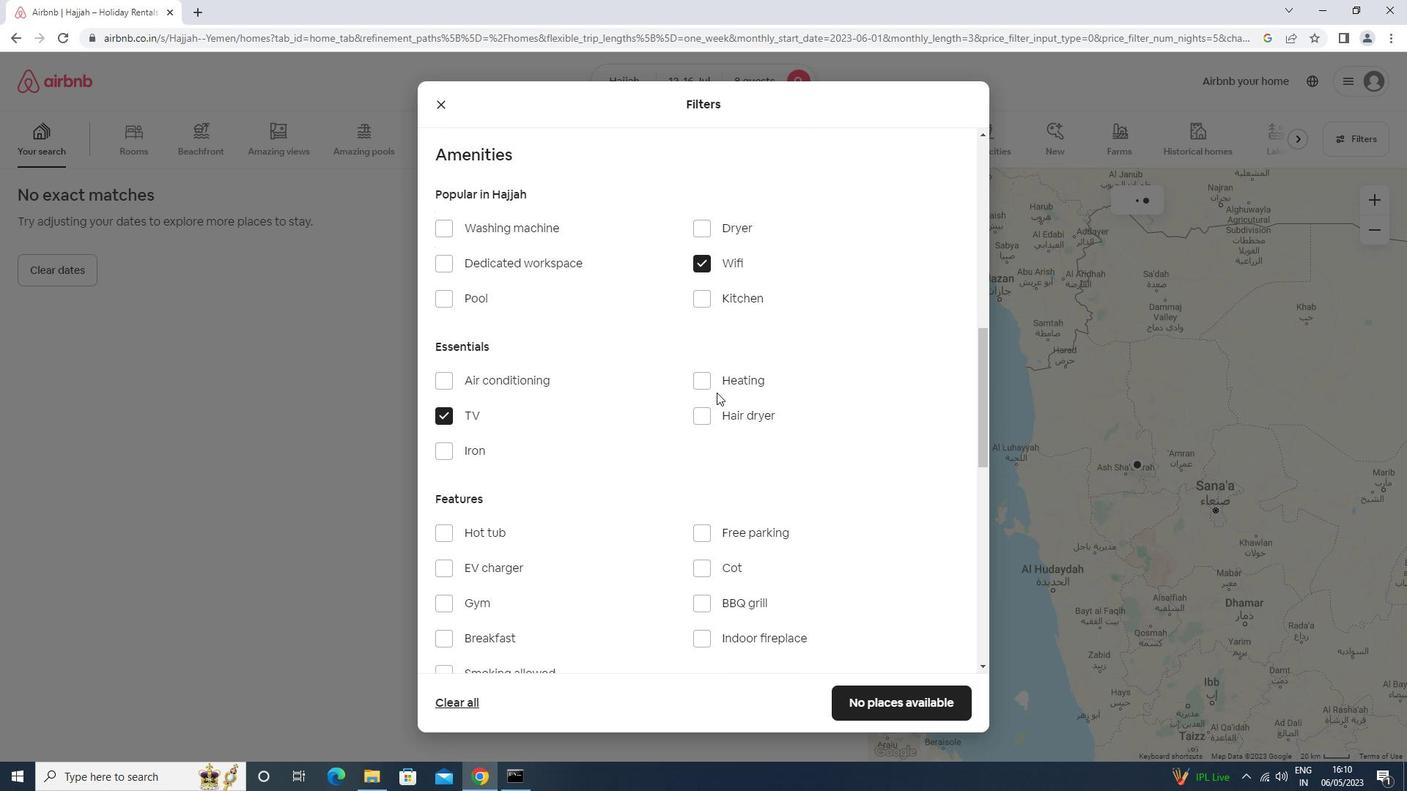 
Action: Mouse moved to (475, 311)
Screenshot: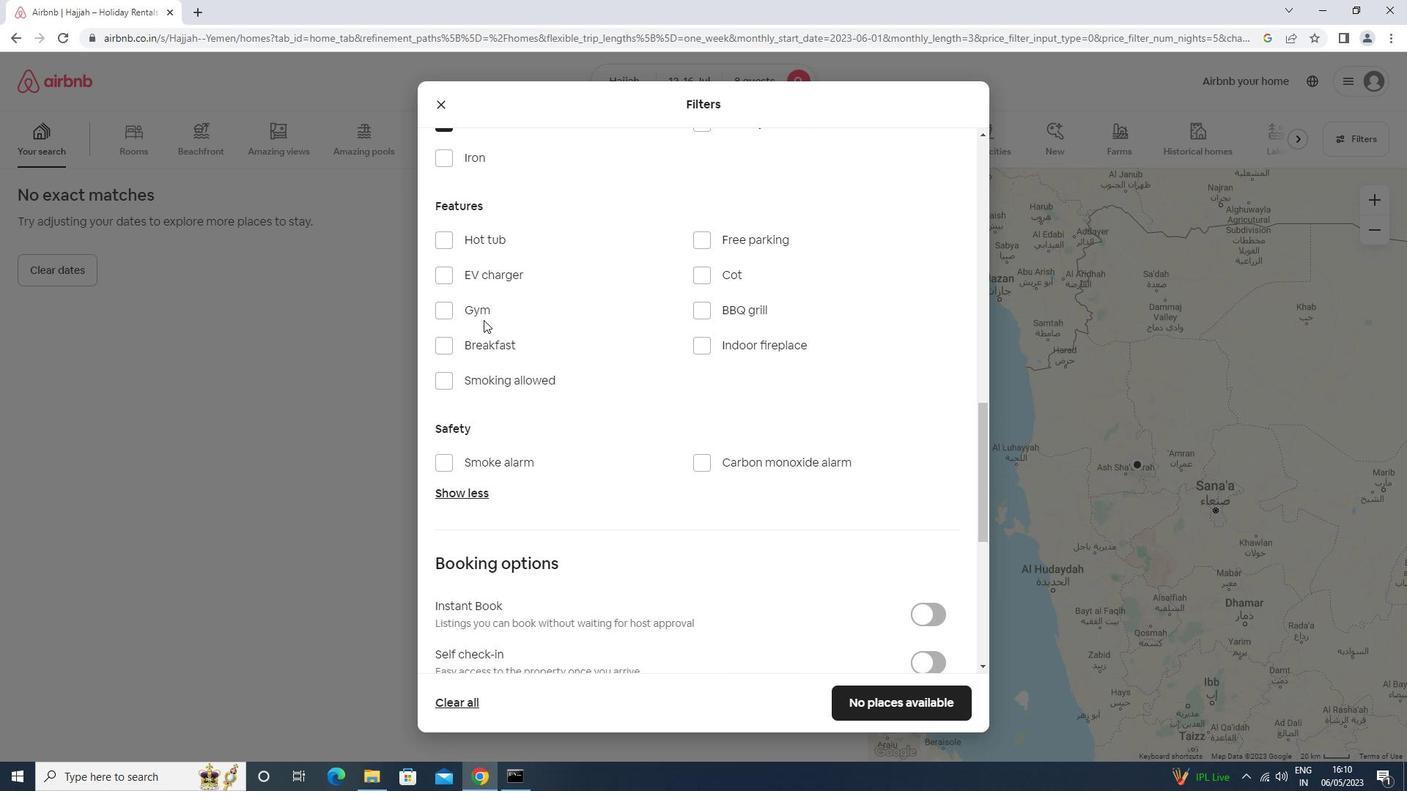 
Action: Mouse pressed left at (475, 311)
Screenshot: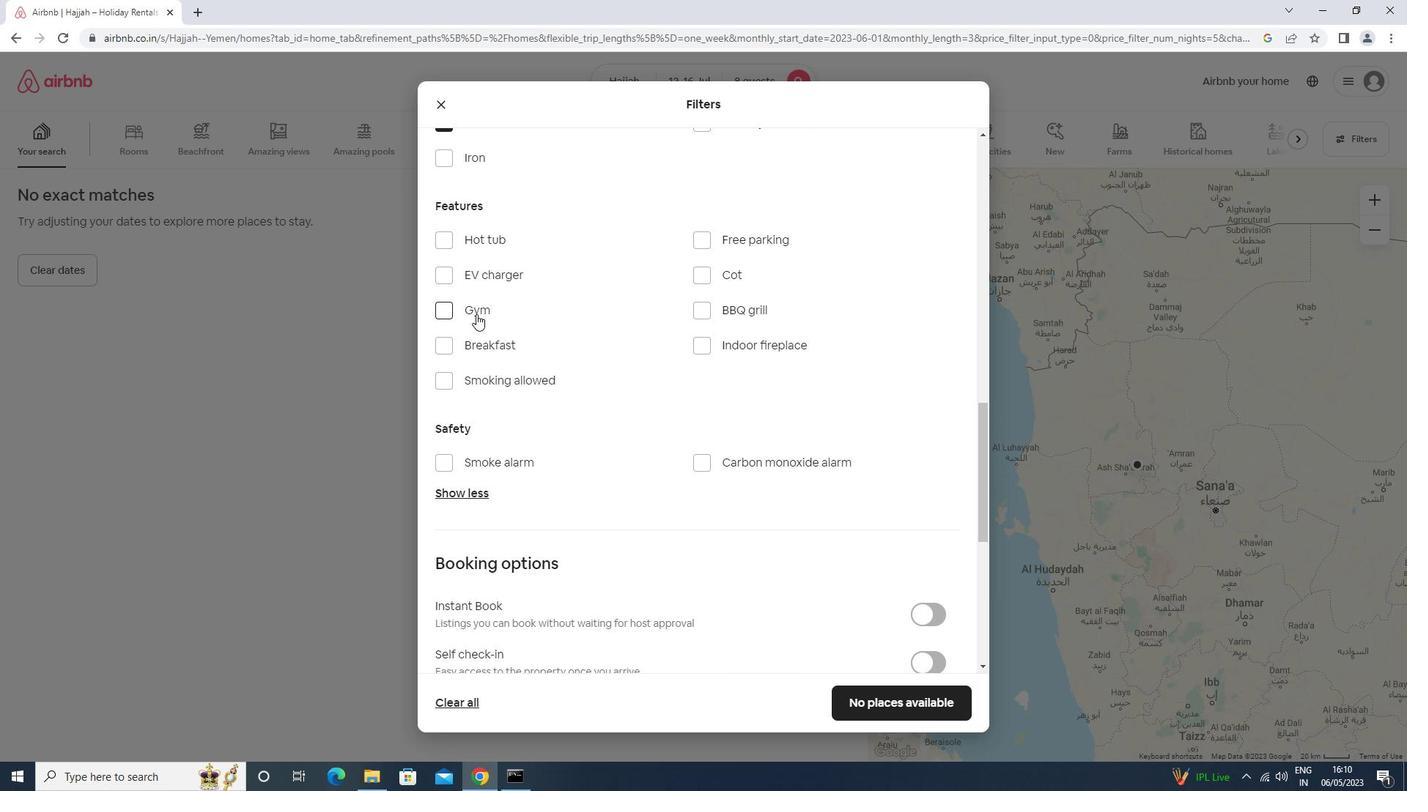 
Action: Mouse moved to (477, 337)
Screenshot: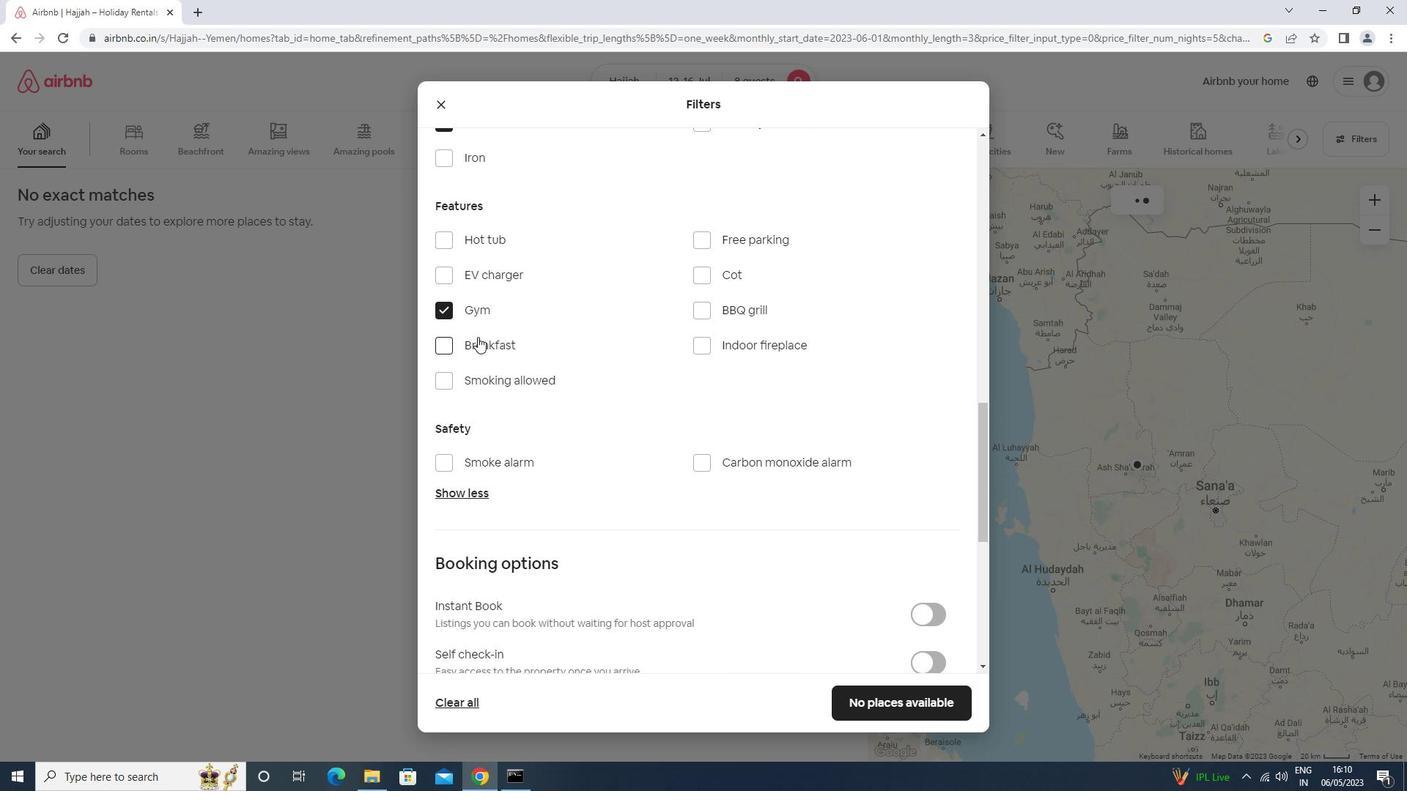 
Action: Mouse pressed left at (477, 337)
Screenshot: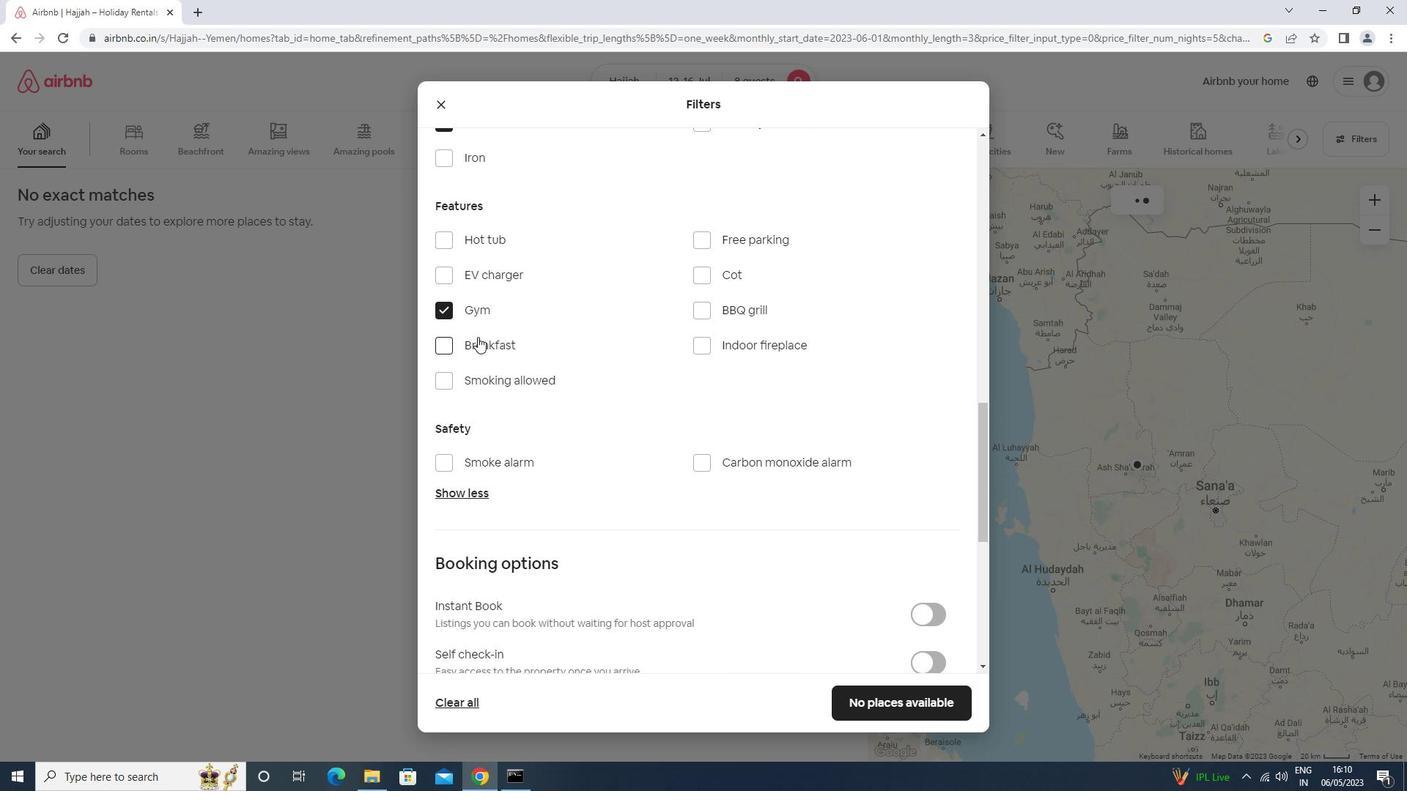 
Action: Mouse moved to (515, 317)
Screenshot: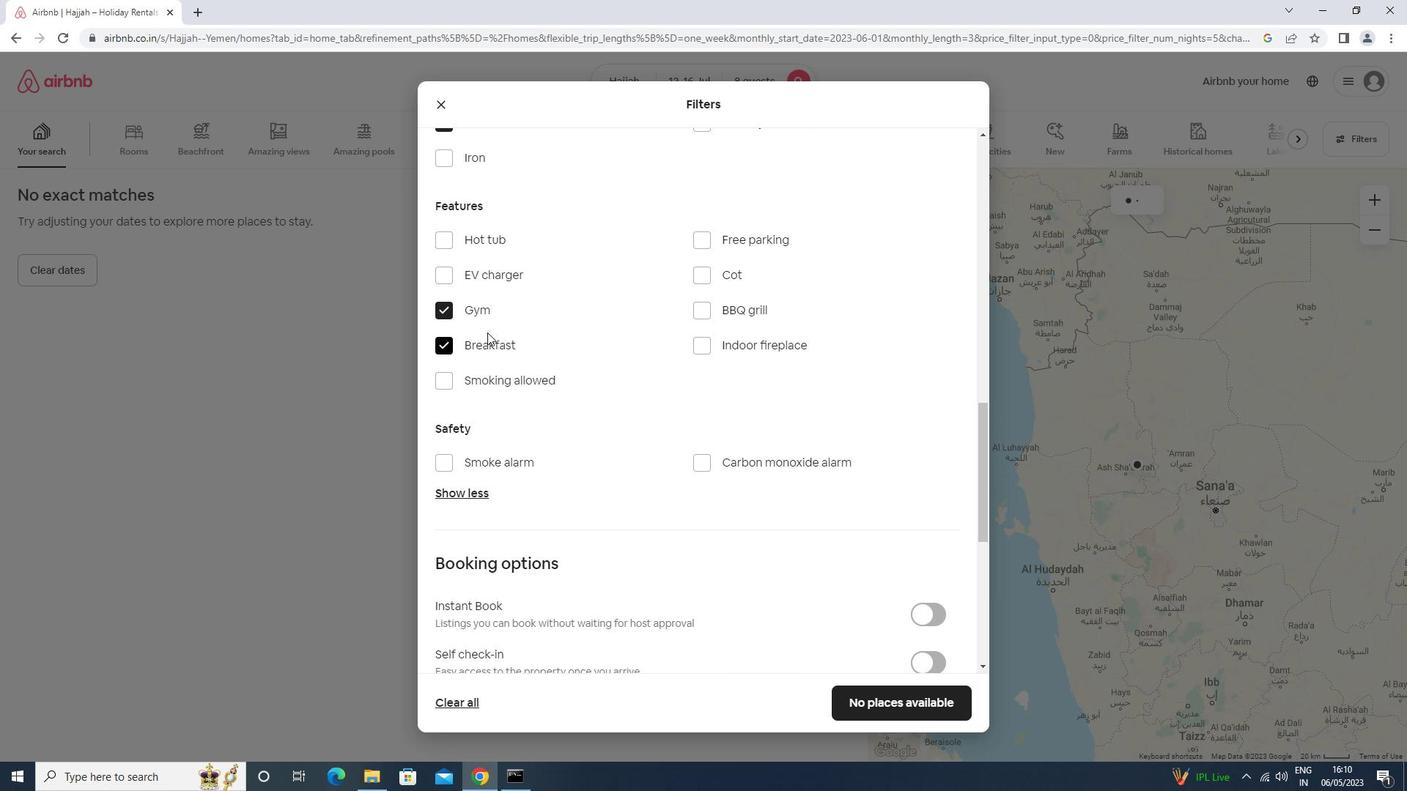 
Action: Mouse scrolled (515, 316) with delta (0, 0)
Screenshot: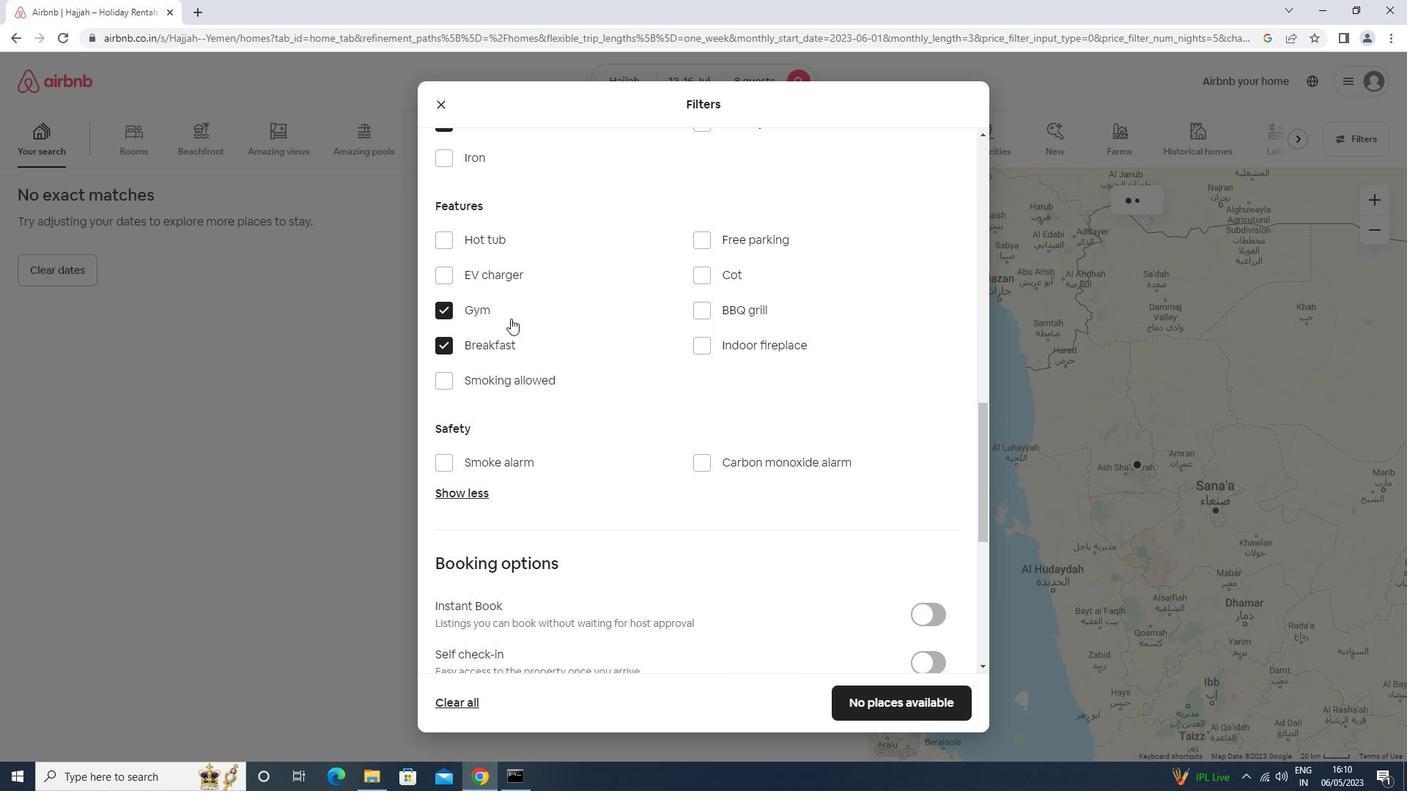 
Action: Mouse scrolled (515, 316) with delta (0, 0)
Screenshot: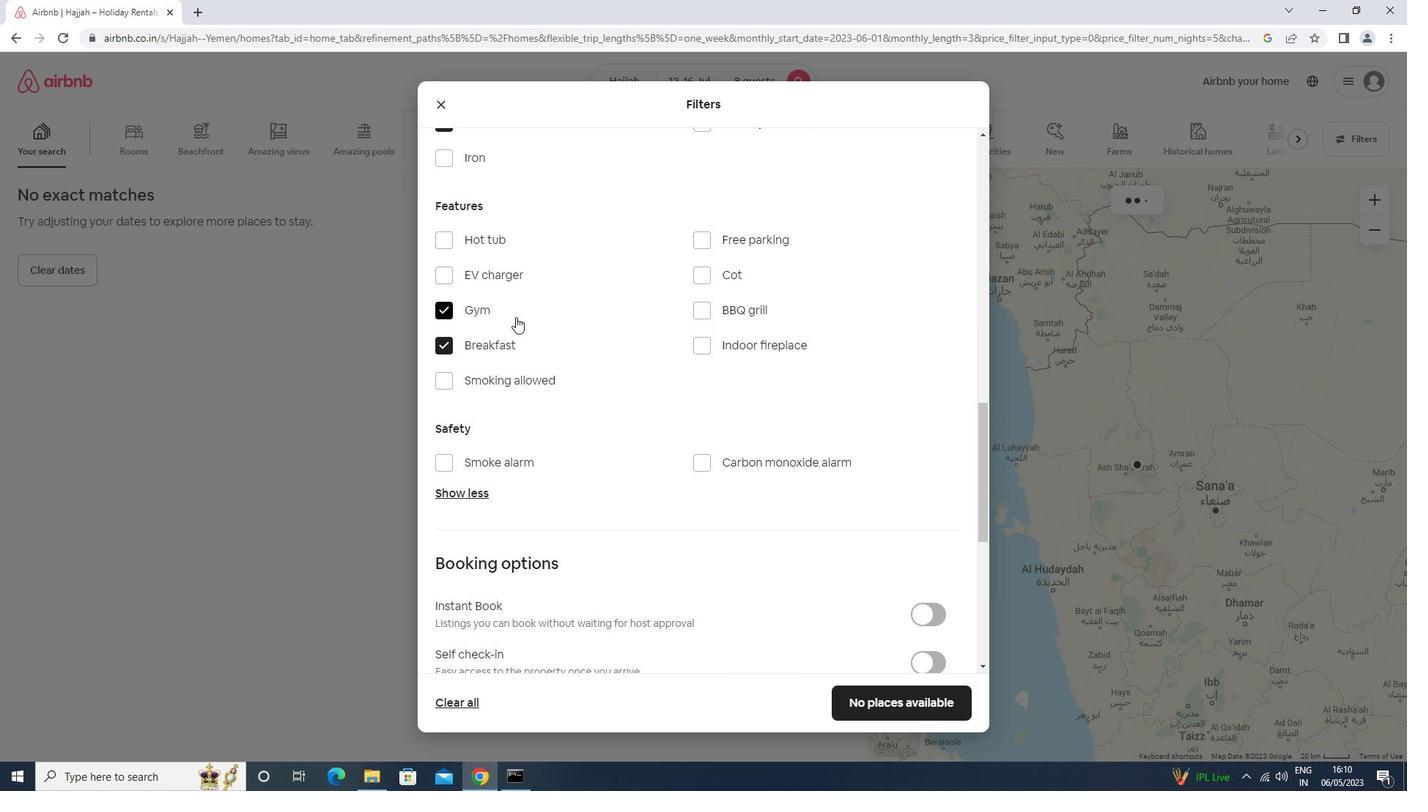 
Action: Mouse scrolled (515, 316) with delta (0, 0)
Screenshot: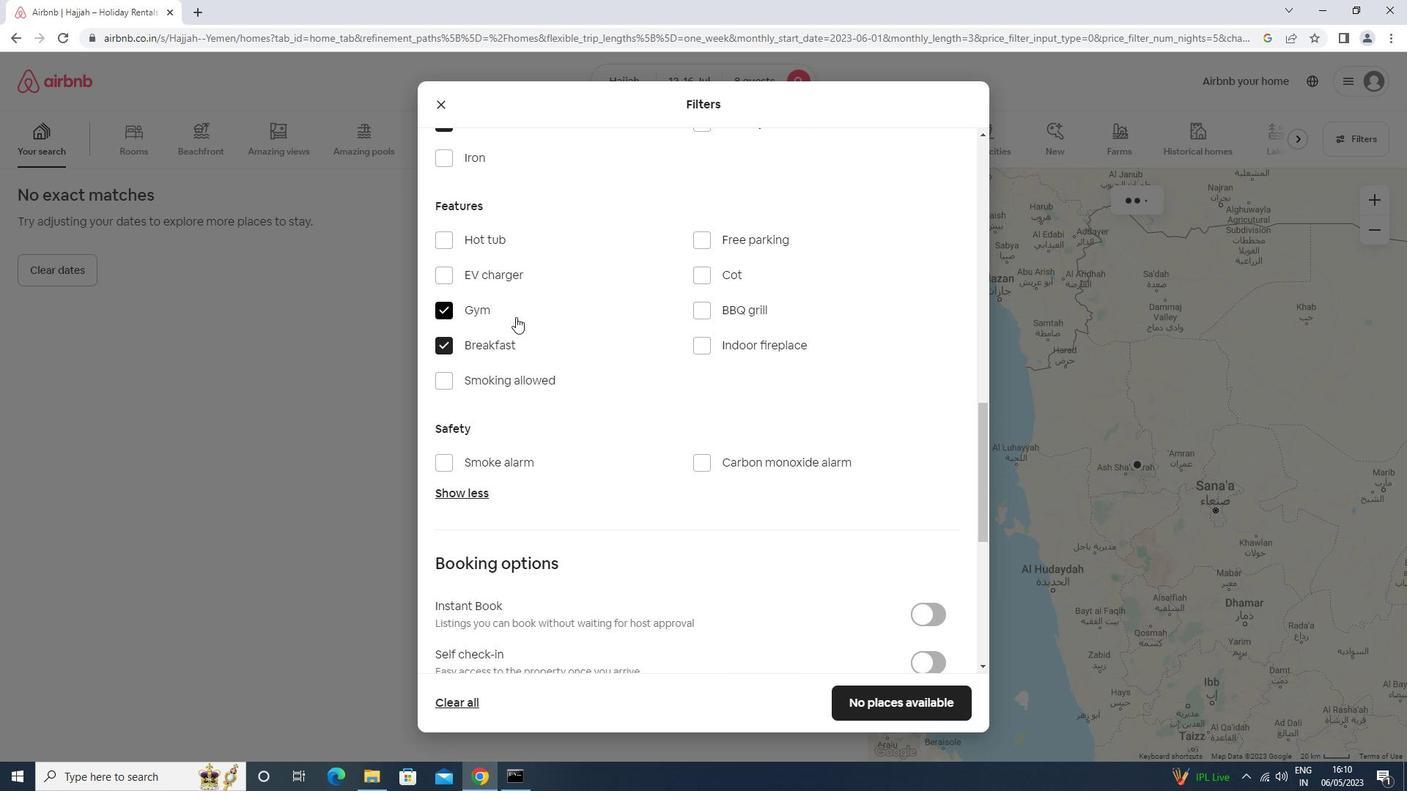 
Action: Mouse scrolled (515, 316) with delta (0, 0)
Screenshot: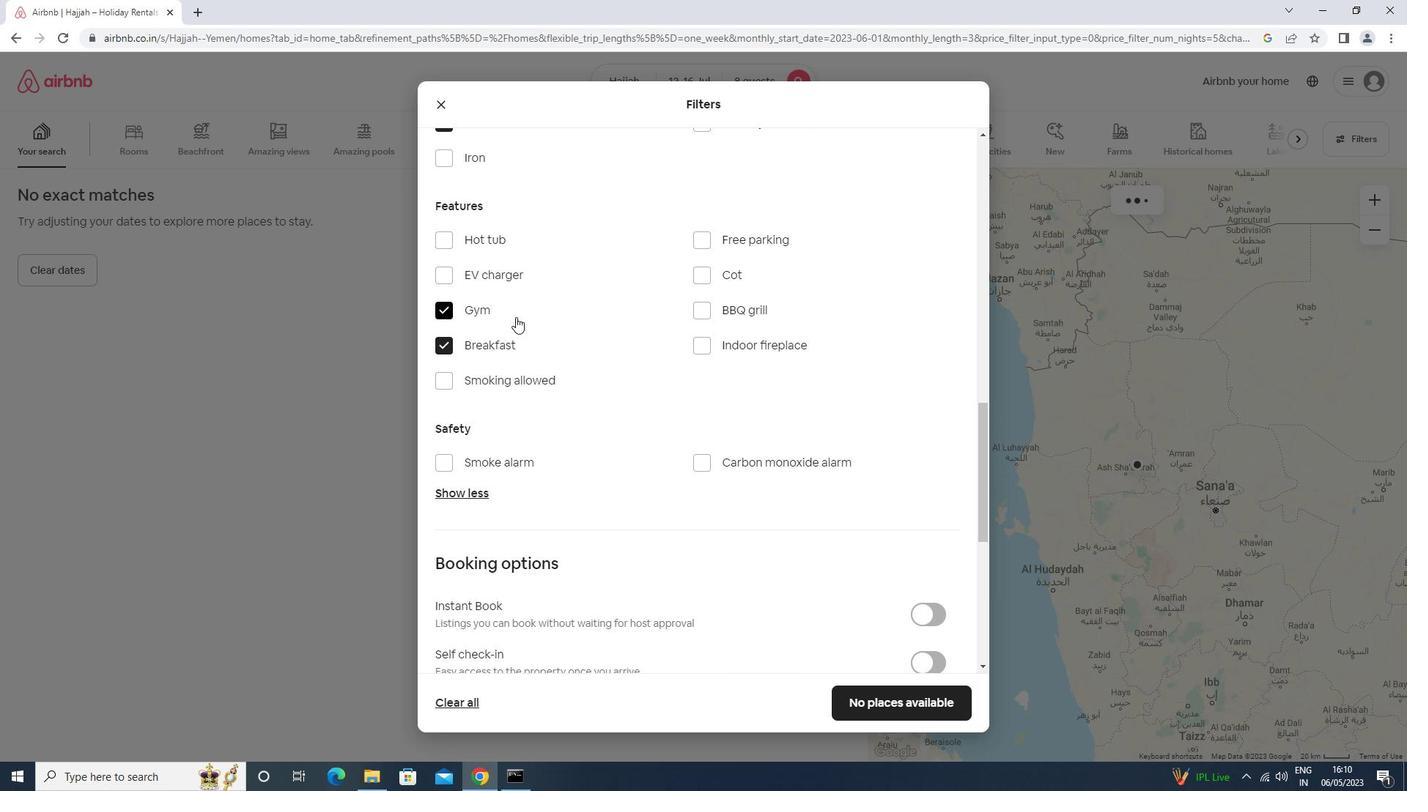 
Action: Mouse scrolled (515, 316) with delta (0, 0)
Screenshot: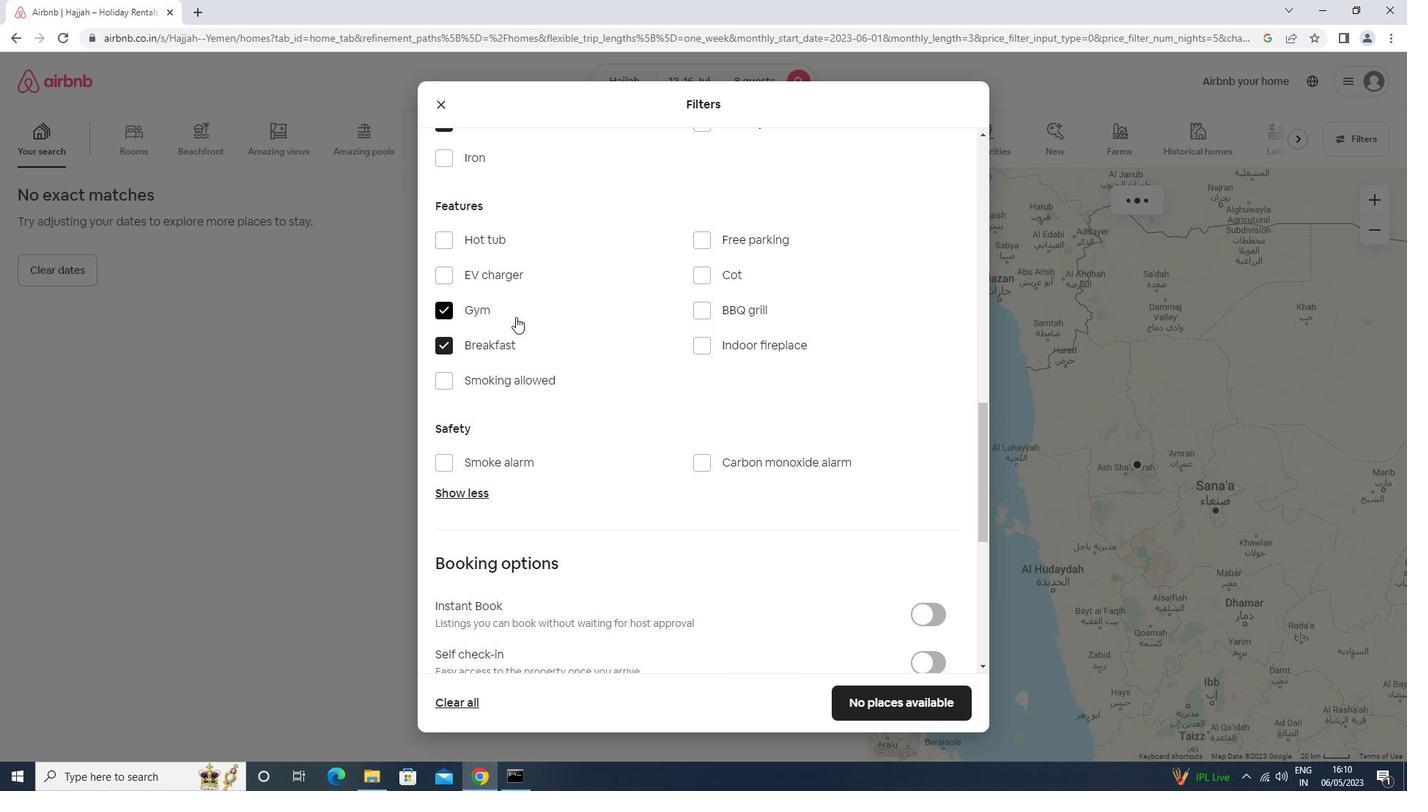 
Action: Mouse moved to (927, 296)
Screenshot: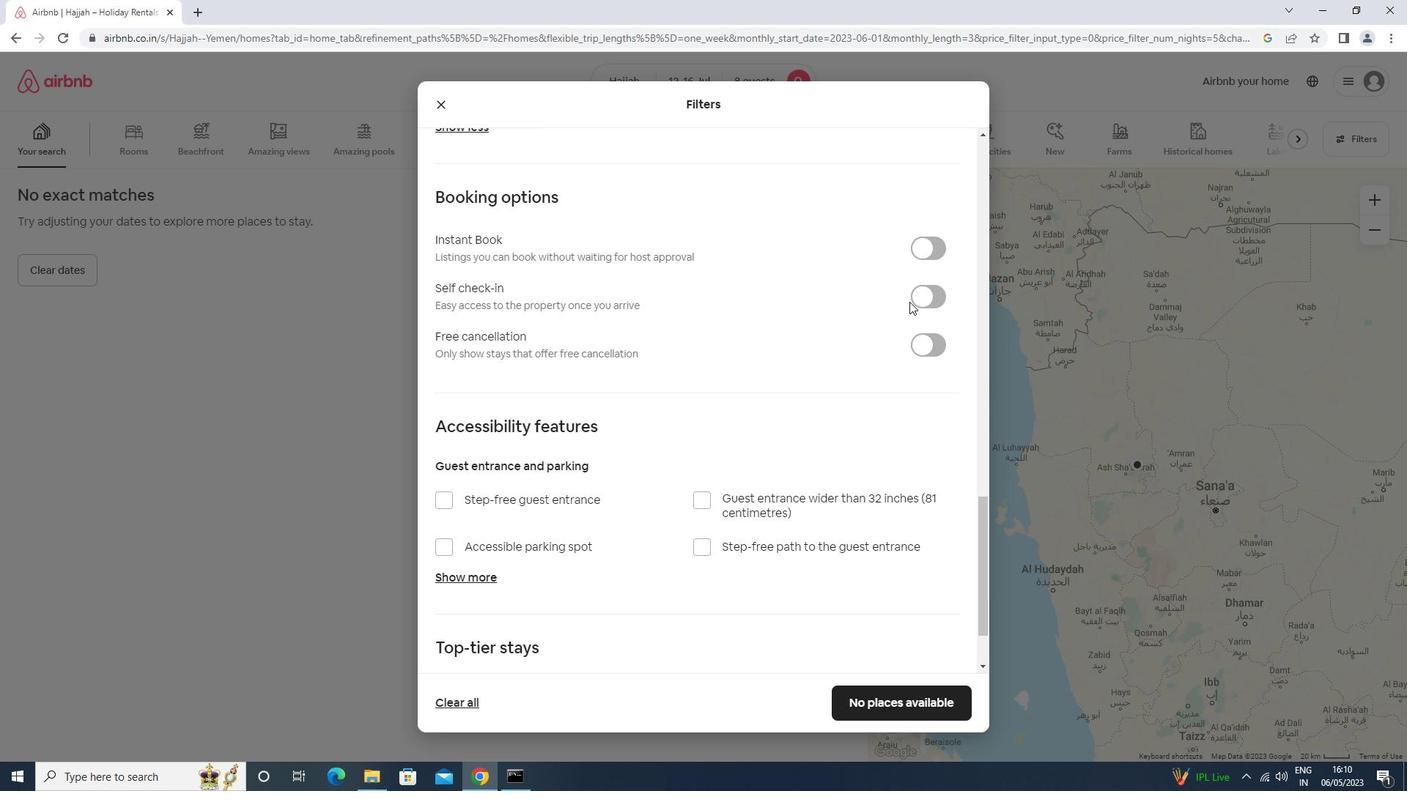 
Action: Mouse pressed left at (927, 296)
Screenshot: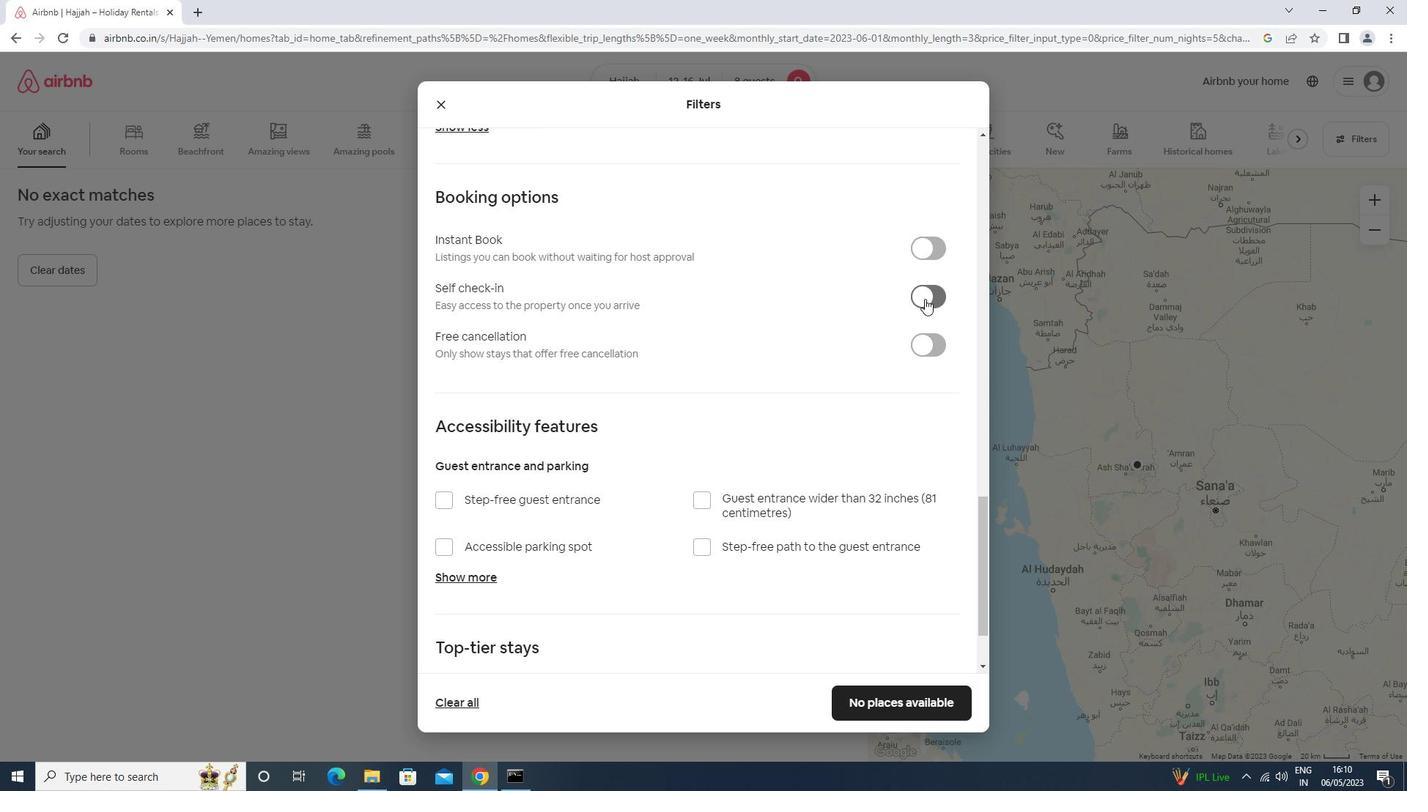 
Action: Mouse moved to (588, 441)
Screenshot: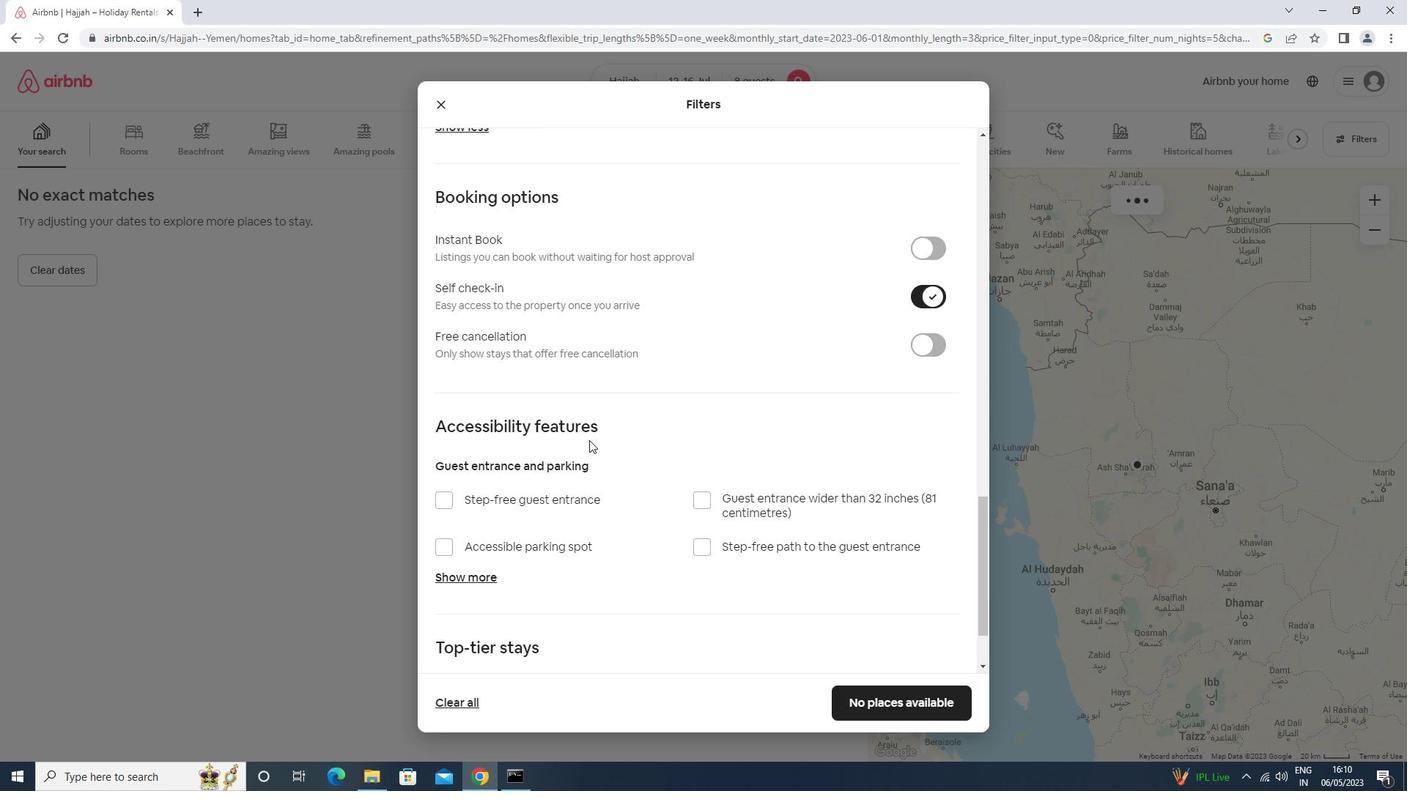 
Action: Mouse scrolled (588, 441) with delta (0, 0)
Screenshot: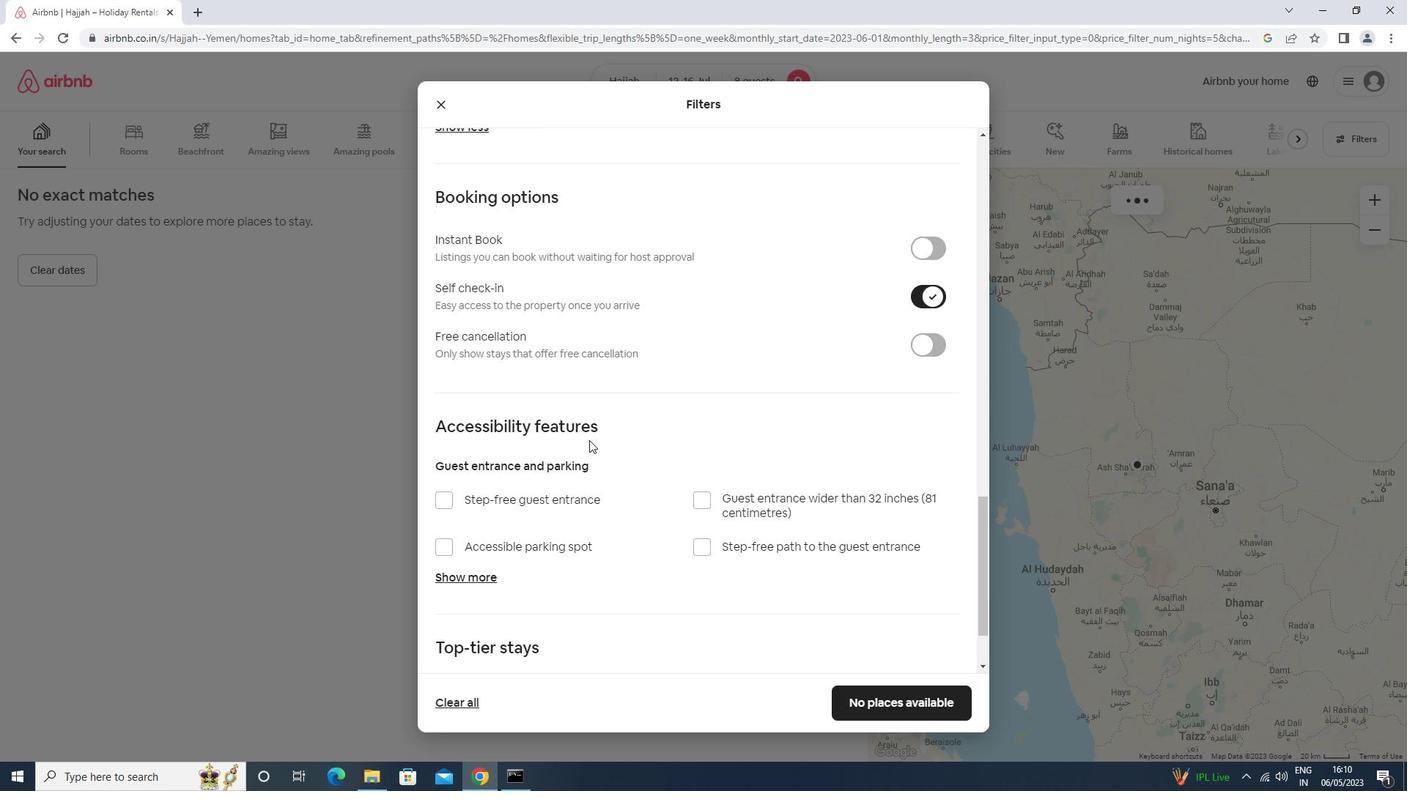 
Action: Mouse scrolled (588, 441) with delta (0, 0)
Screenshot: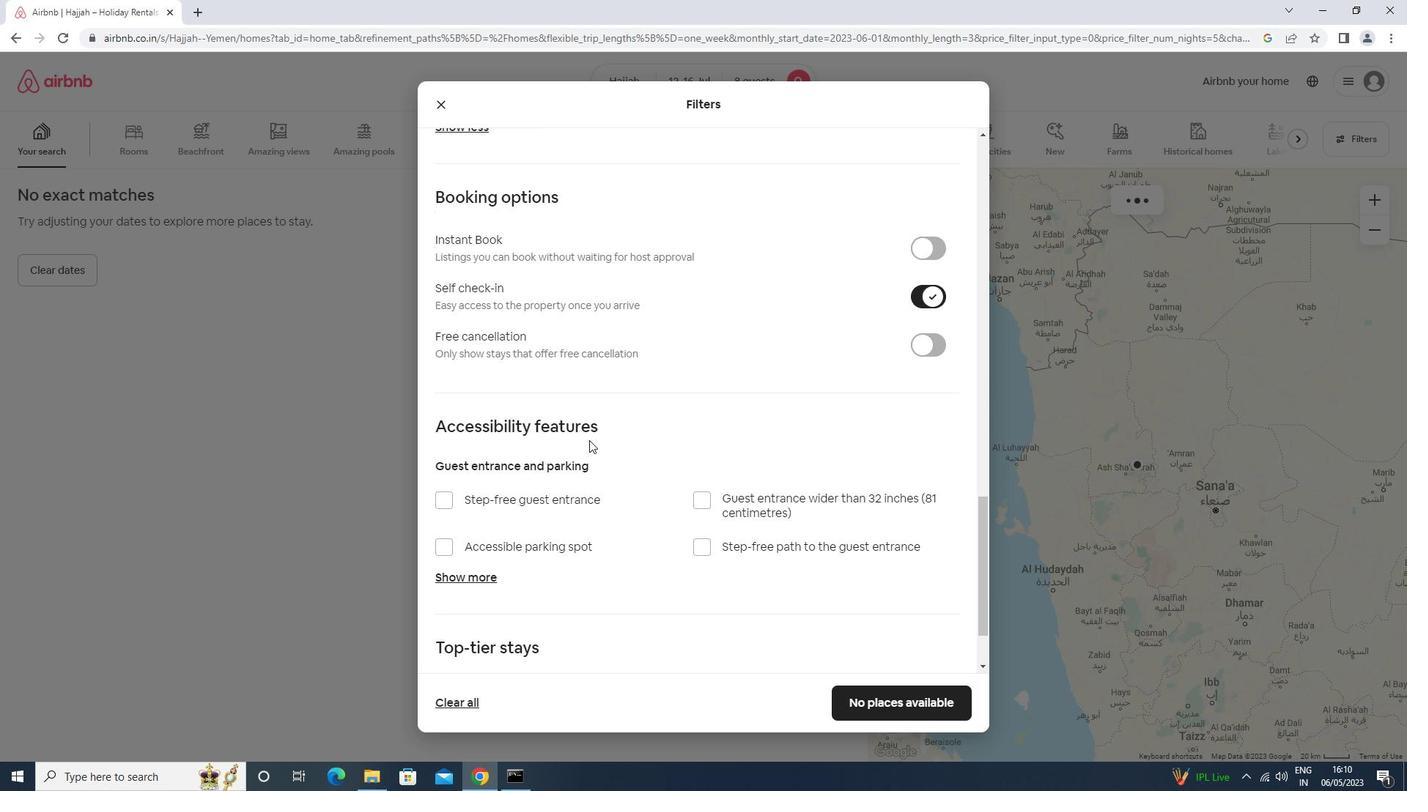 
Action: Mouse scrolled (588, 441) with delta (0, 0)
Screenshot: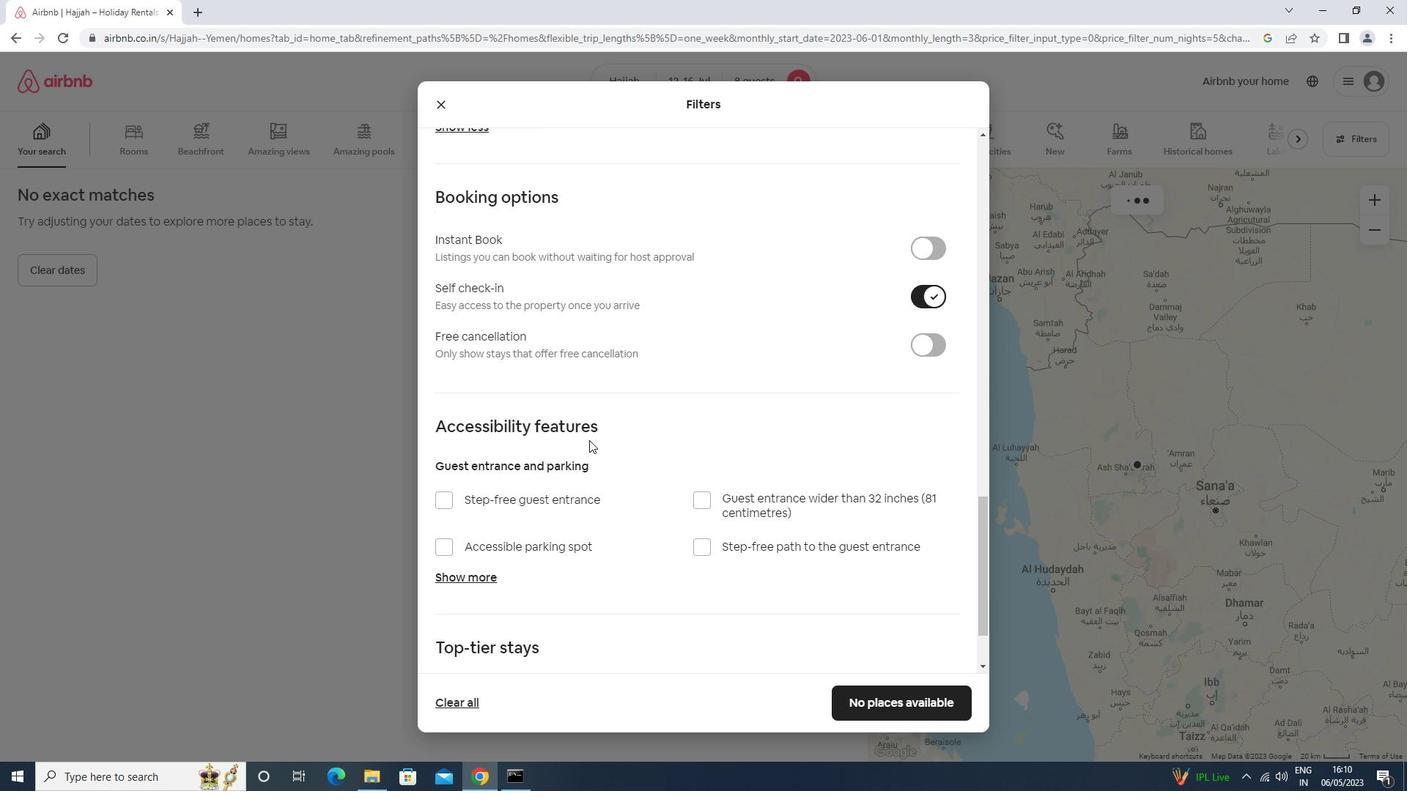 
Action: Mouse scrolled (588, 441) with delta (0, 0)
Screenshot: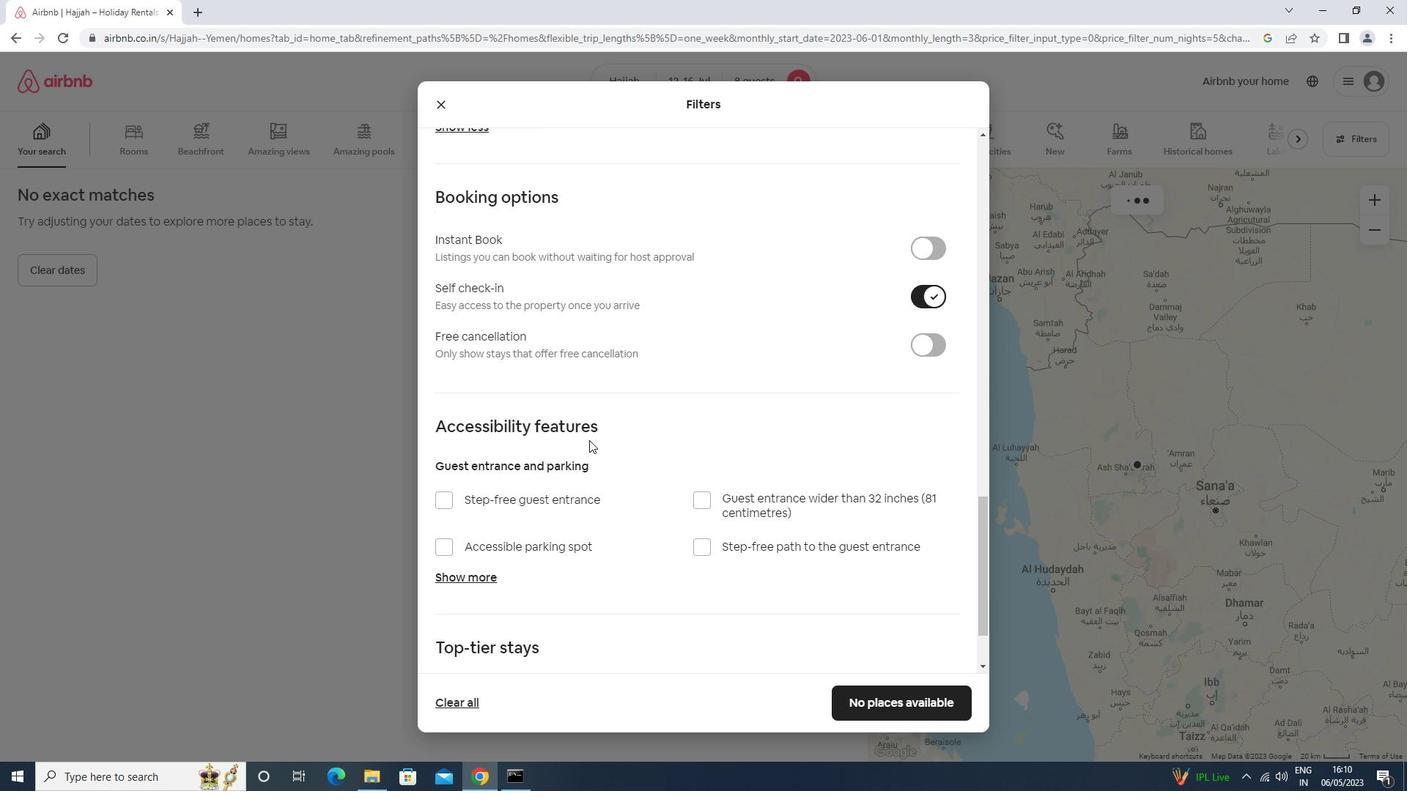 
Action: Mouse scrolled (588, 441) with delta (0, 0)
Screenshot: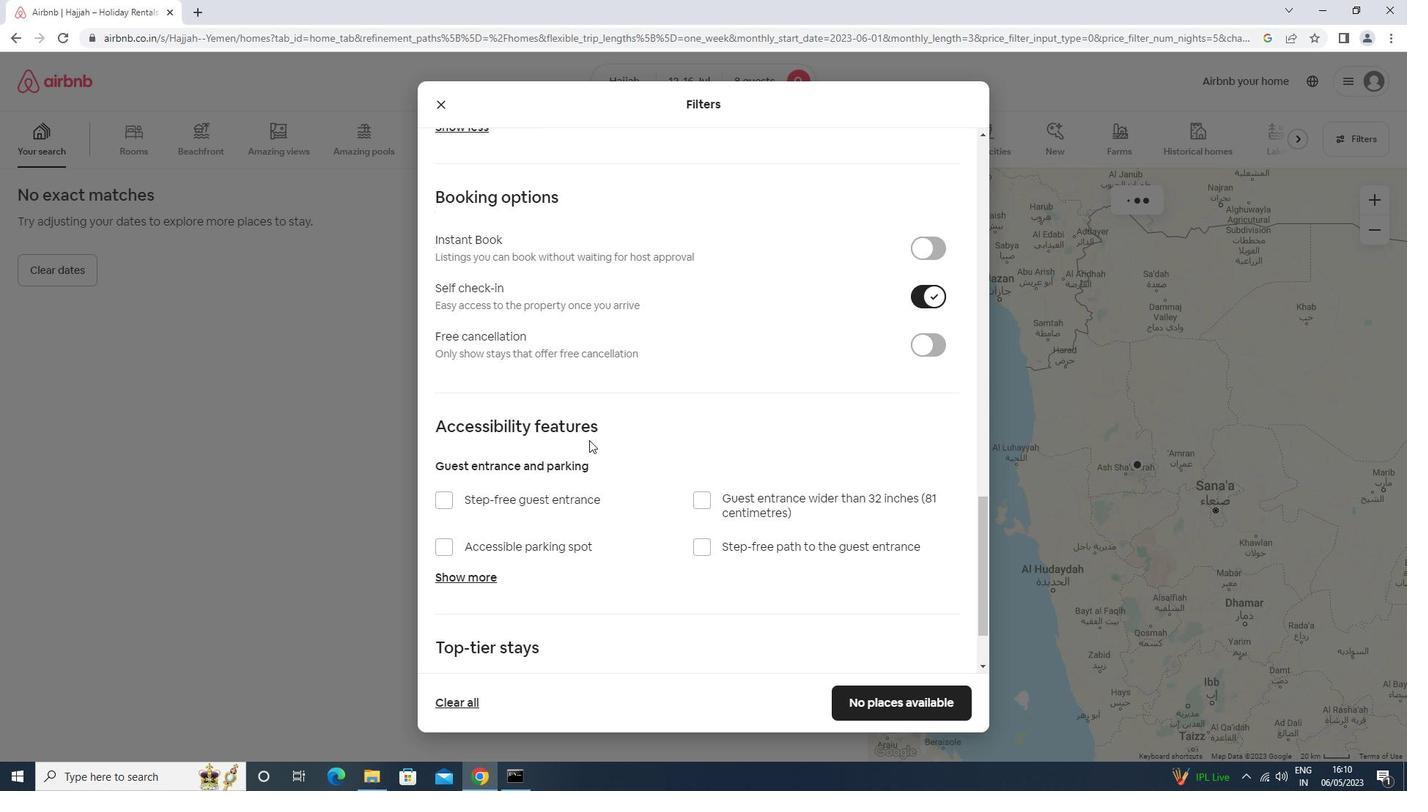 
Action: Mouse moved to (543, 527)
Screenshot: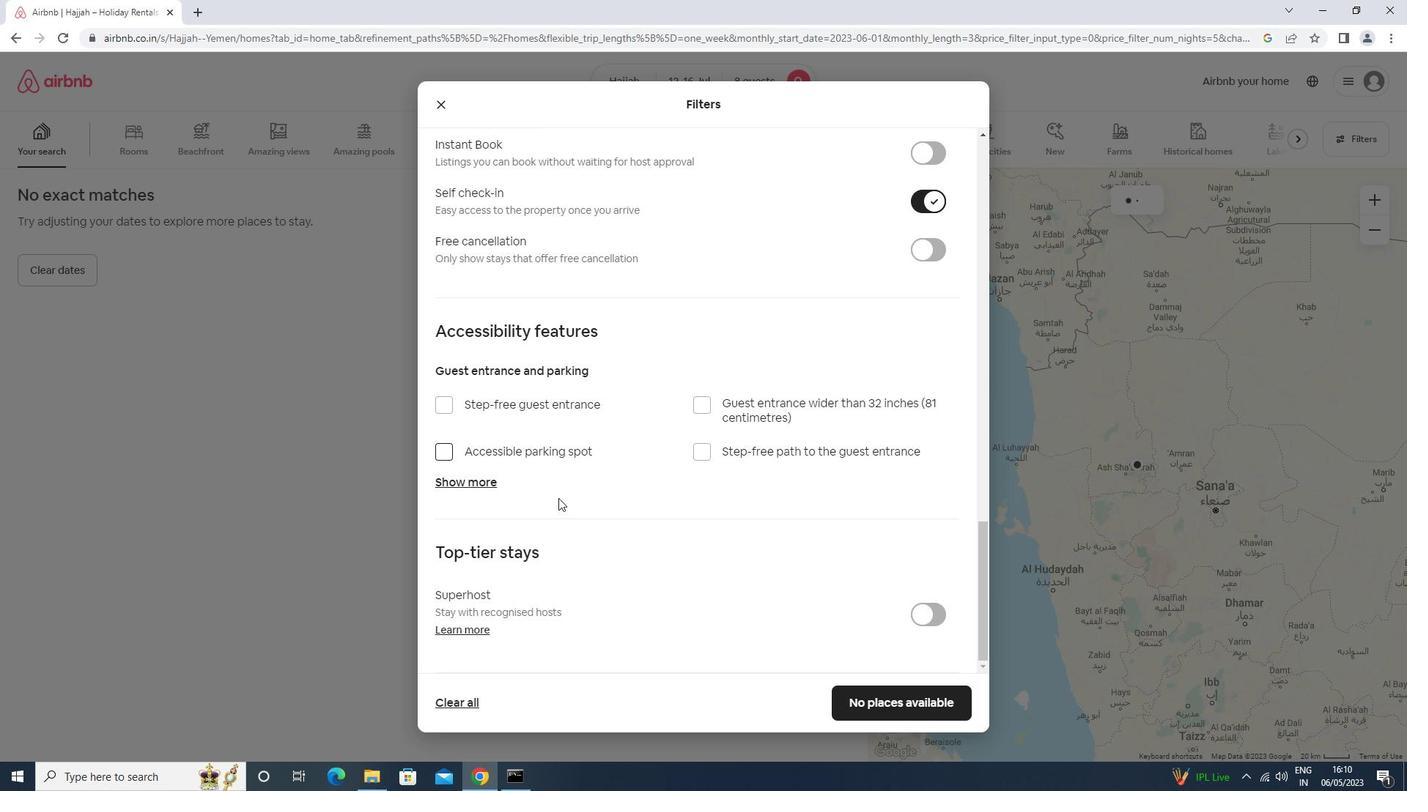 
Action: Mouse scrolled (543, 526) with delta (0, 0)
Screenshot: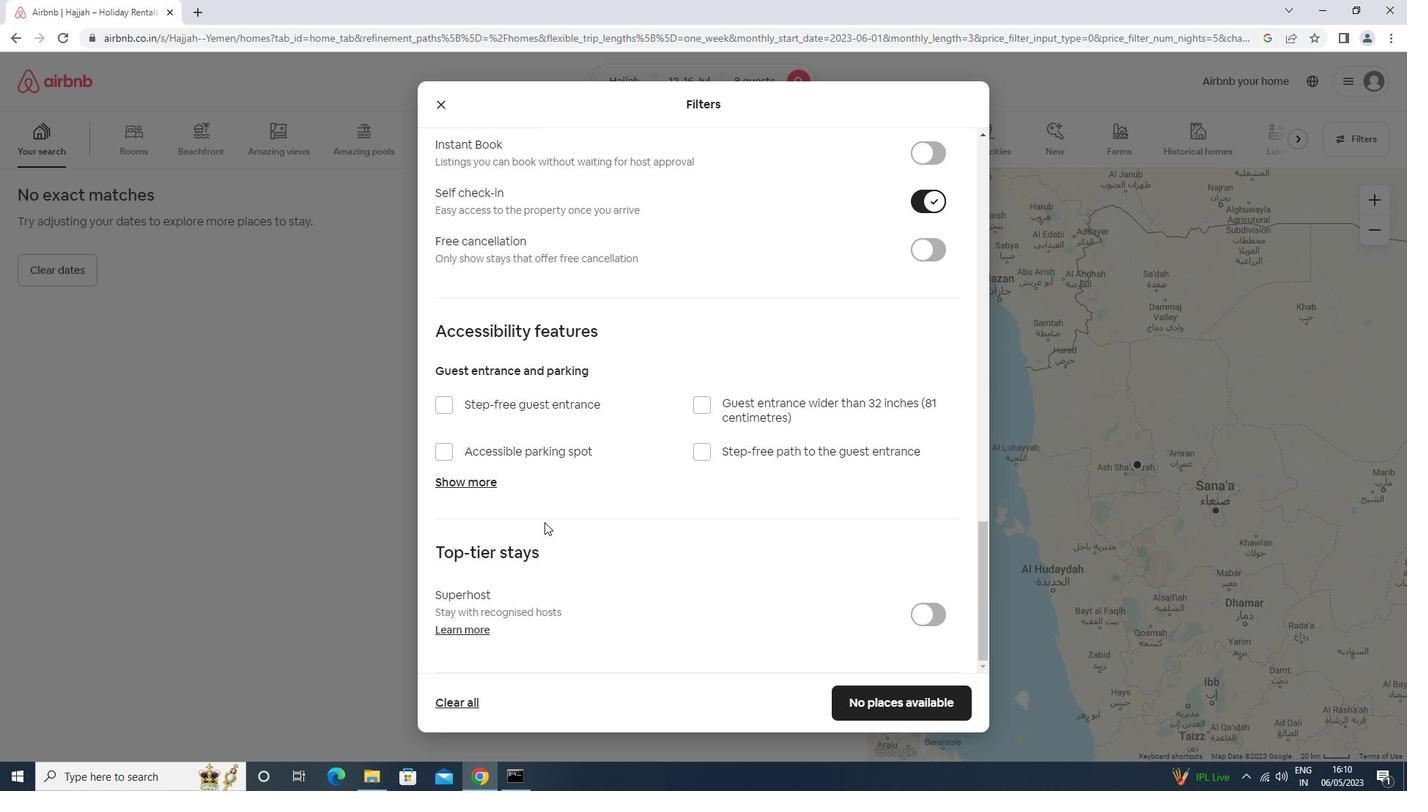 
Action: Mouse scrolled (543, 526) with delta (0, 0)
Screenshot: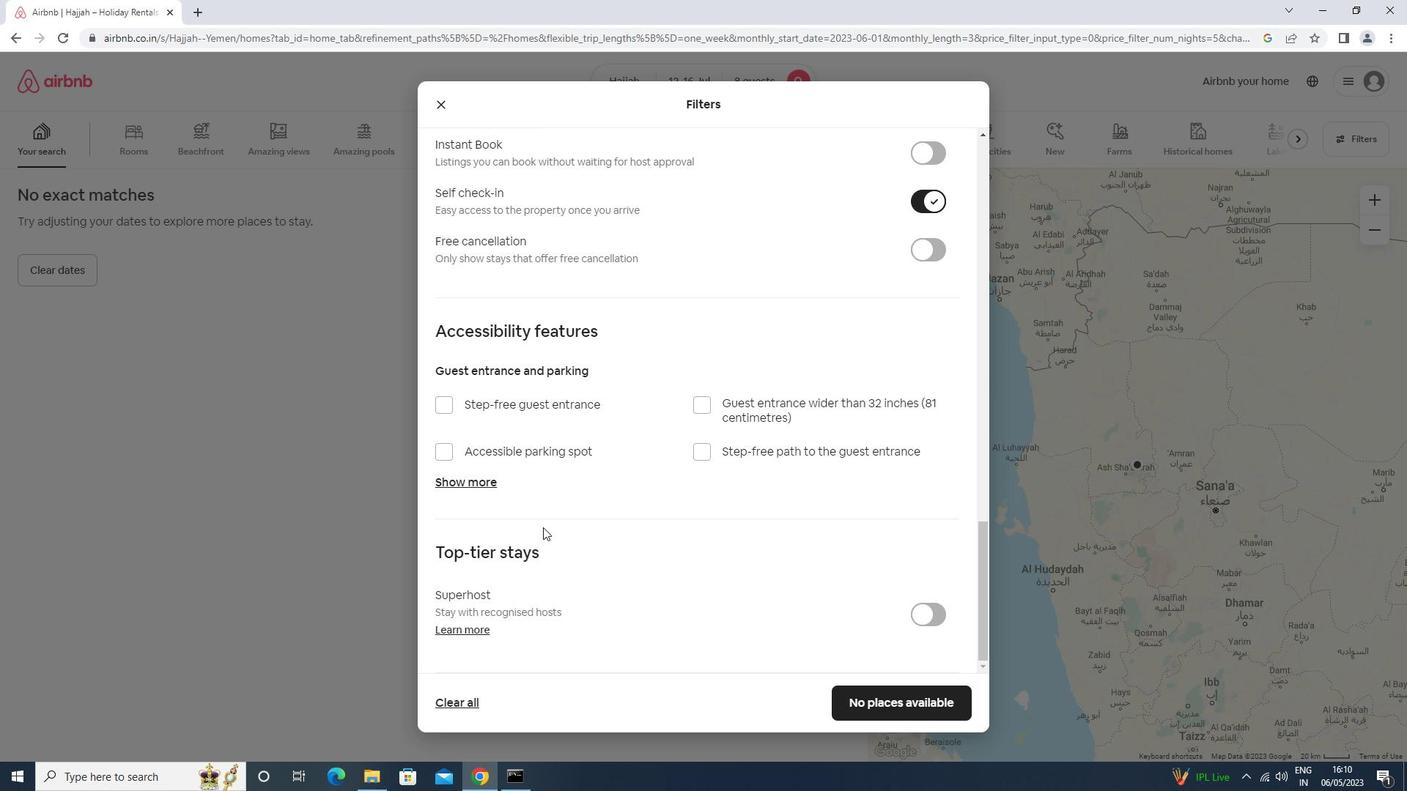 
Action: Mouse scrolled (543, 526) with delta (0, 0)
Screenshot: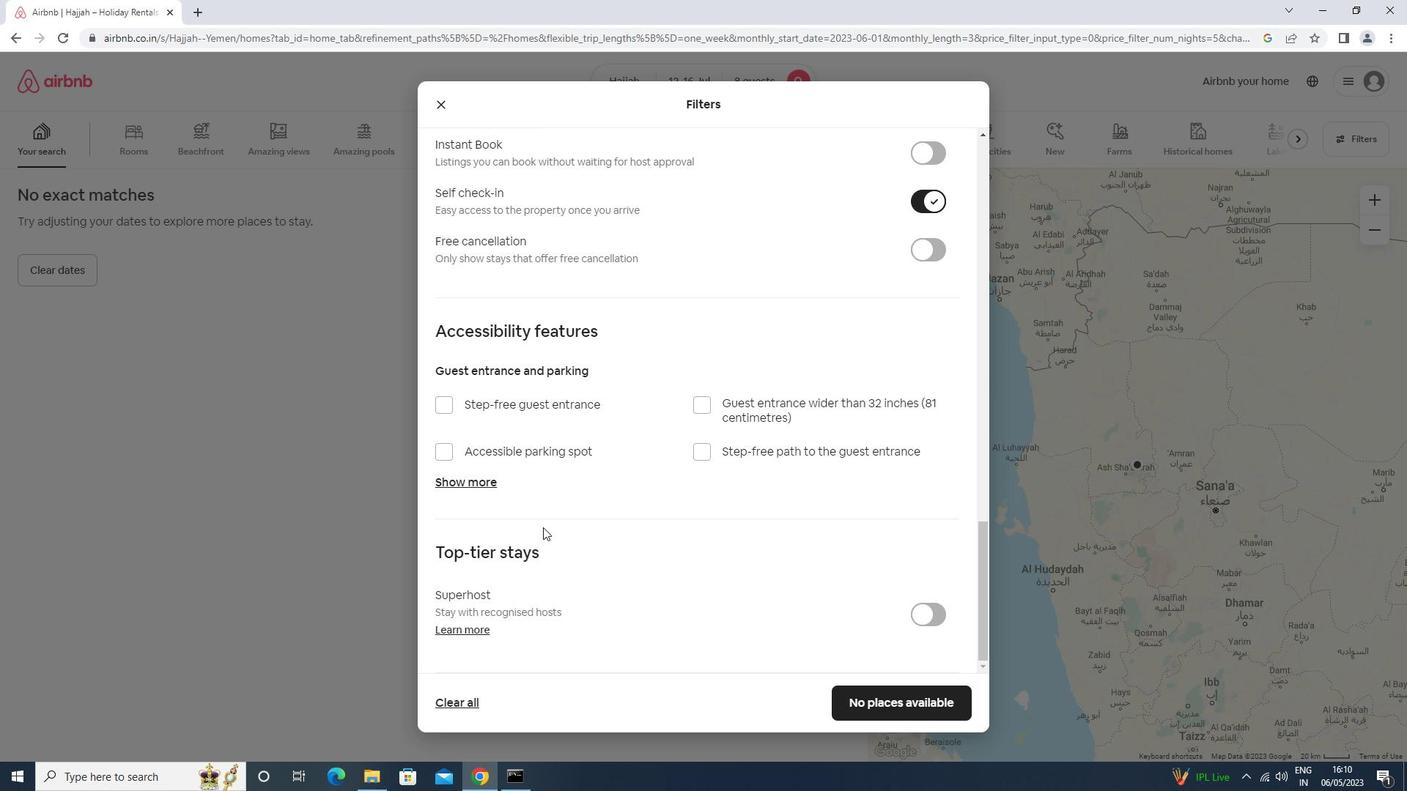 
Action: Mouse moved to (543, 530)
Screenshot: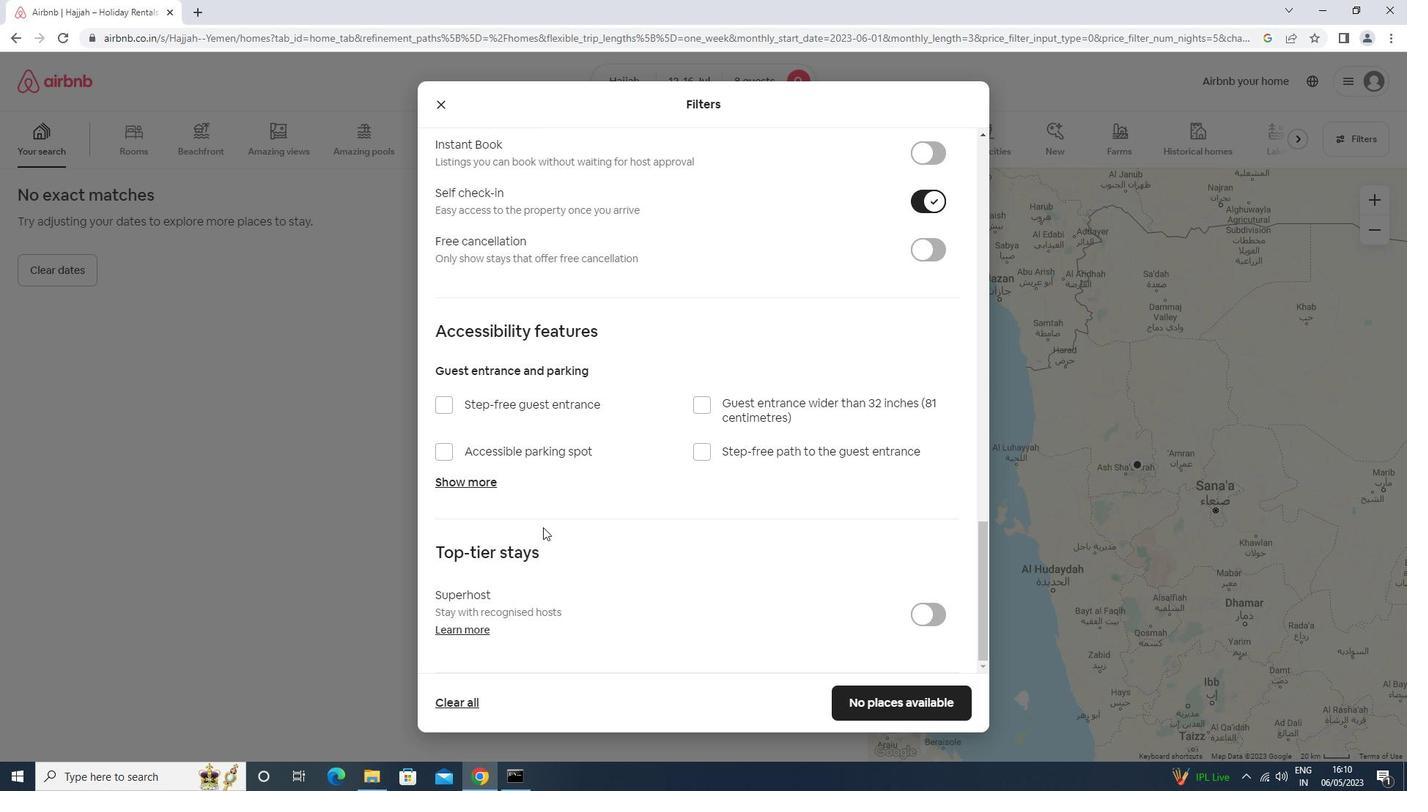 
Action: Mouse scrolled (543, 529) with delta (0, 0)
Screenshot: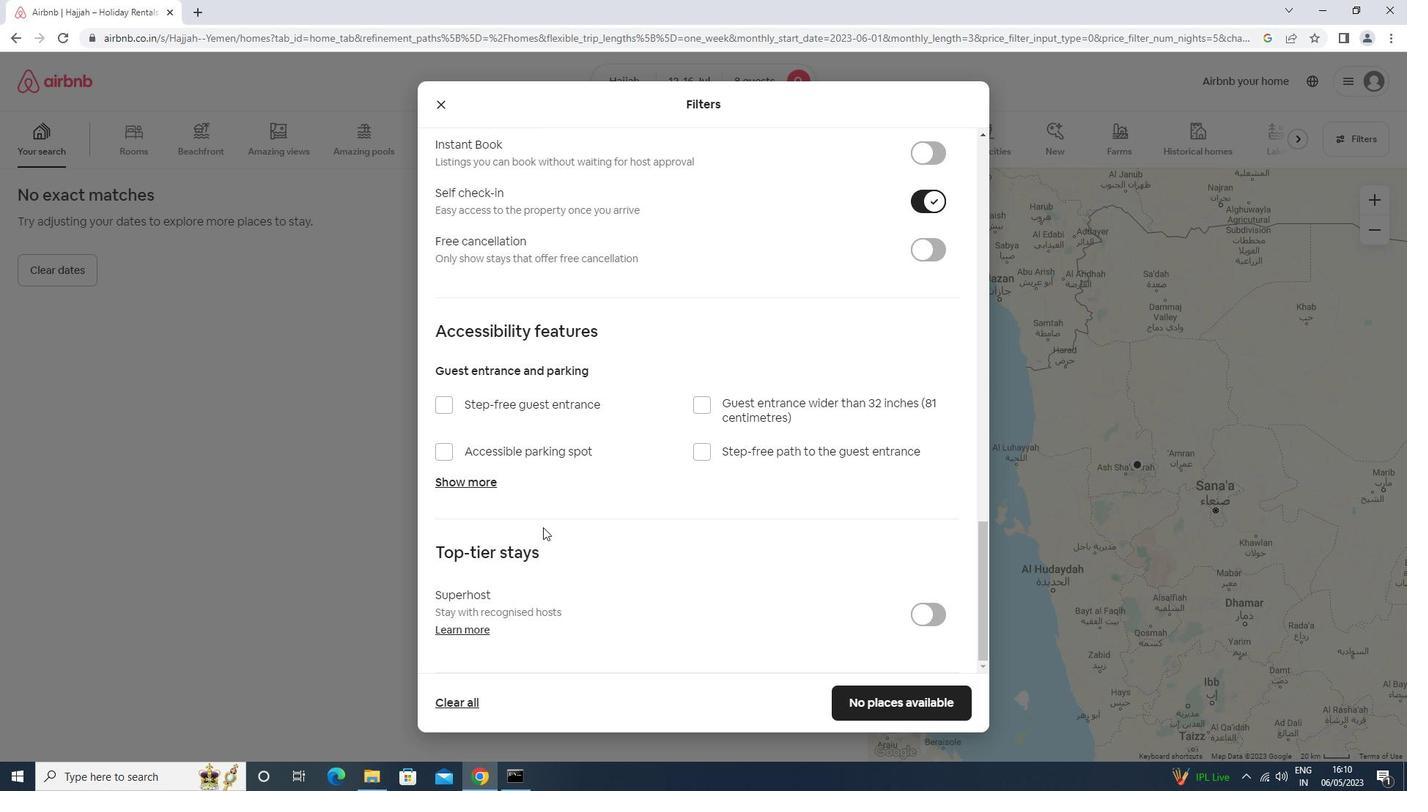 
Action: Mouse moved to (894, 708)
Screenshot: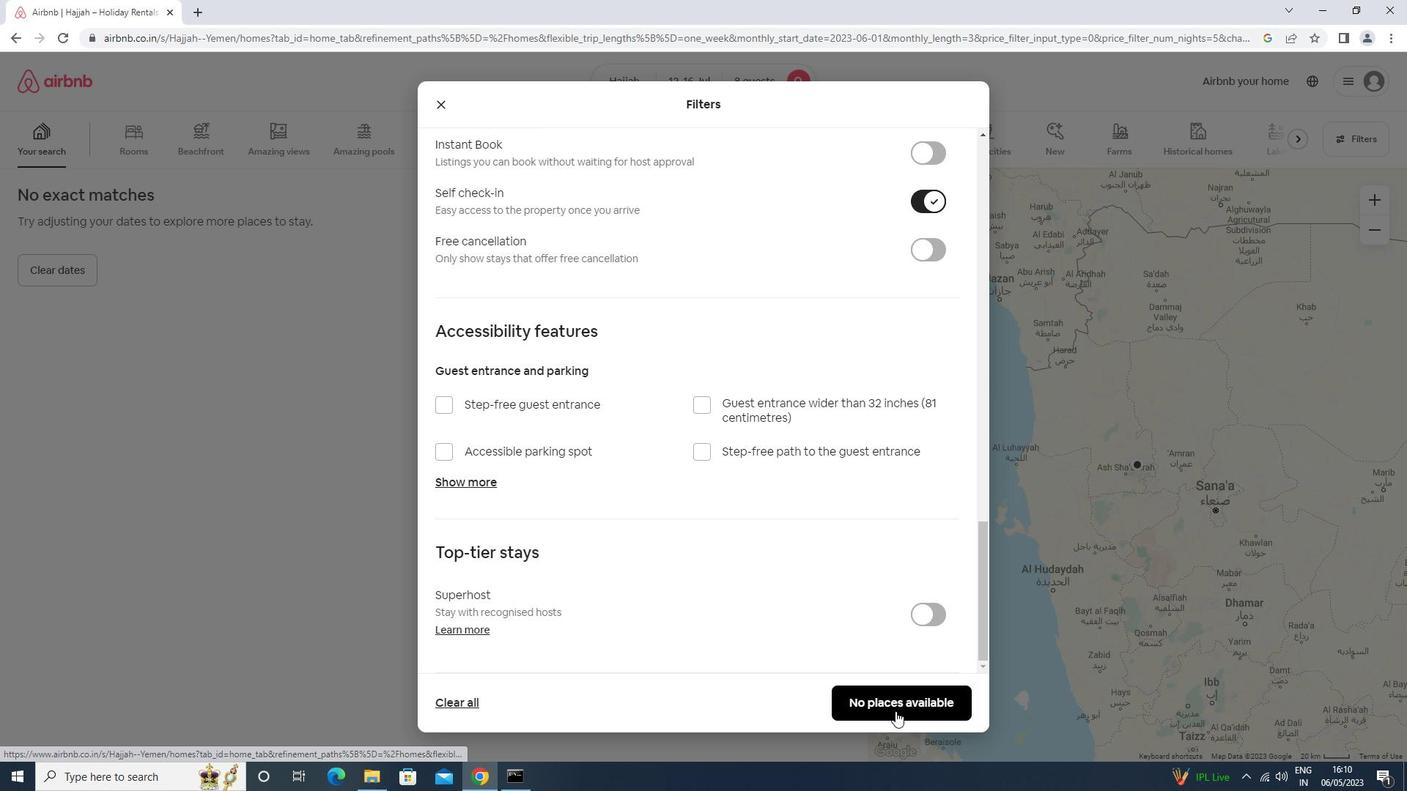 
Action: Mouse pressed left at (894, 708)
Screenshot: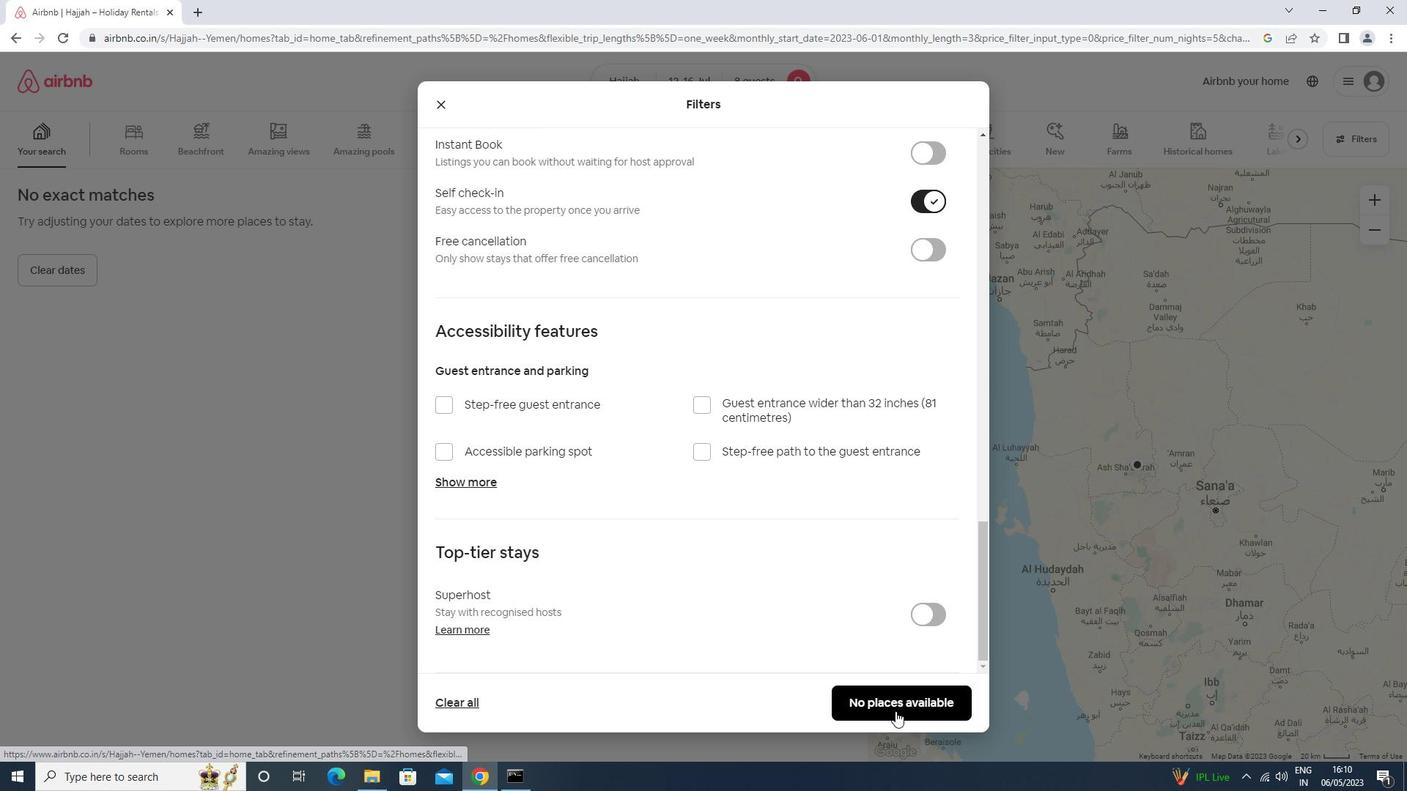 
Action: Mouse moved to (870, 685)
Screenshot: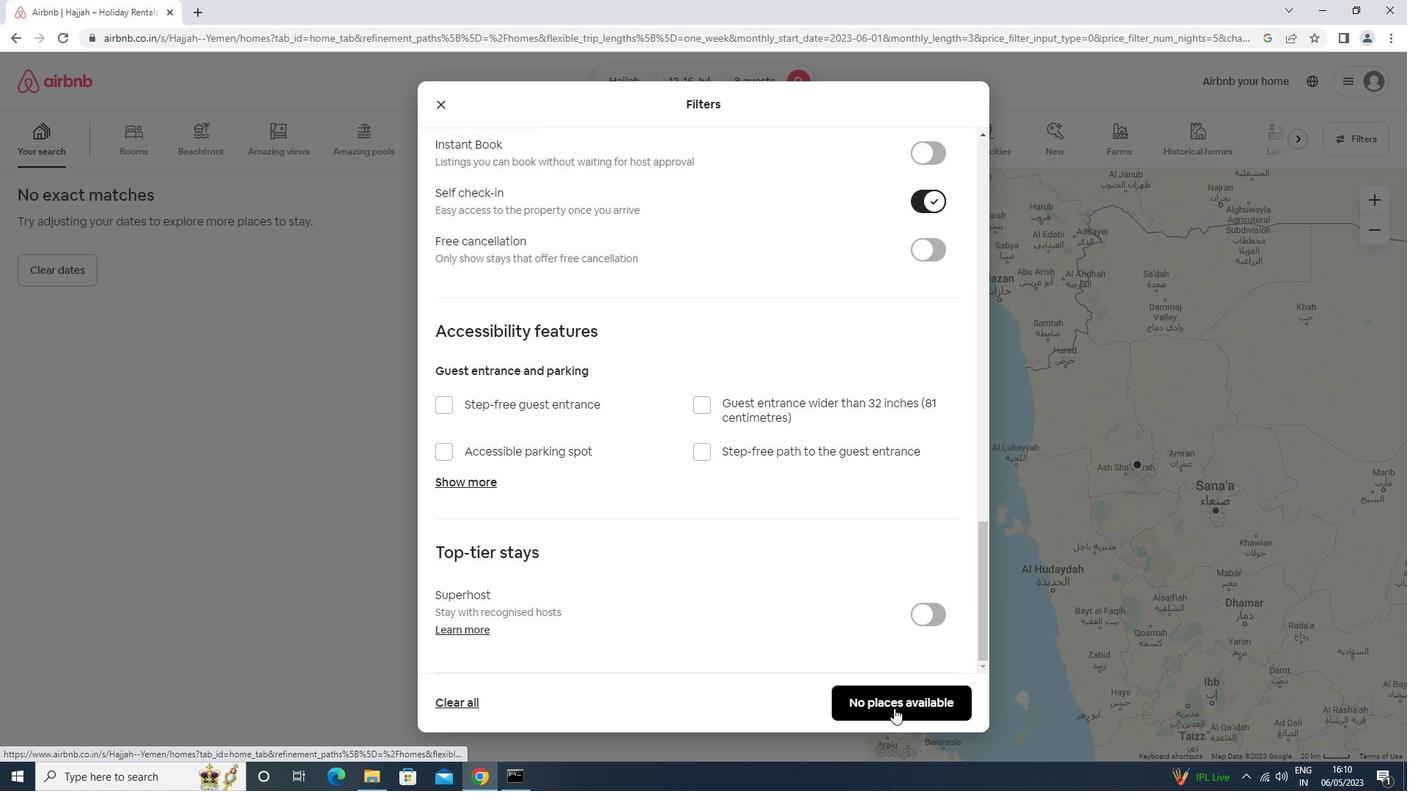 
